 Task: Look for space in Nacimiento, Chile from 2nd September, 2023 to 6th September, 2023 for 2 adults in price range Rs.15000 to Rs.20000. Place can be entire place with 1  bedroom having 1 bed and 1 bathroom. Property type can be house, flat, guest house, hotel. Booking option can be shelf check-in. Required host language is English.
Action: Mouse moved to (507, 171)
Screenshot: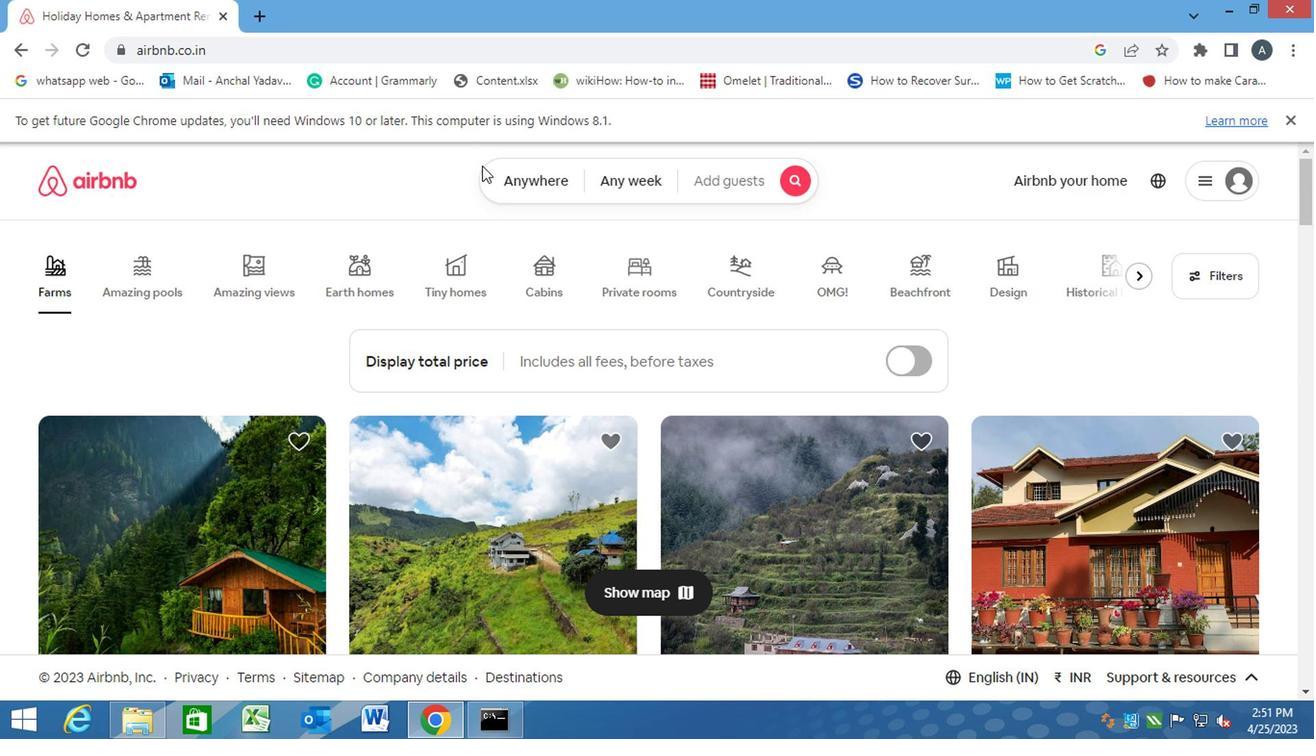 
Action: Mouse pressed left at (507, 171)
Screenshot: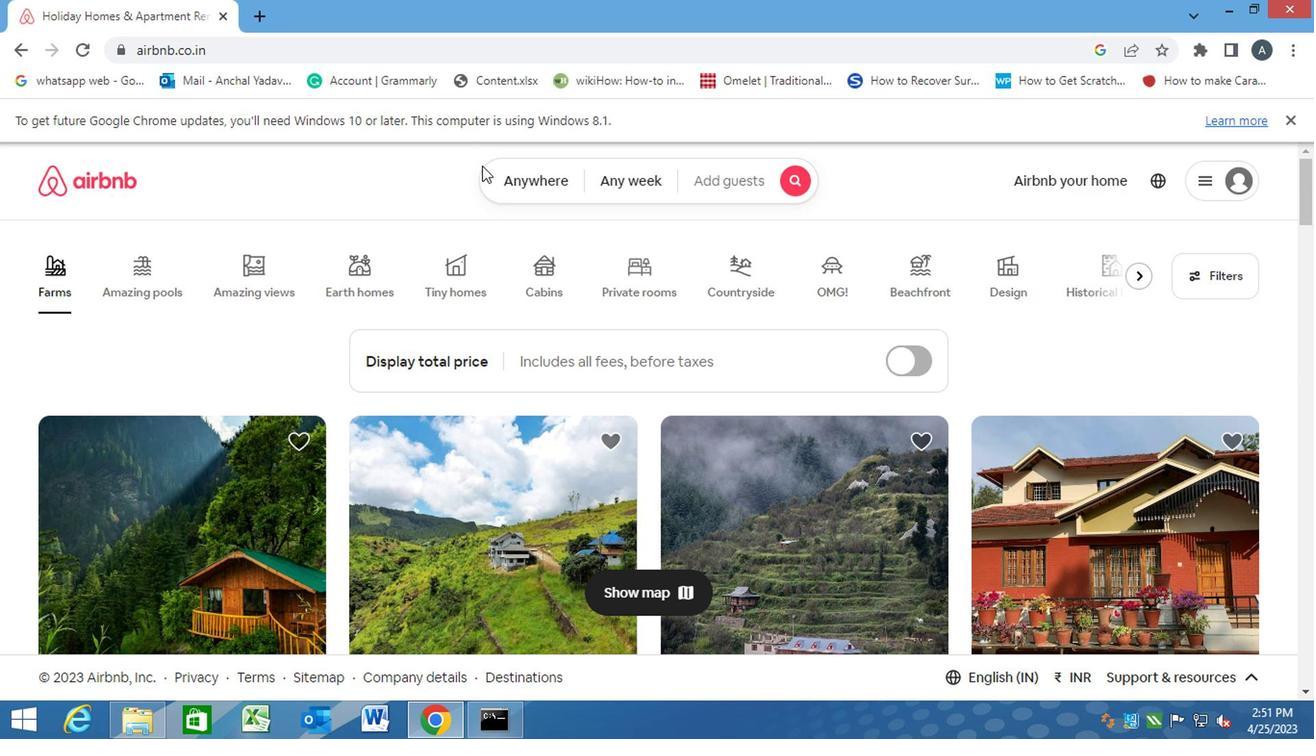 
Action: Mouse moved to (378, 259)
Screenshot: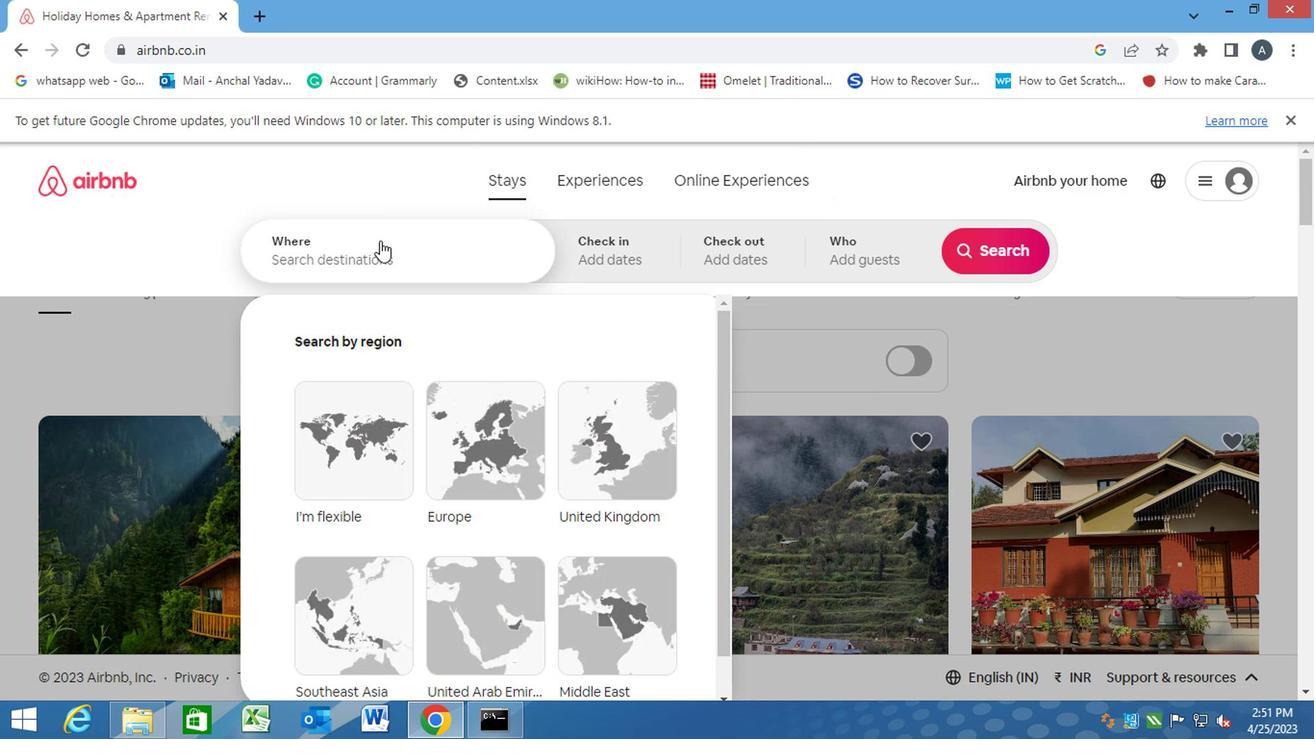 
Action: Mouse pressed left at (378, 259)
Screenshot: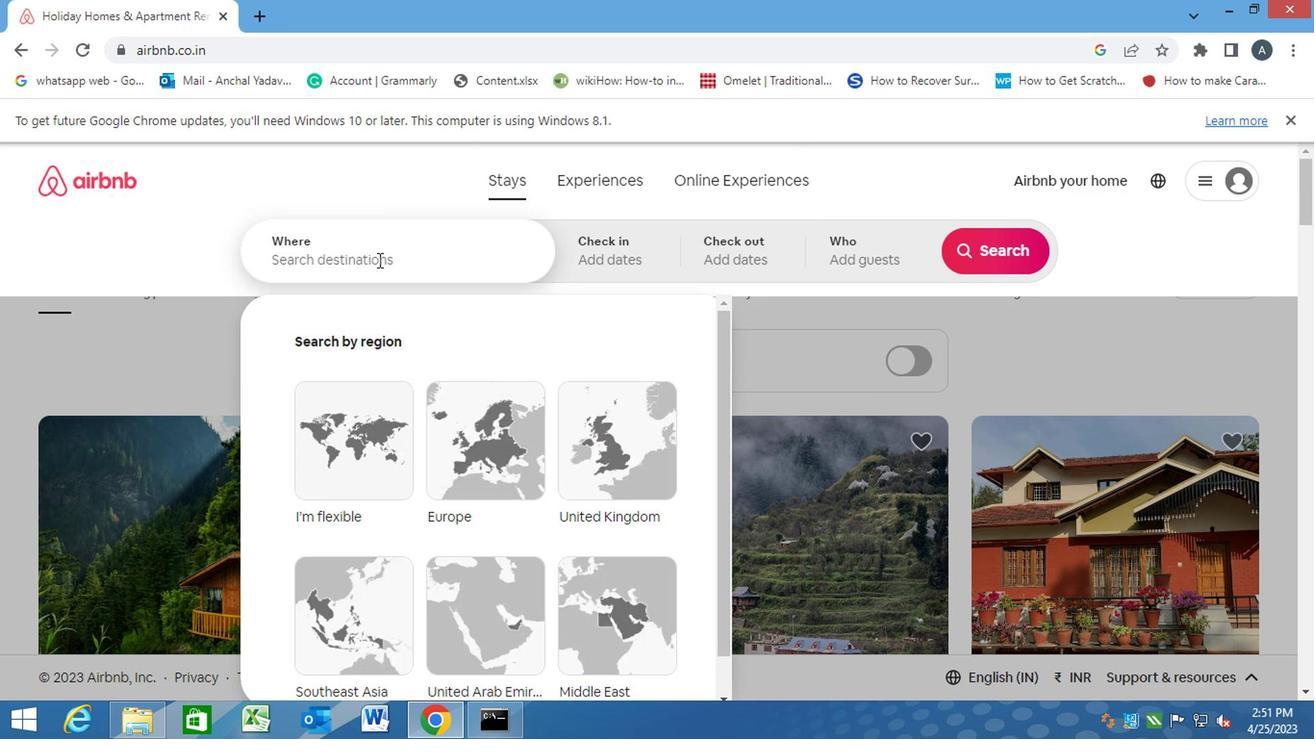 
Action: Key pressed n<Key.caps_lock>acimiento,<Key.space><Key.caps_lock>c<Key.caps_lock>hile<Key.enter>
Screenshot: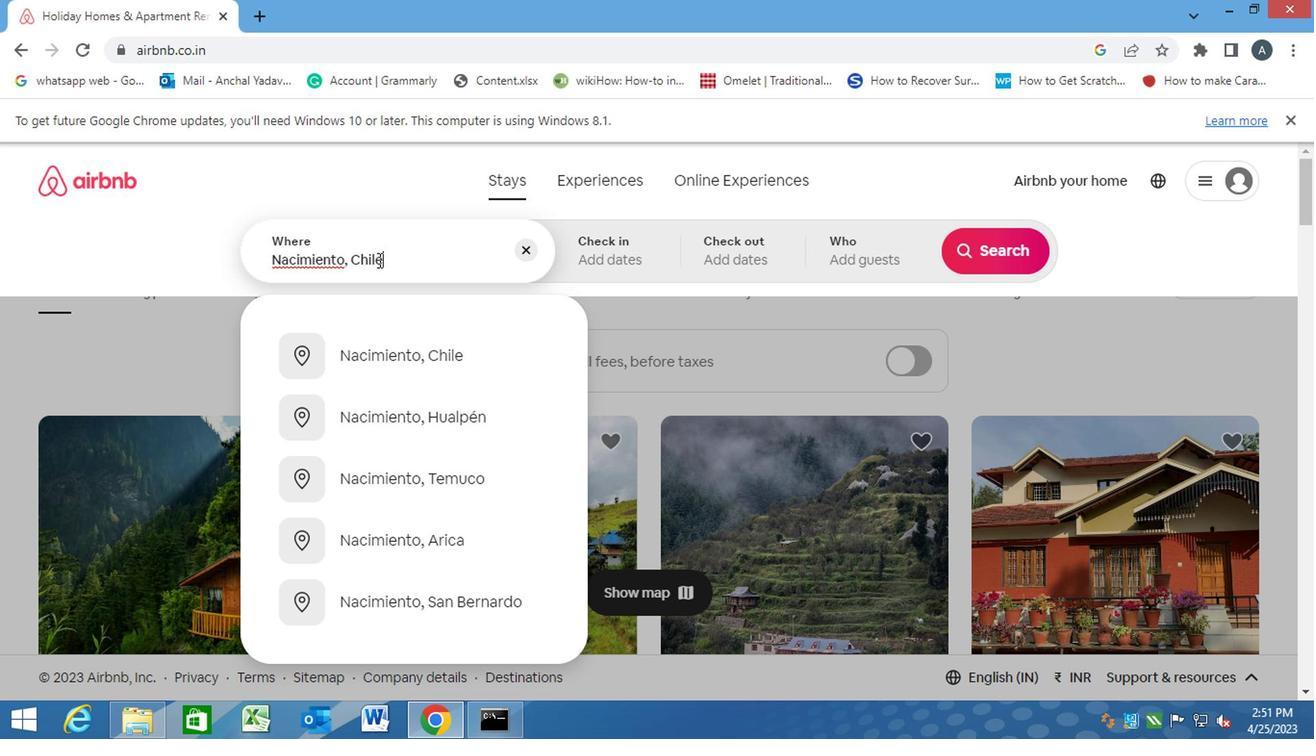 
Action: Mouse moved to (982, 399)
Screenshot: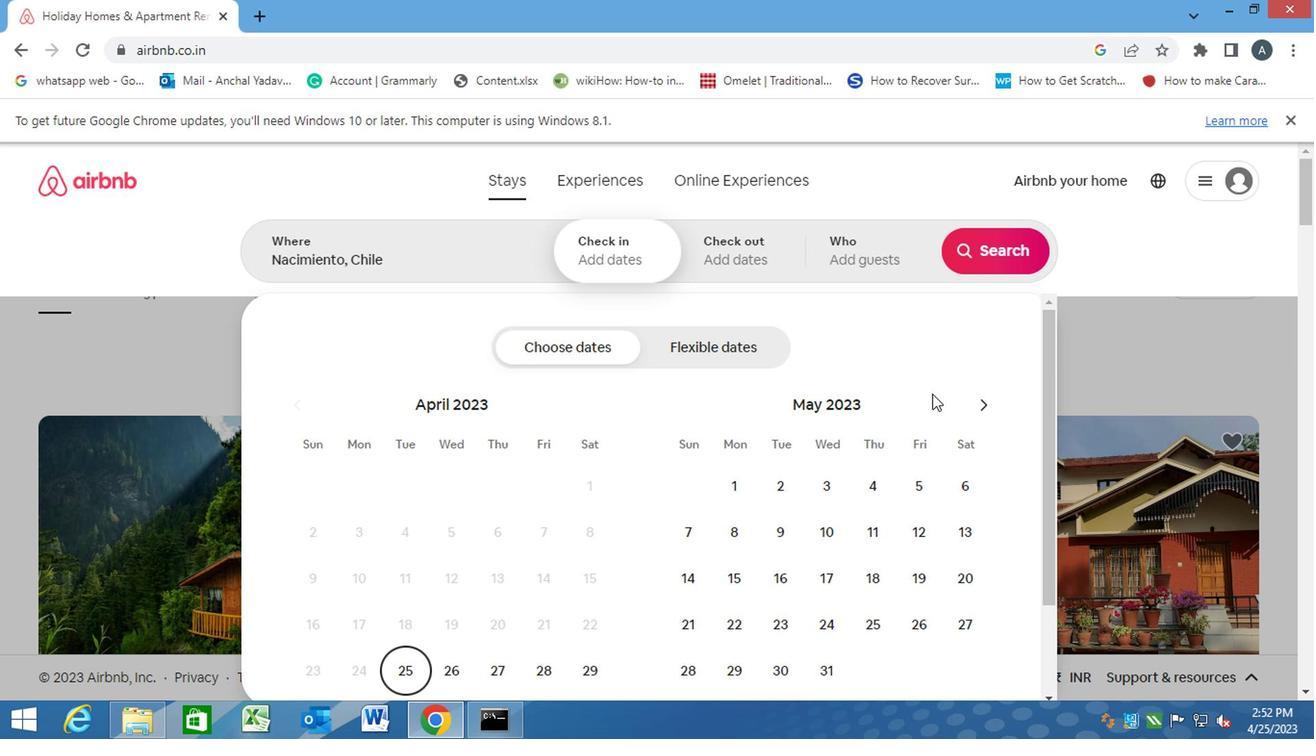 
Action: Mouse pressed left at (982, 399)
Screenshot: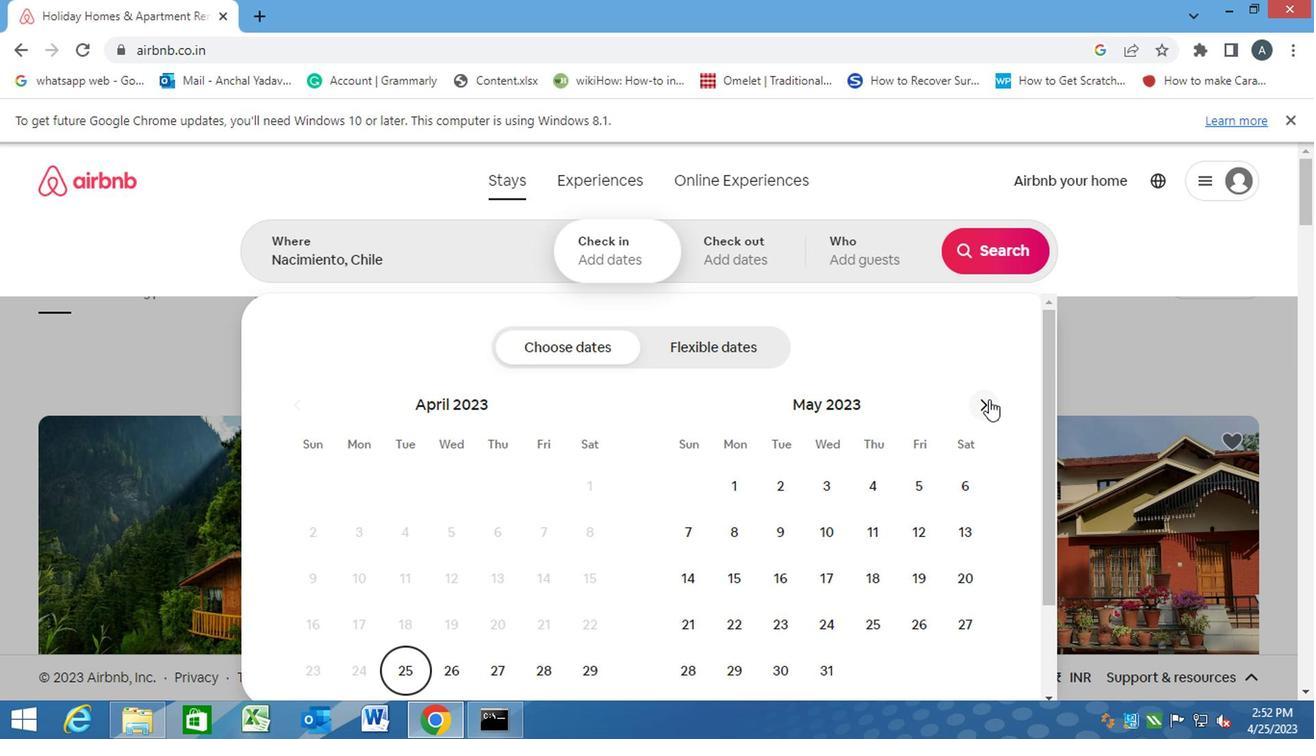 
Action: Mouse pressed left at (982, 399)
Screenshot: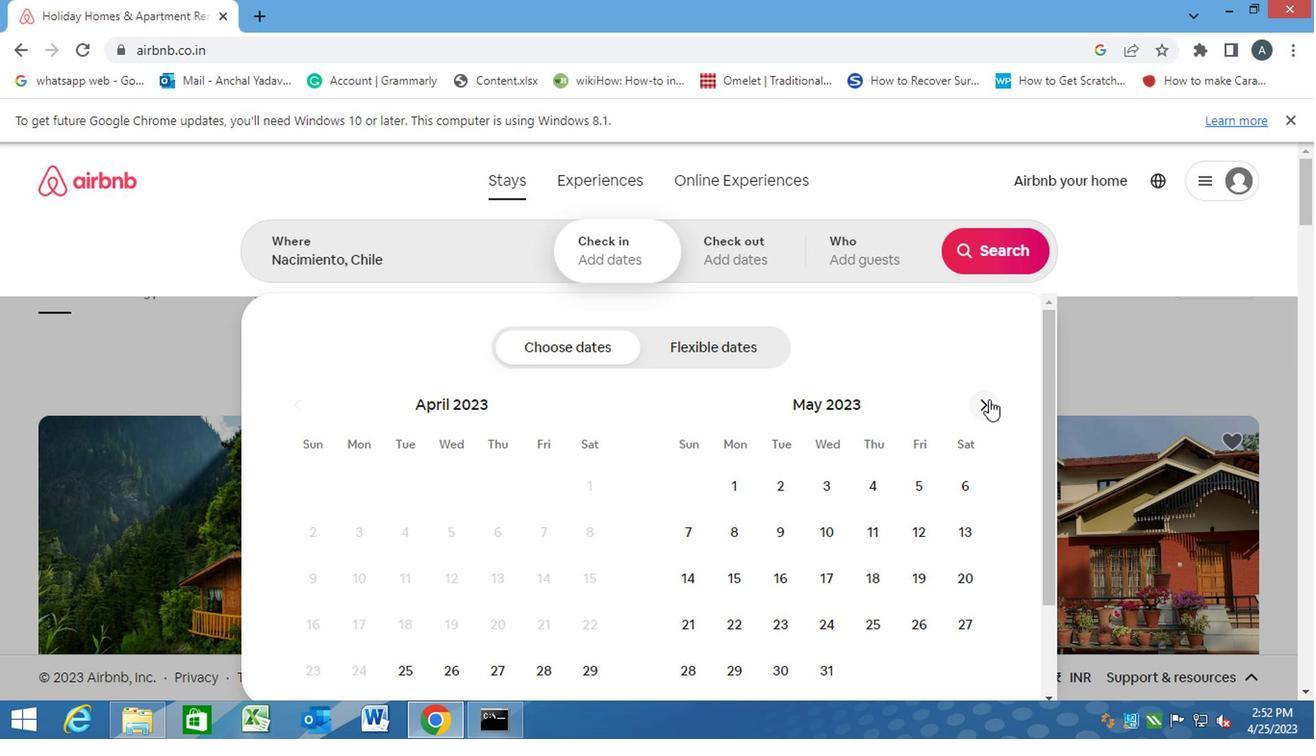 
Action: Mouse pressed left at (982, 399)
Screenshot: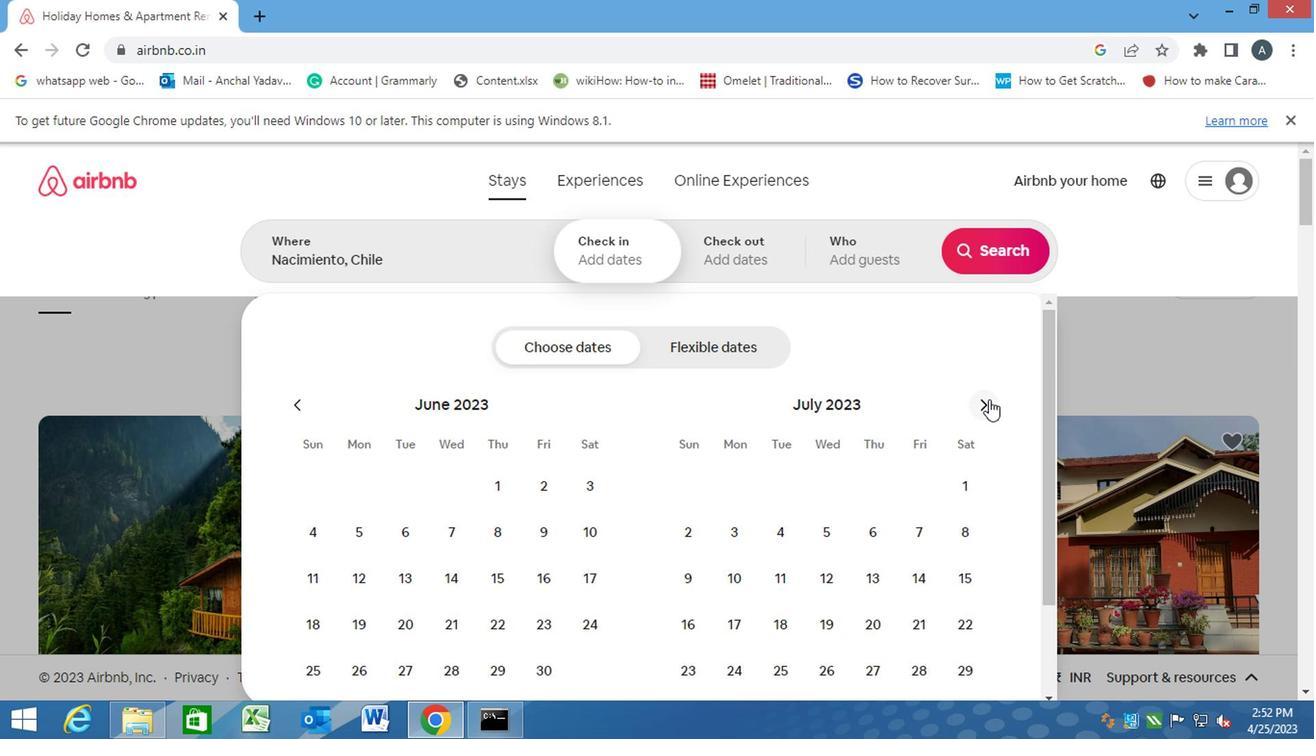 
Action: Mouse pressed left at (982, 399)
Screenshot: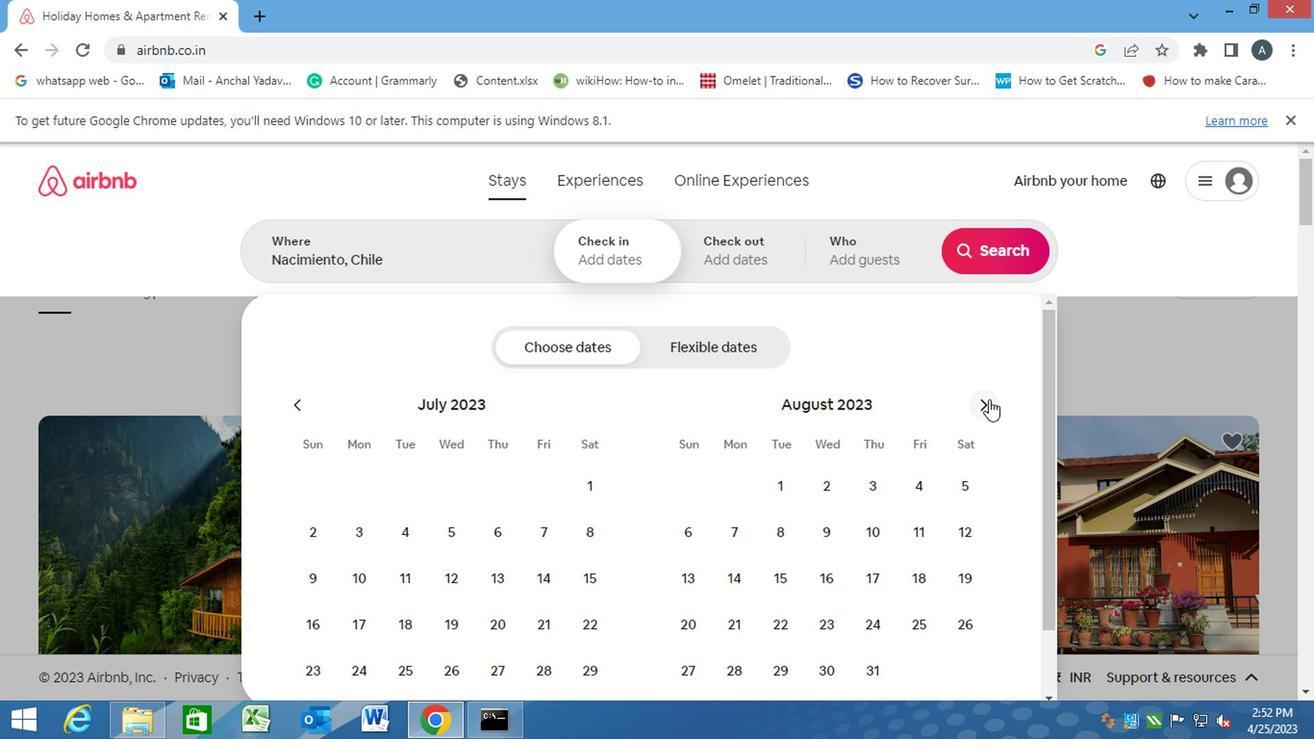 
Action: Mouse moved to (955, 483)
Screenshot: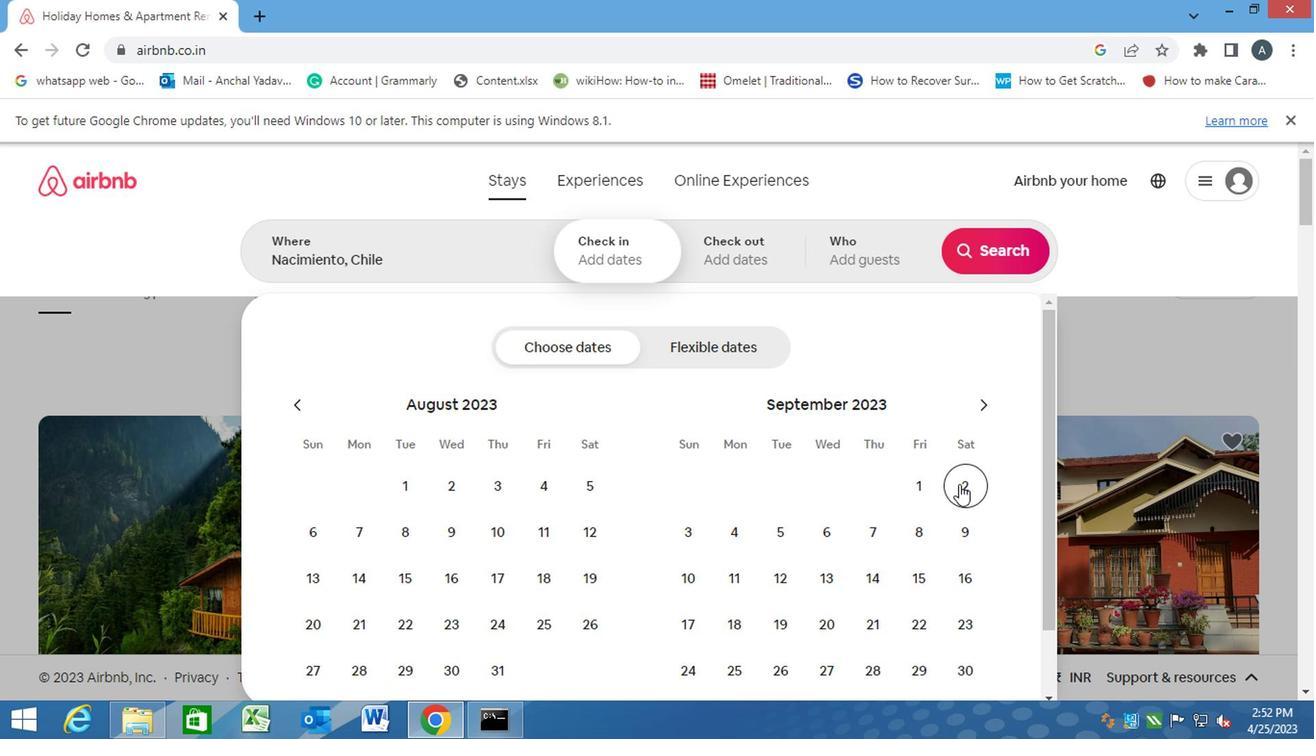 
Action: Mouse pressed left at (955, 483)
Screenshot: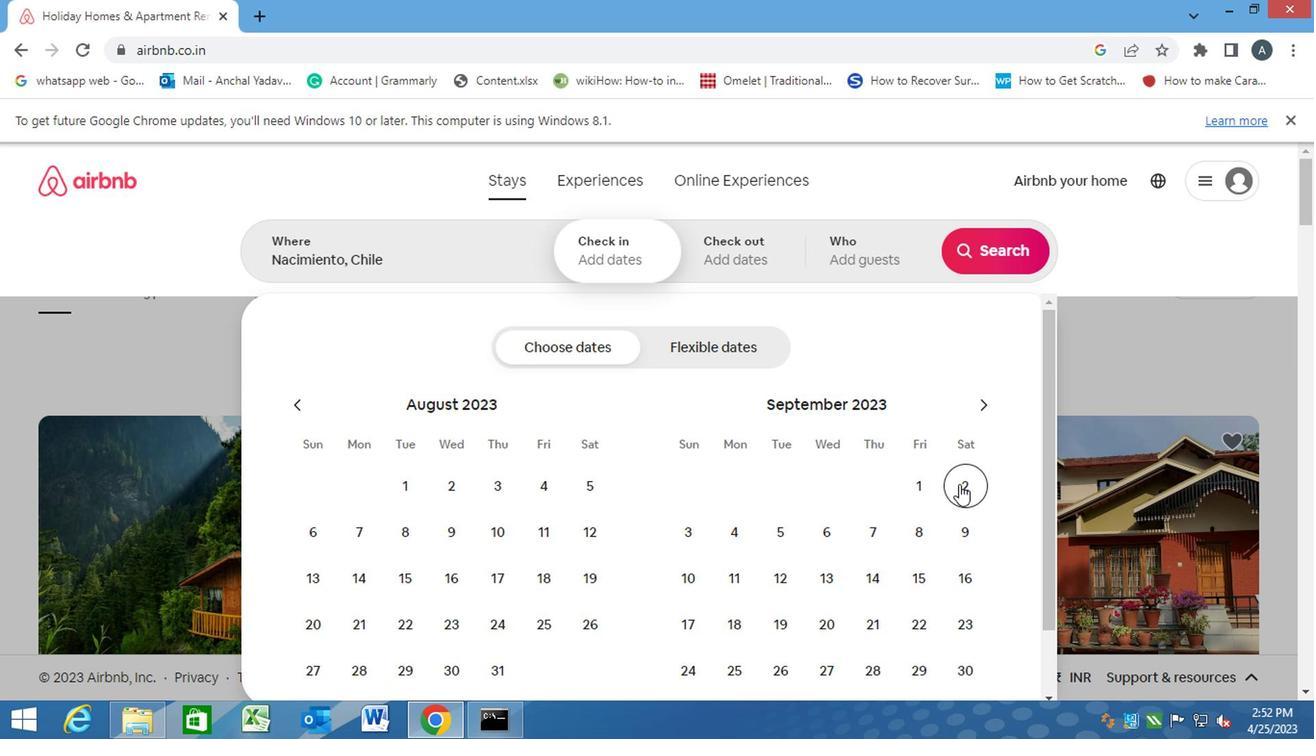 
Action: Mouse moved to (823, 528)
Screenshot: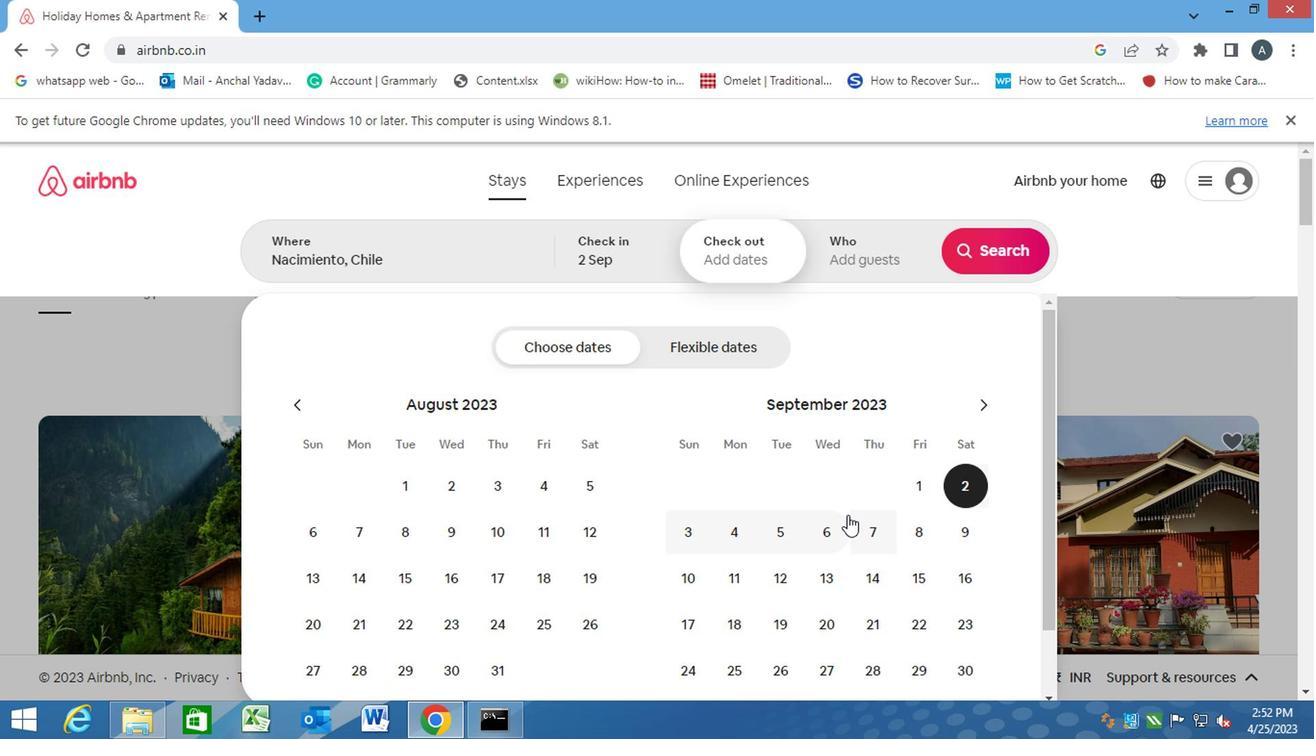 
Action: Mouse pressed left at (823, 528)
Screenshot: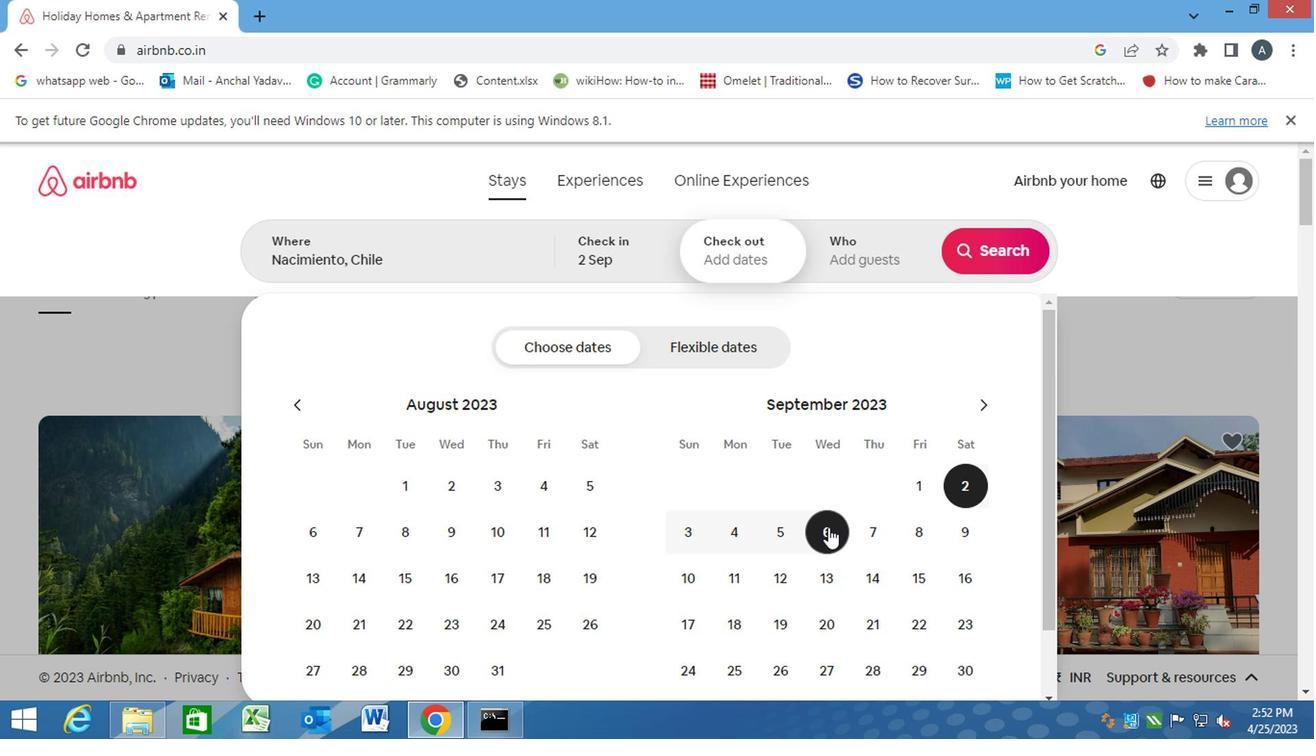 
Action: Mouse moved to (873, 250)
Screenshot: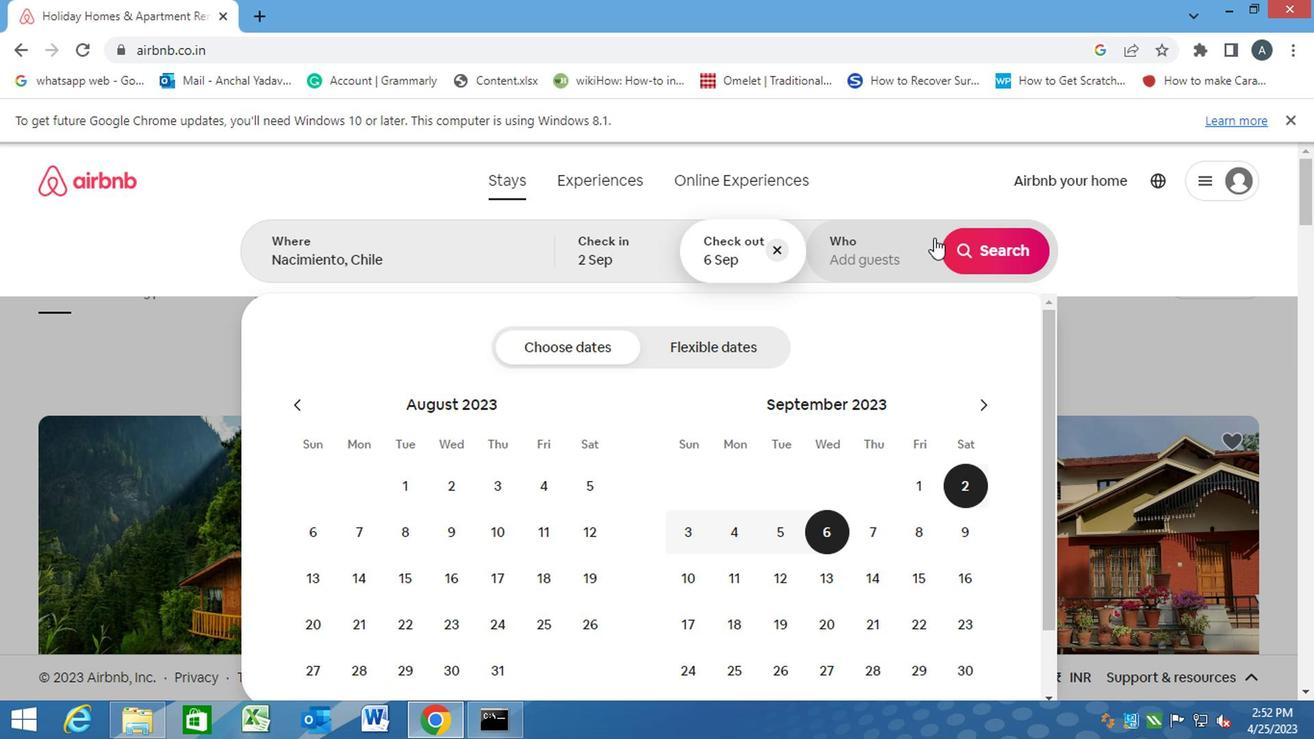 
Action: Mouse pressed left at (873, 250)
Screenshot: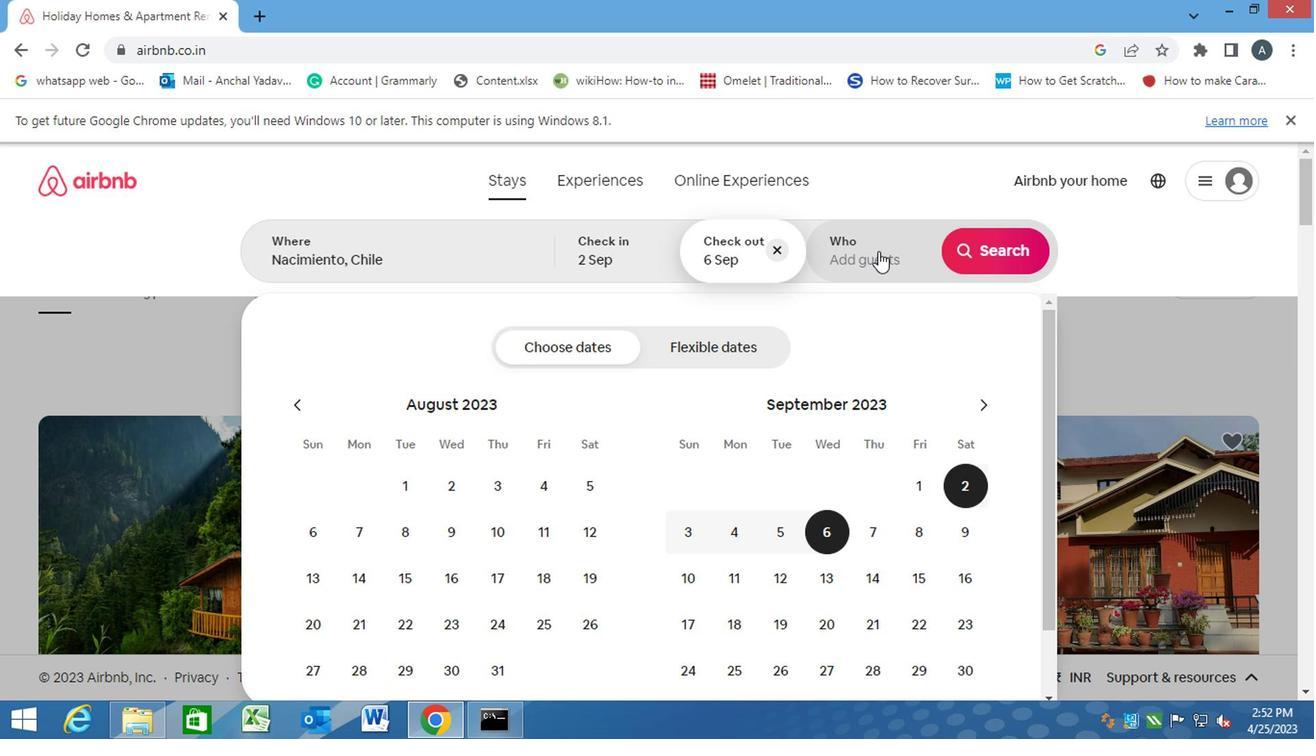 
Action: Mouse moved to (986, 346)
Screenshot: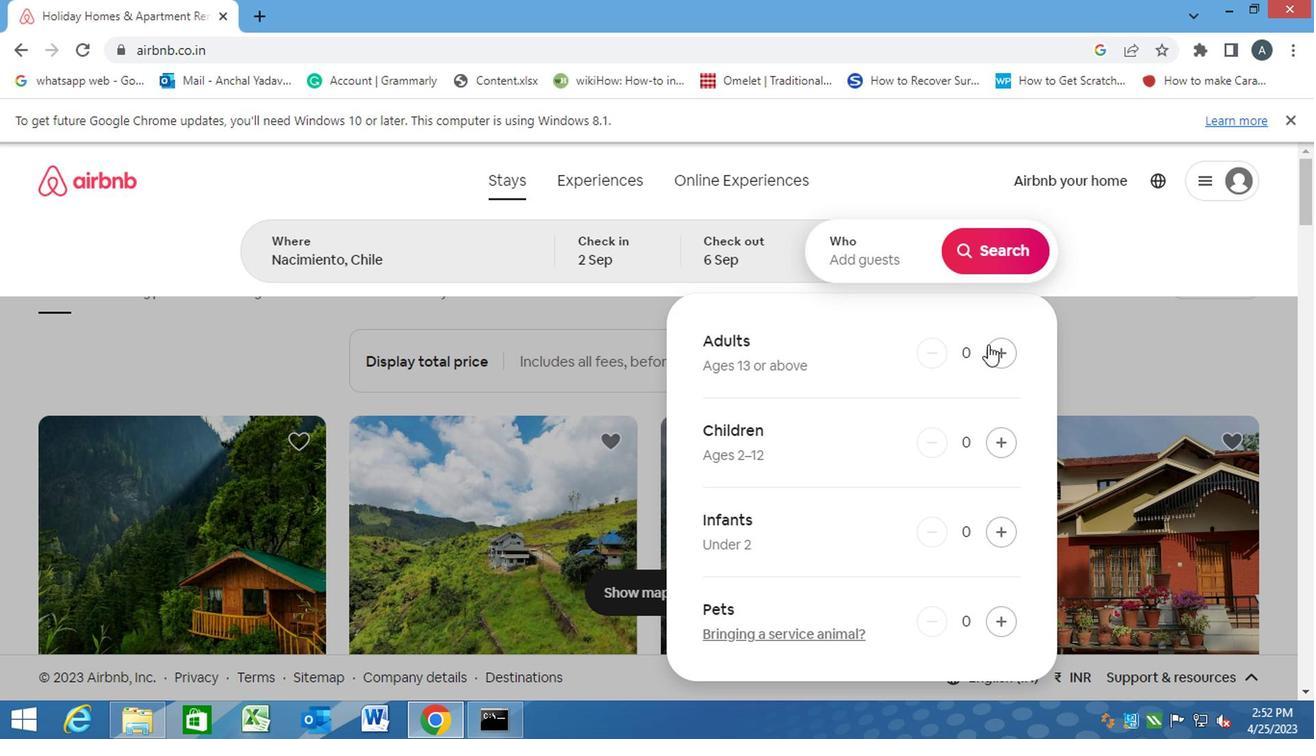 
Action: Mouse pressed left at (986, 346)
Screenshot: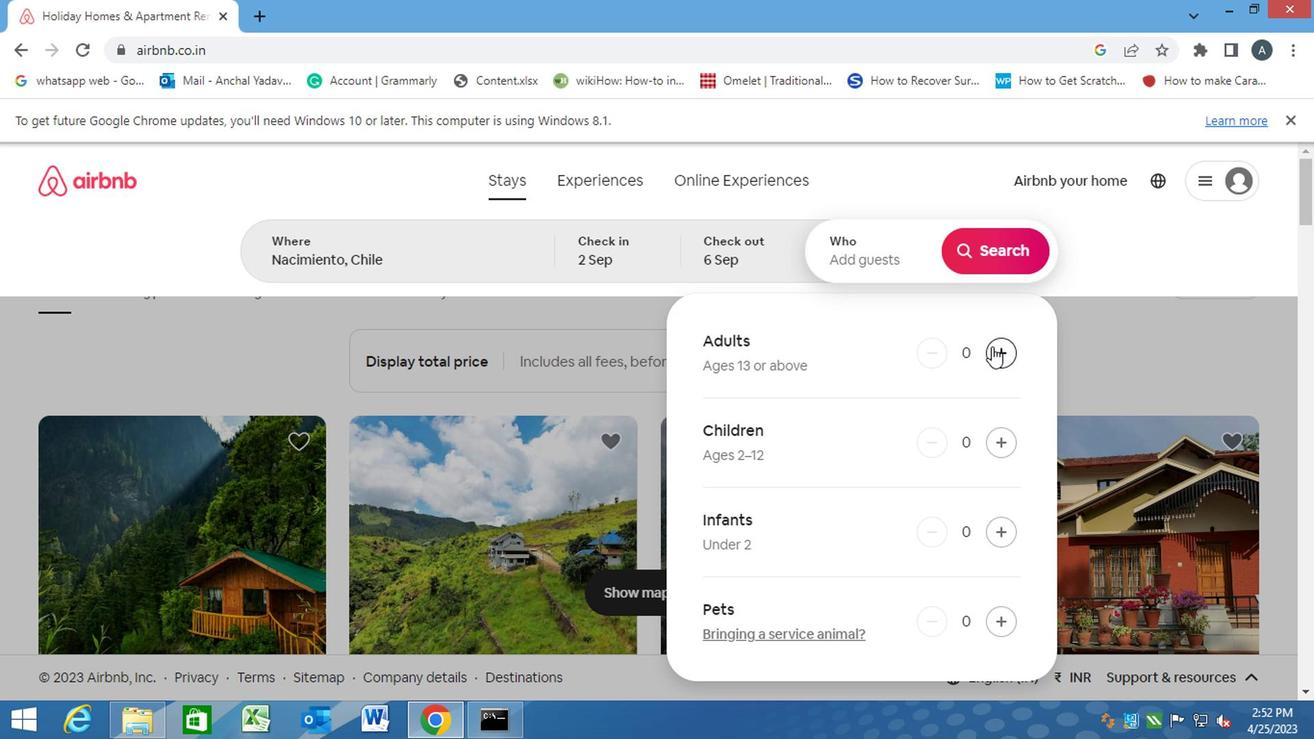 
Action: Mouse pressed left at (986, 346)
Screenshot: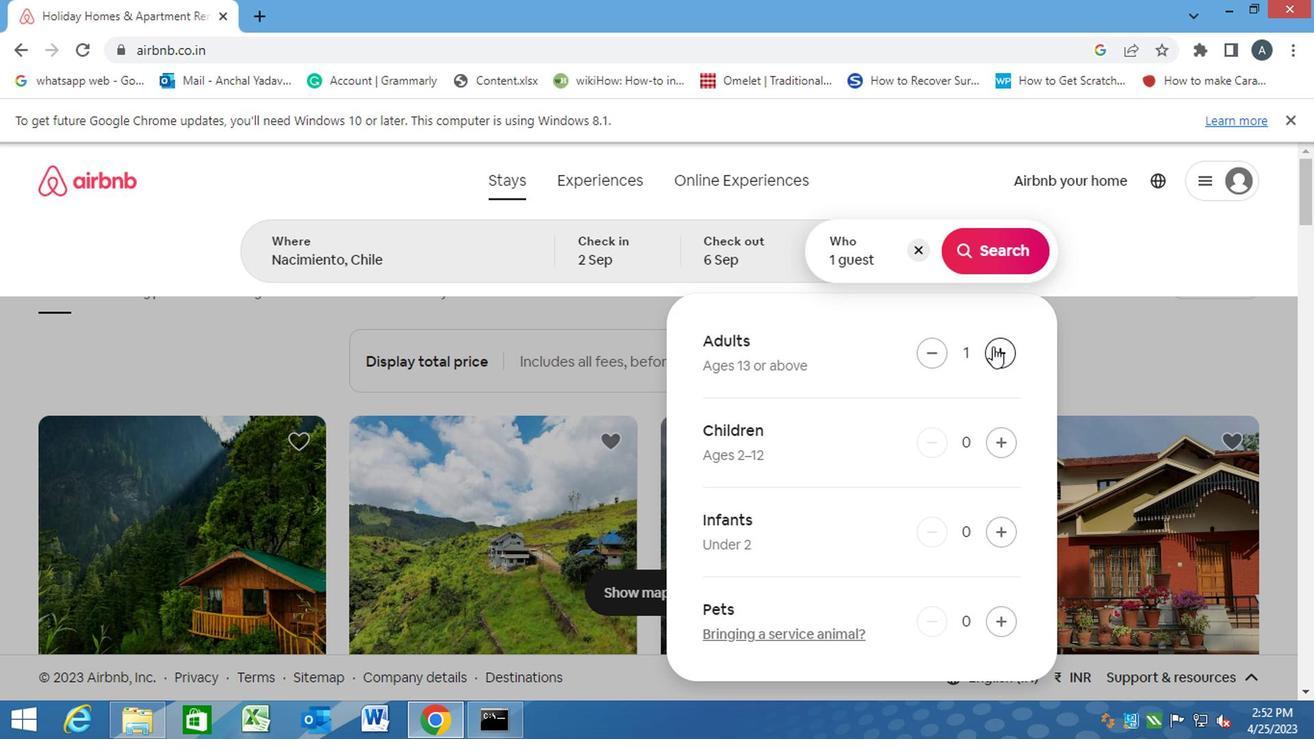 
Action: Mouse moved to (973, 258)
Screenshot: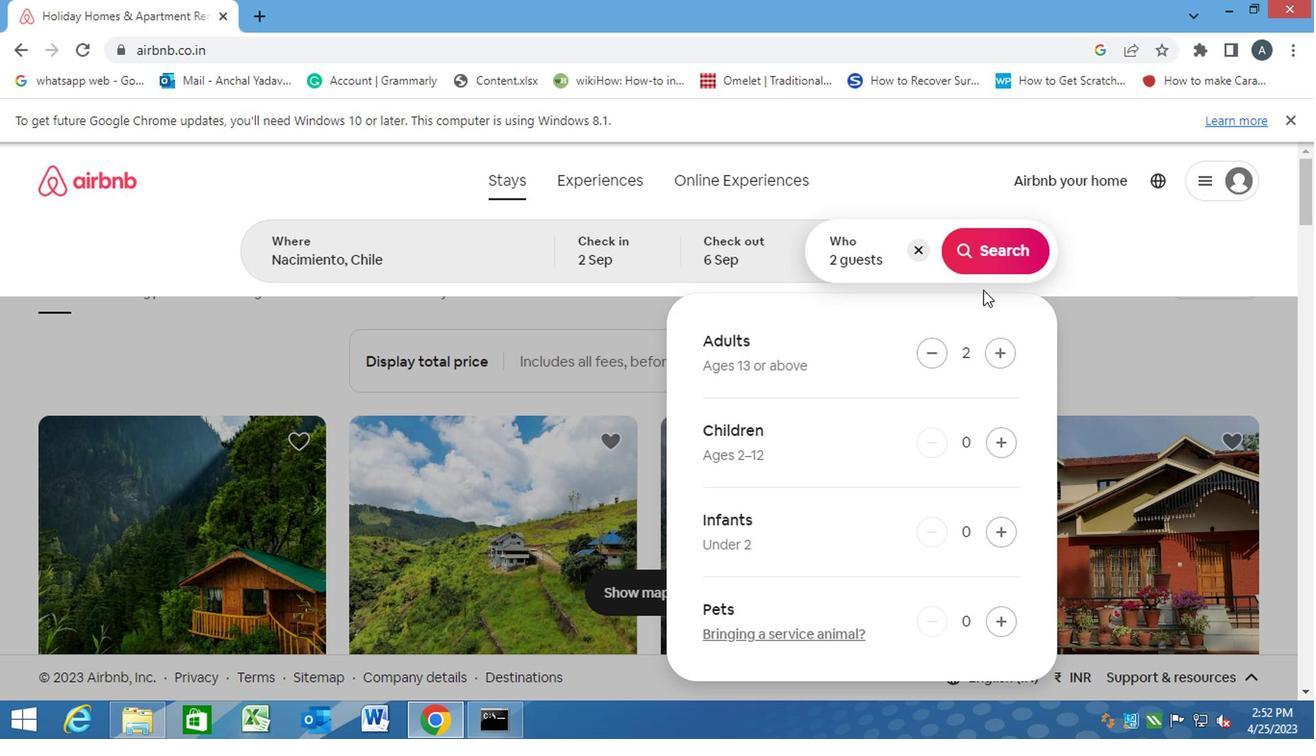 
Action: Mouse pressed left at (973, 258)
Screenshot: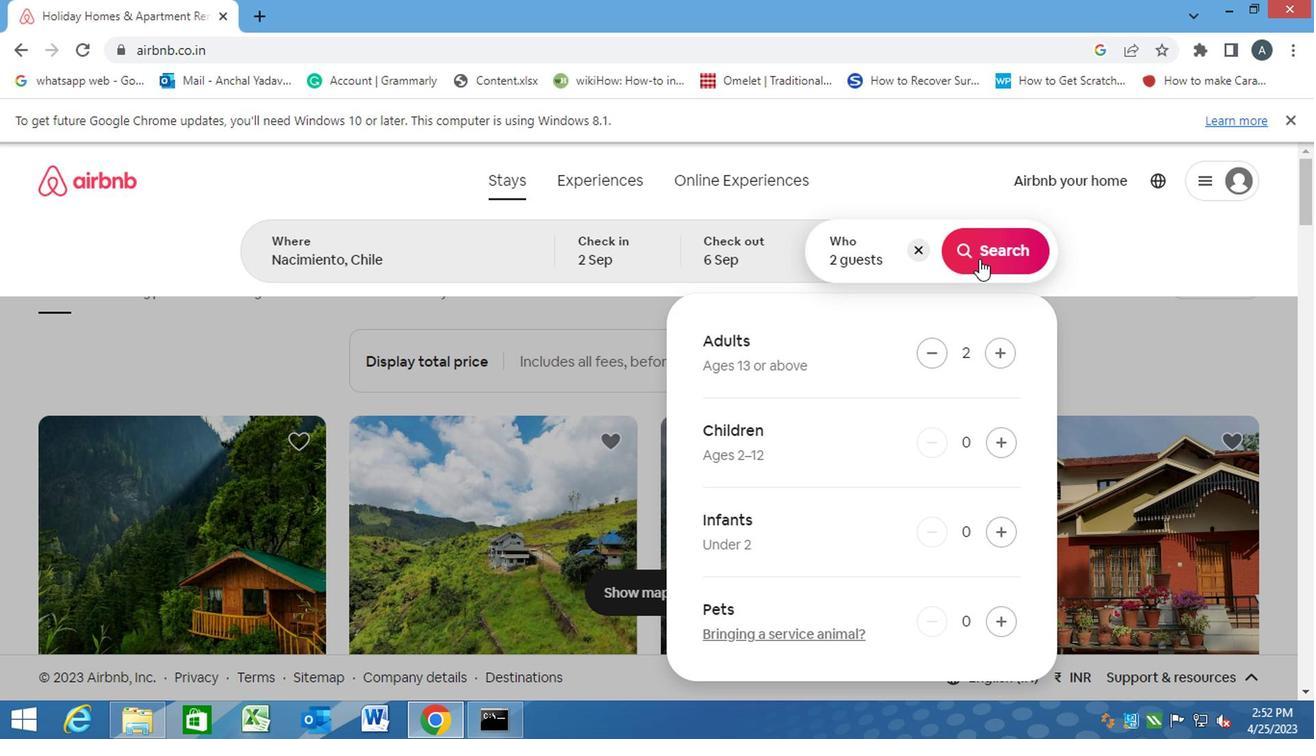 
Action: Mouse moved to (1234, 256)
Screenshot: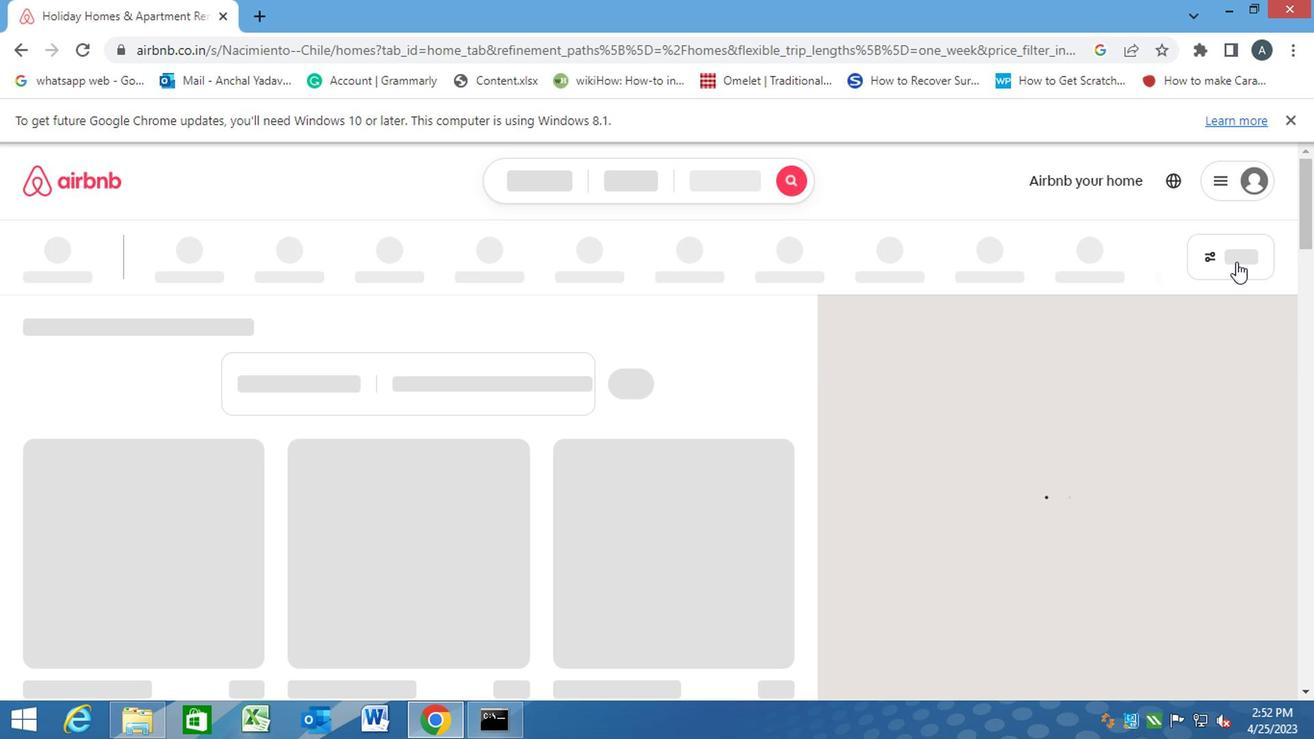 
Action: Mouse pressed left at (1234, 256)
Screenshot: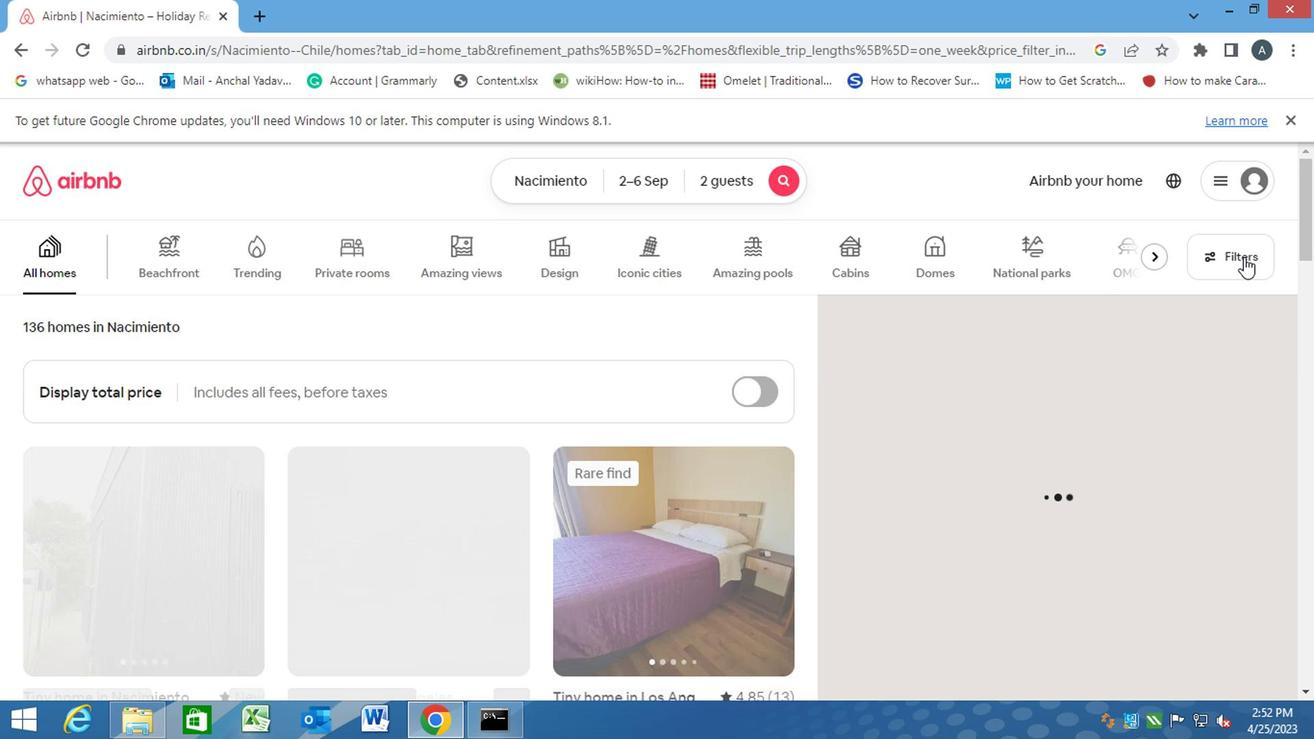 
Action: Mouse moved to (408, 494)
Screenshot: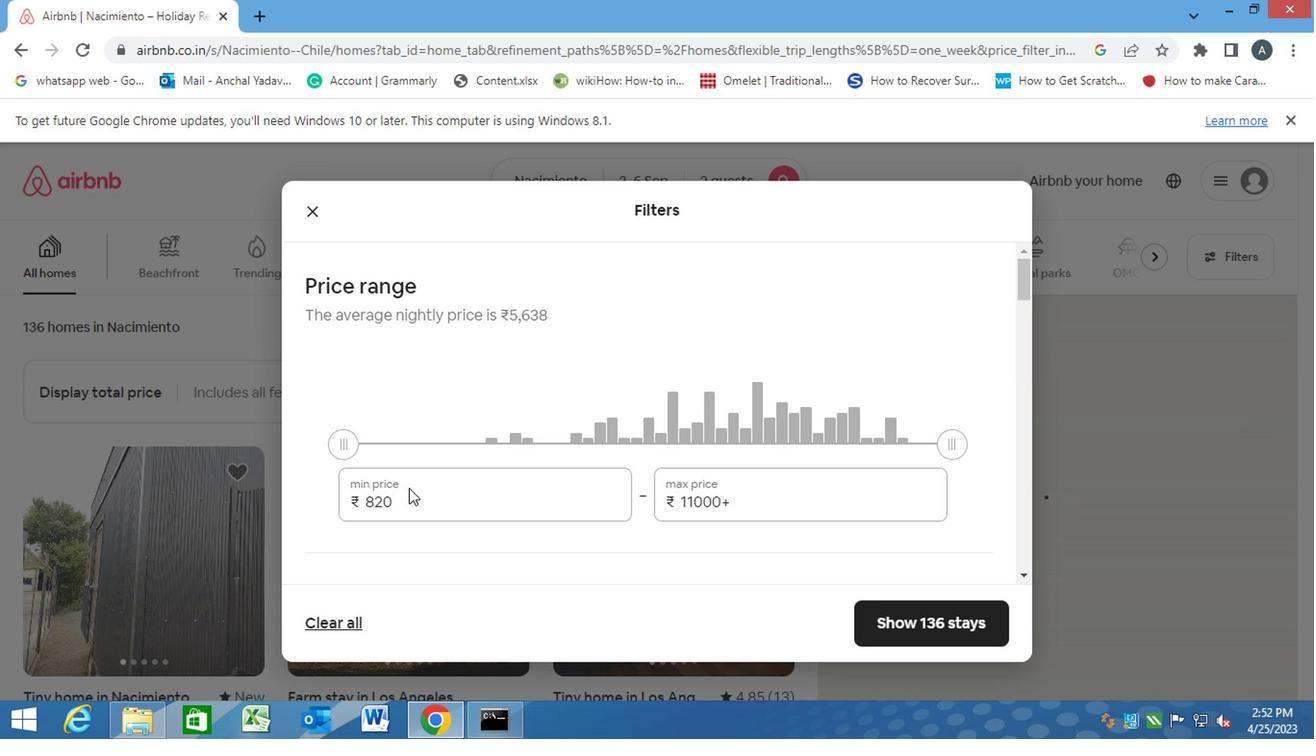
Action: Mouse pressed left at (408, 494)
Screenshot: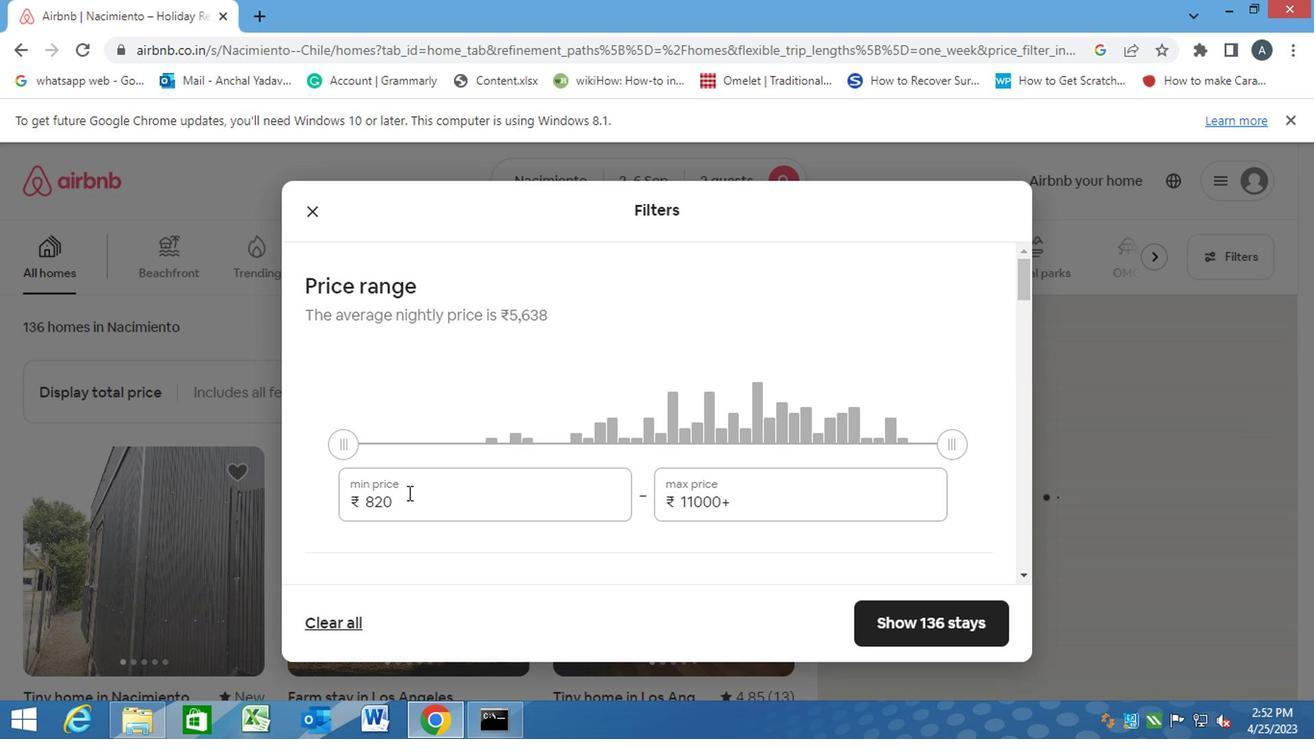 
Action: Mouse moved to (361, 513)
Screenshot: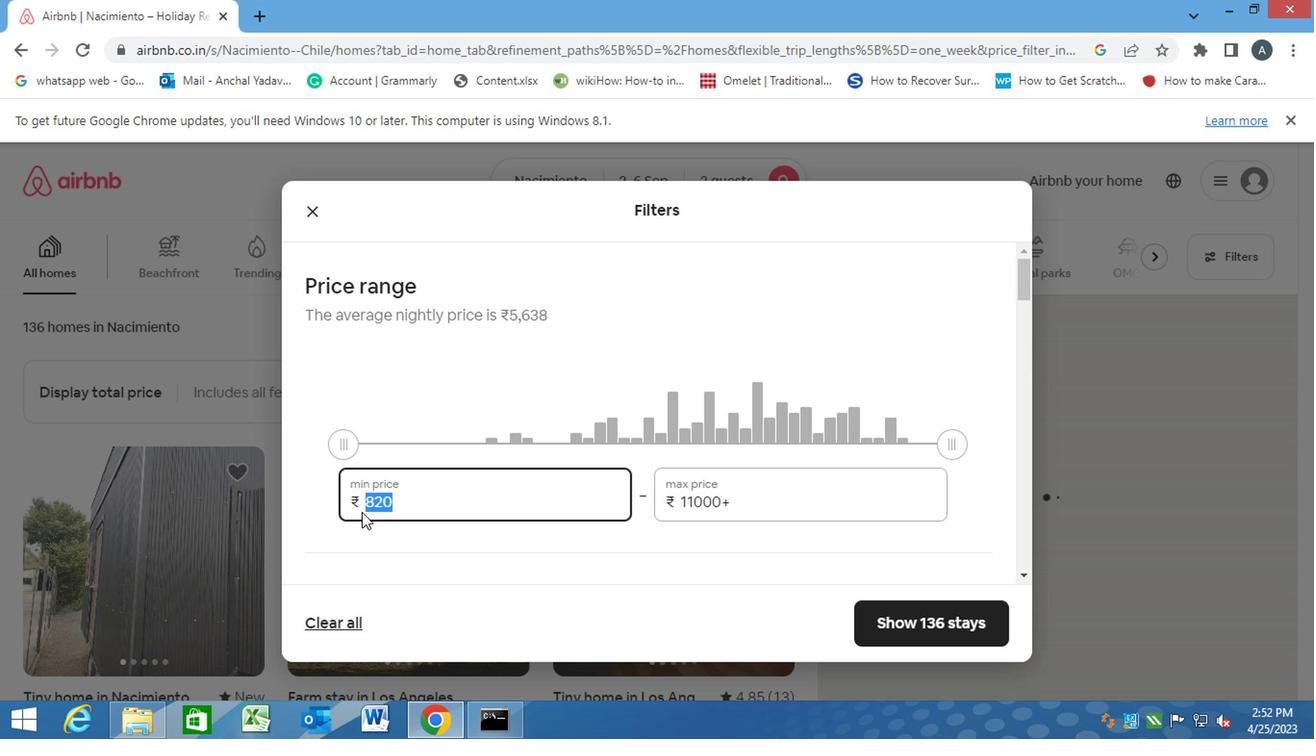 
Action: Key pressed 15000<Key.tab>20000
Screenshot: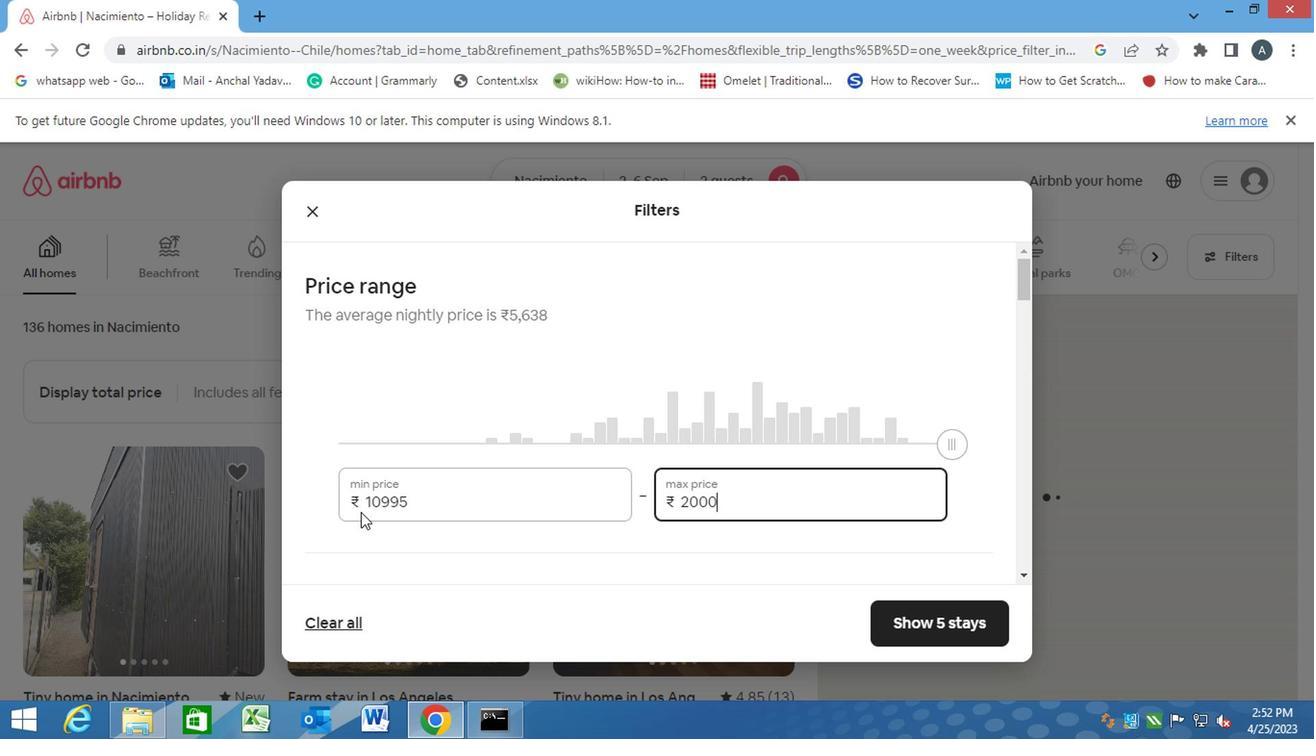 
Action: Mouse moved to (445, 581)
Screenshot: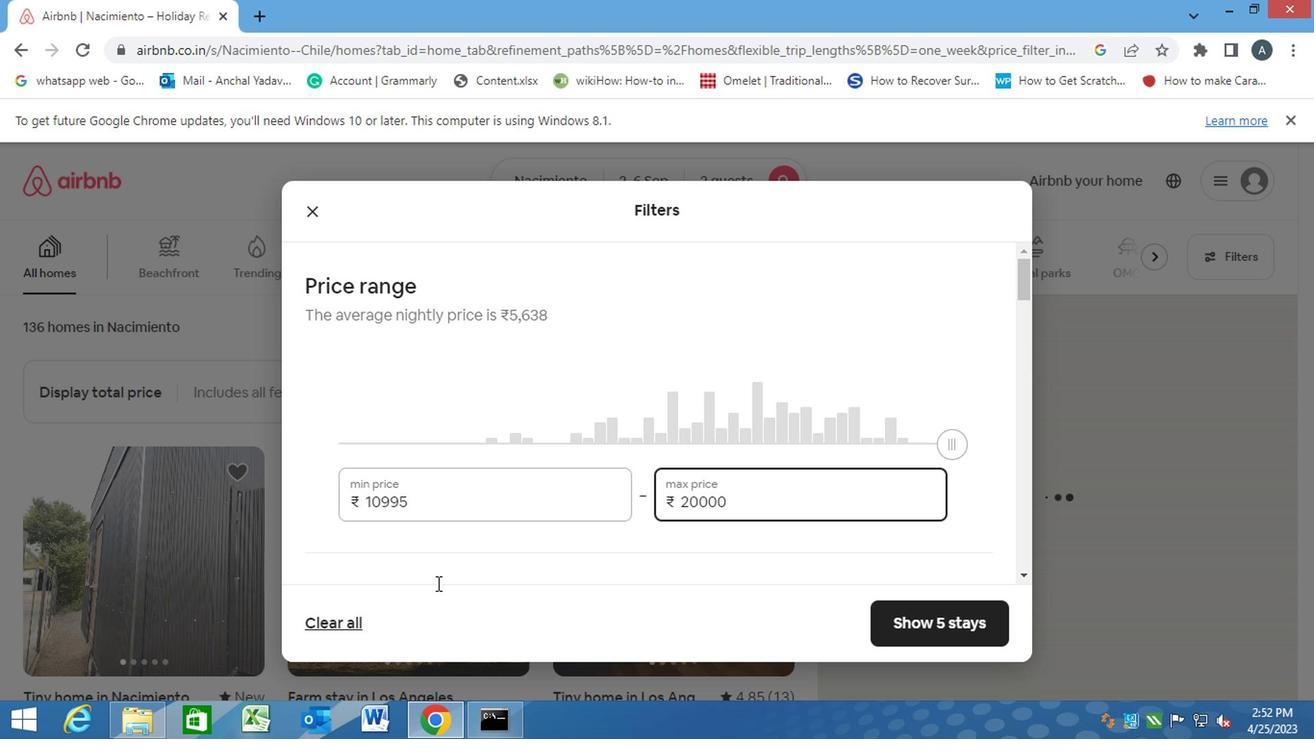
Action: Mouse pressed left at (445, 581)
Screenshot: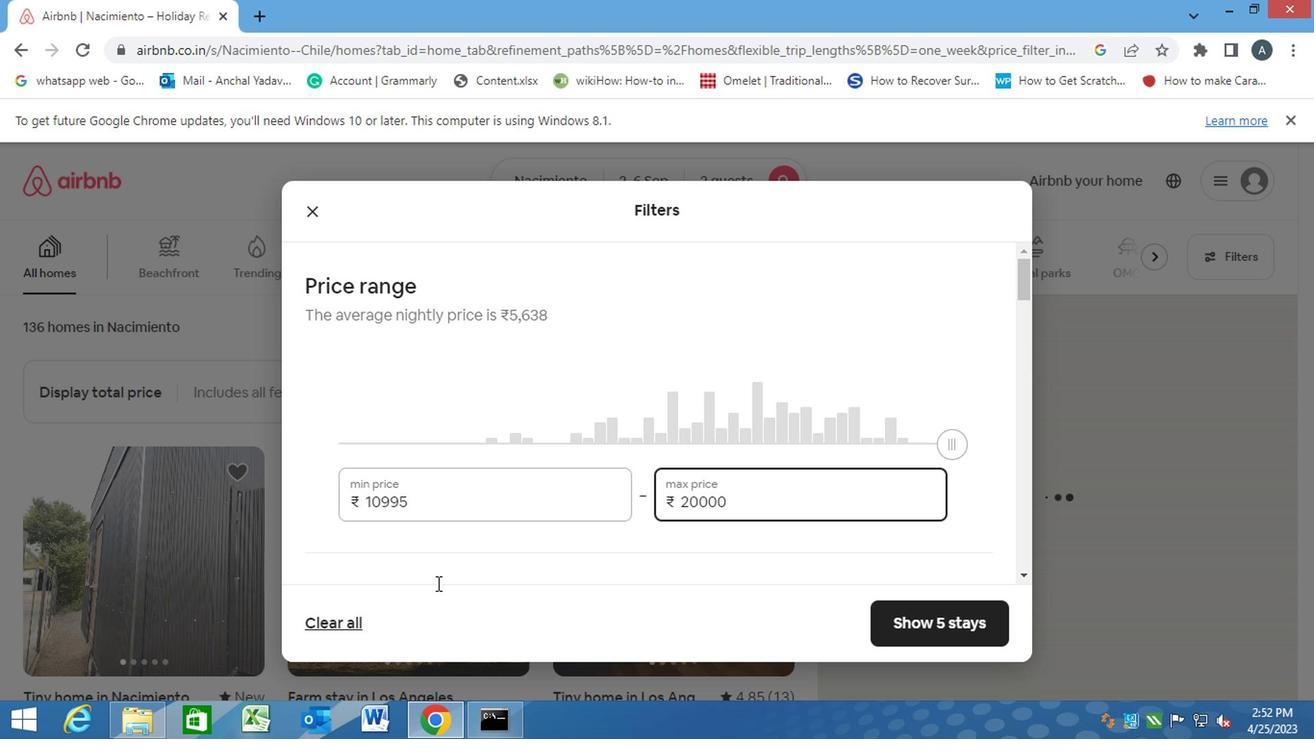 
Action: Mouse moved to (432, 504)
Screenshot: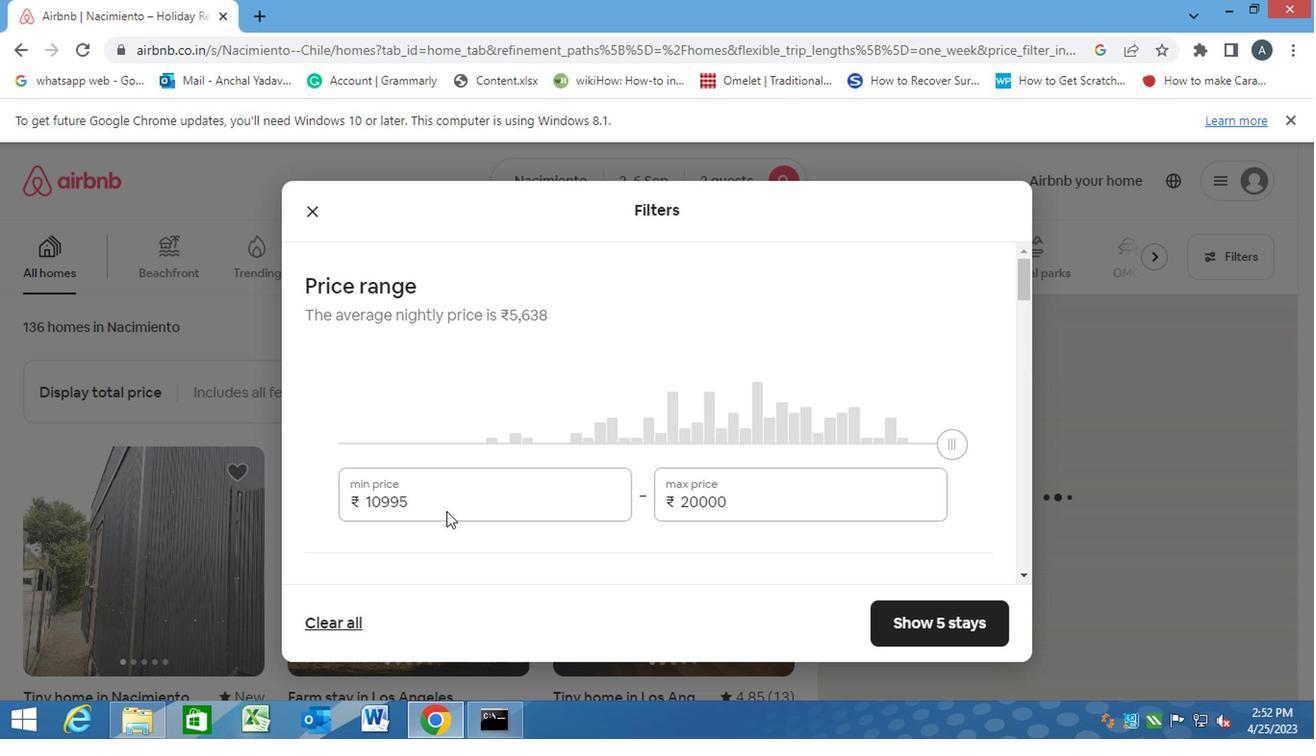 
Action: Mouse pressed left at (432, 504)
Screenshot: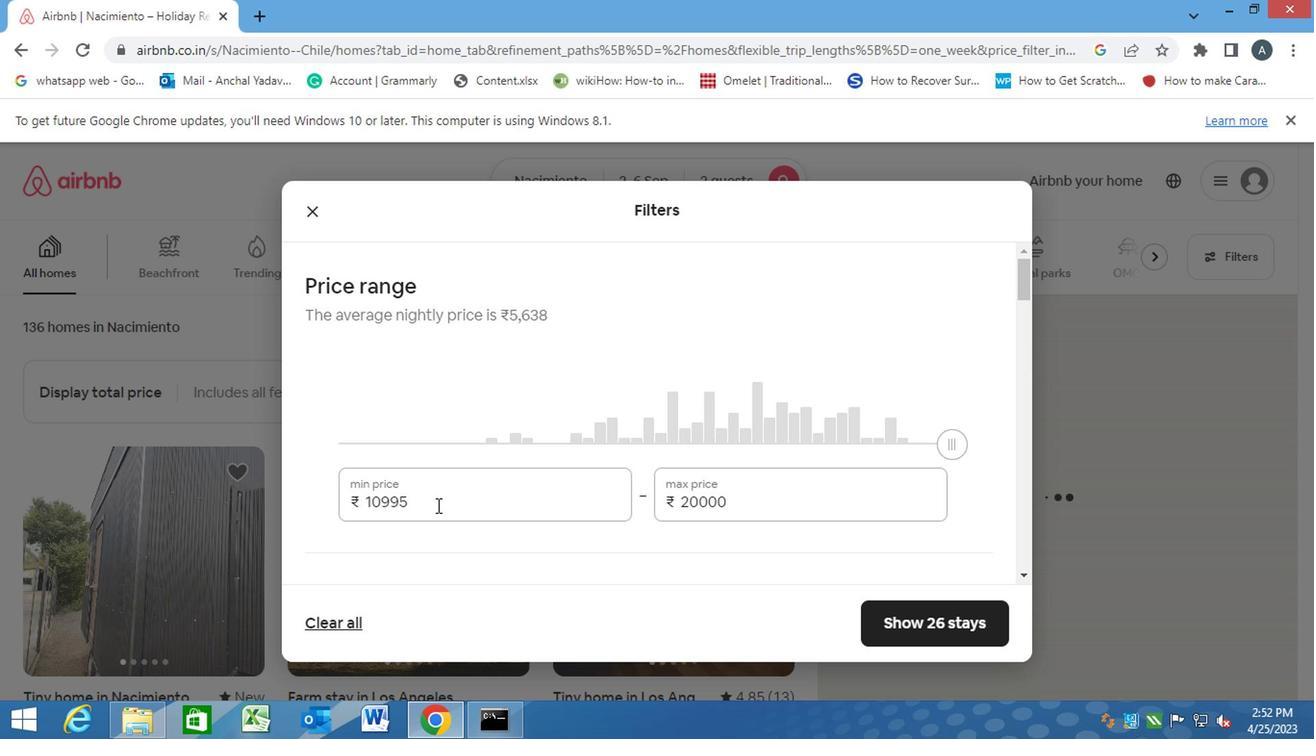 
Action: Mouse moved to (354, 505)
Screenshot: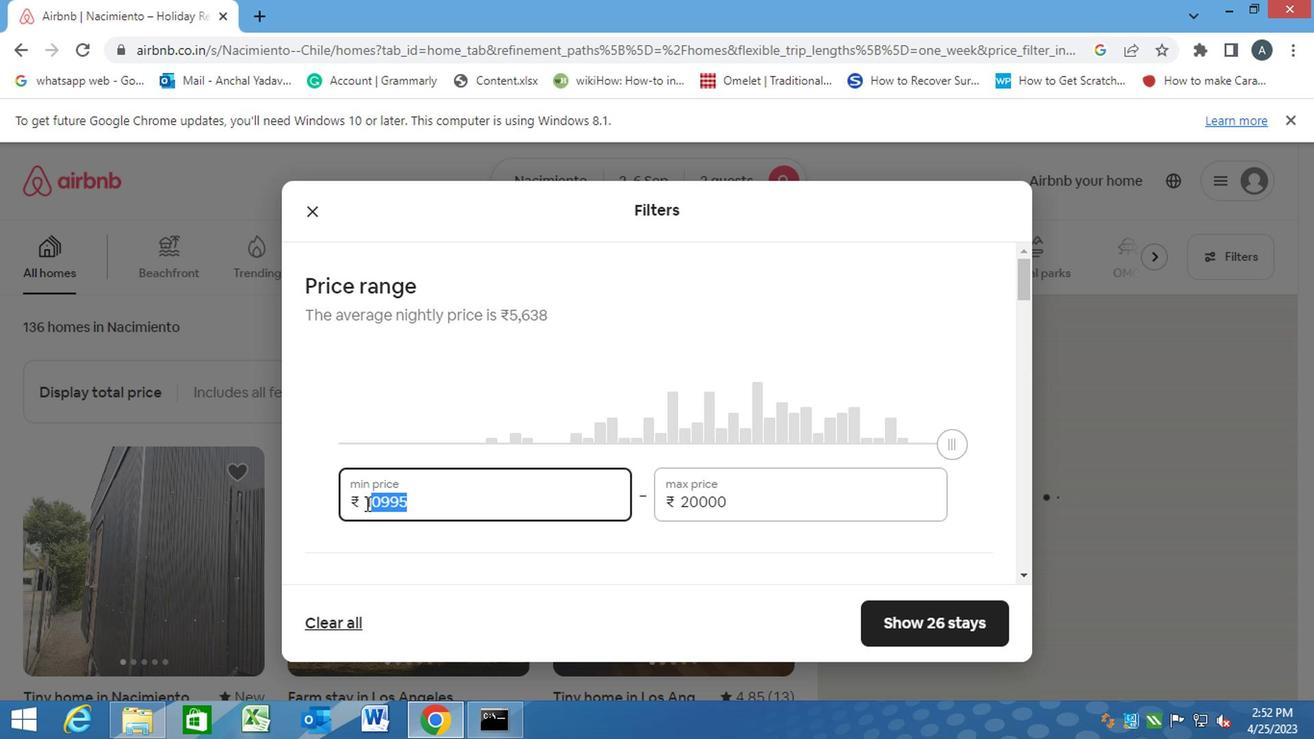
Action: Key pressed 15000
Screenshot: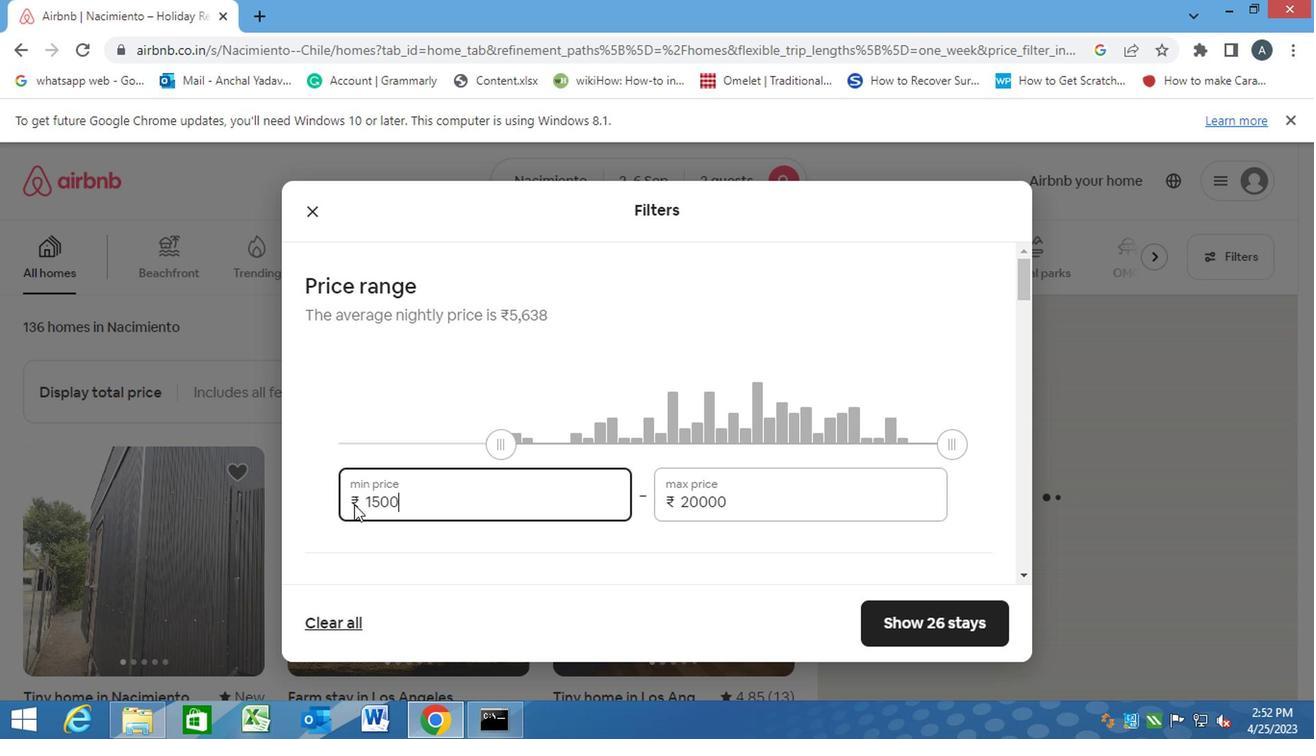
Action: Mouse moved to (452, 566)
Screenshot: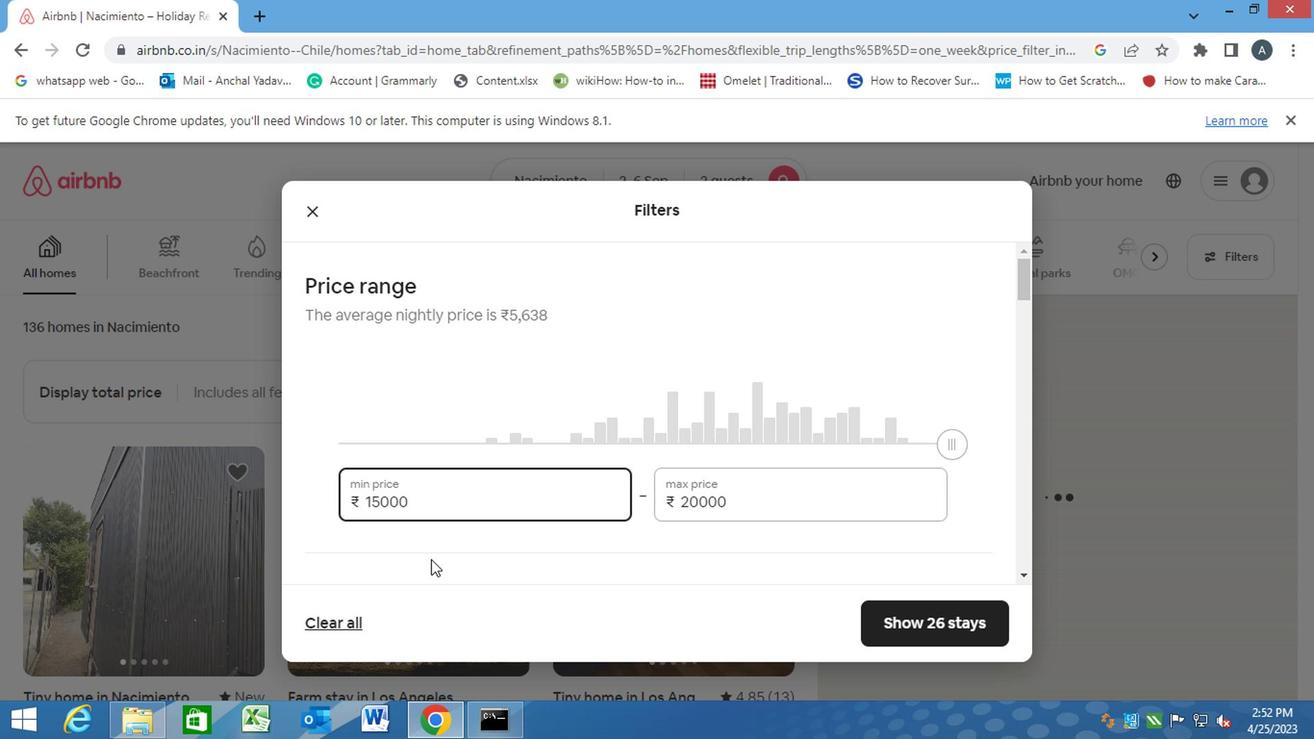 
Action: Mouse pressed left at (452, 566)
Screenshot: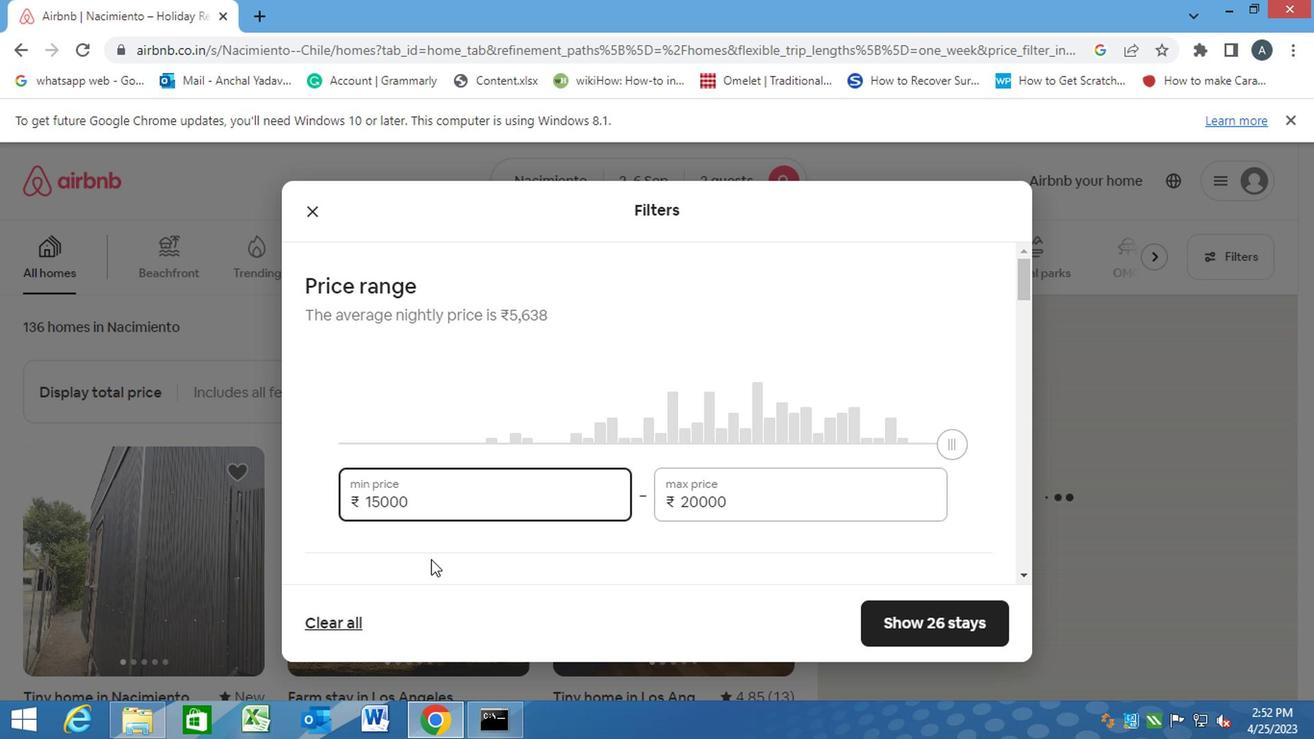 
Action: Mouse moved to (569, 565)
Screenshot: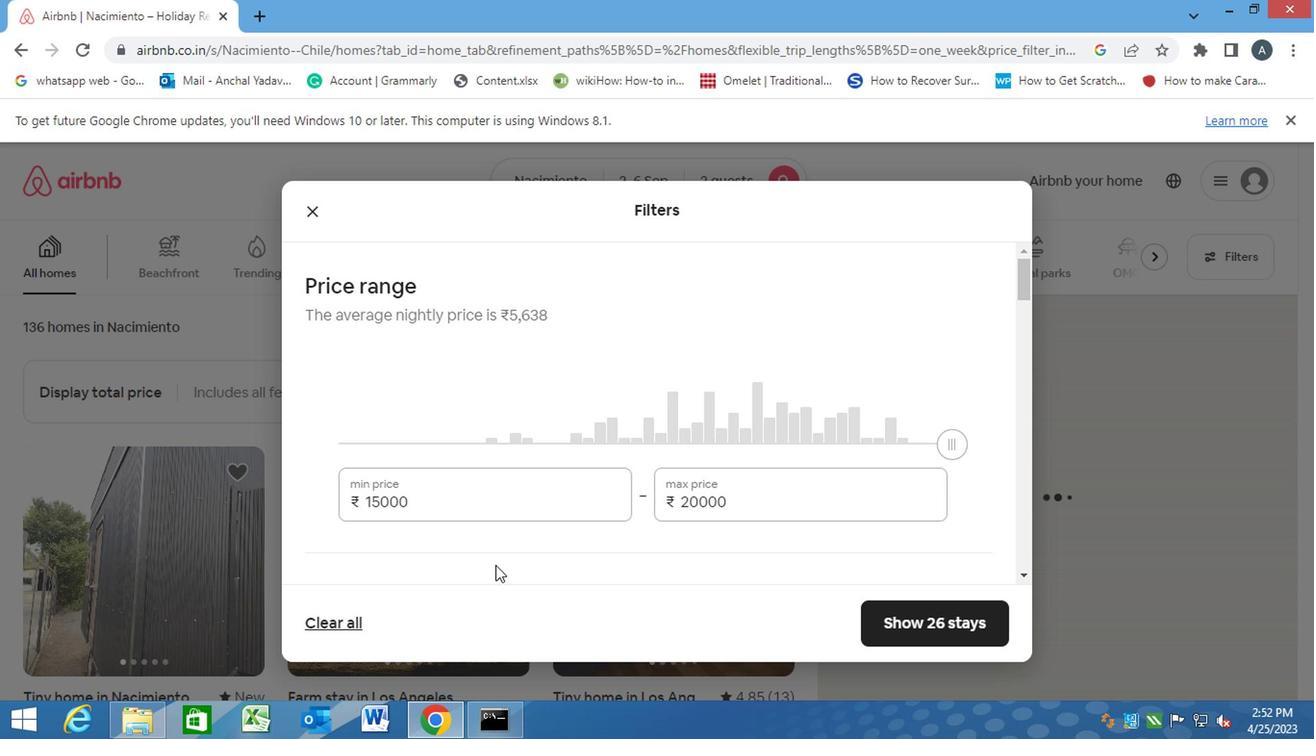 
Action: Mouse scrolled (569, 564) with delta (0, 0)
Screenshot: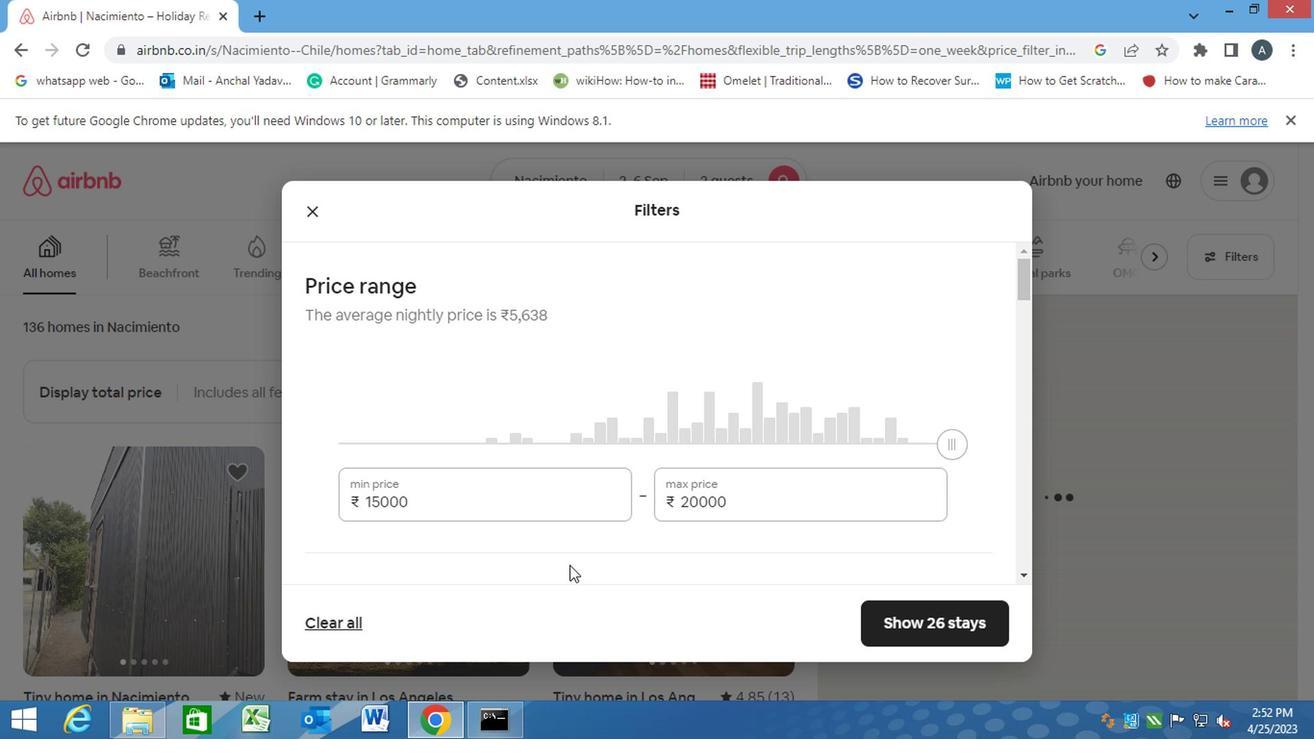 
Action: Mouse scrolled (569, 564) with delta (0, 0)
Screenshot: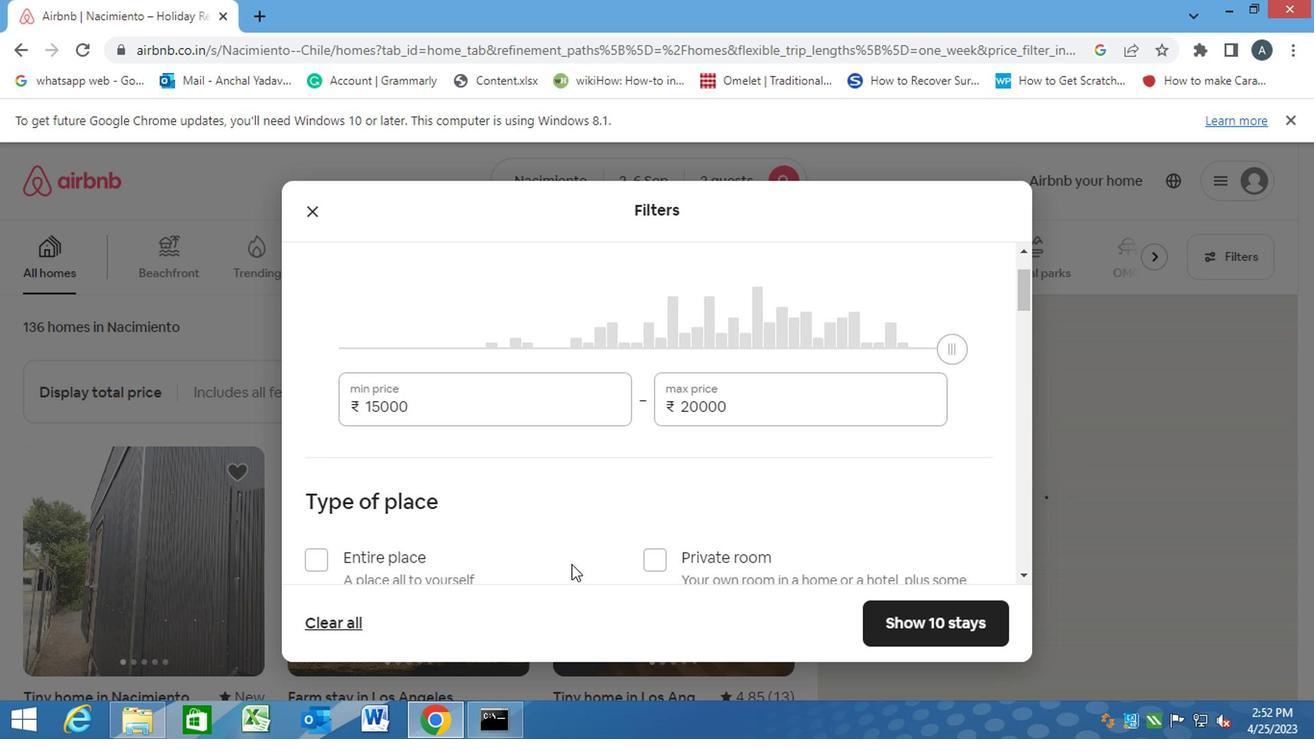 
Action: Mouse moved to (318, 460)
Screenshot: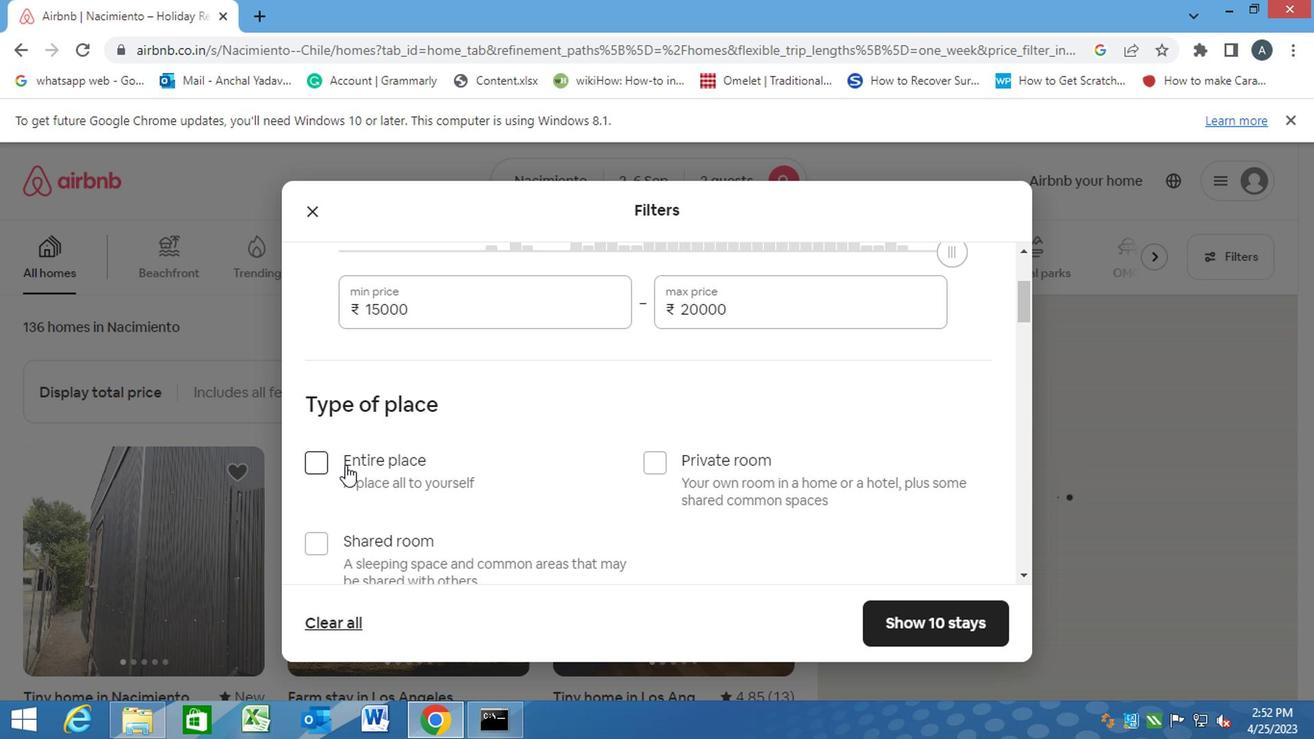 
Action: Mouse pressed left at (318, 460)
Screenshot: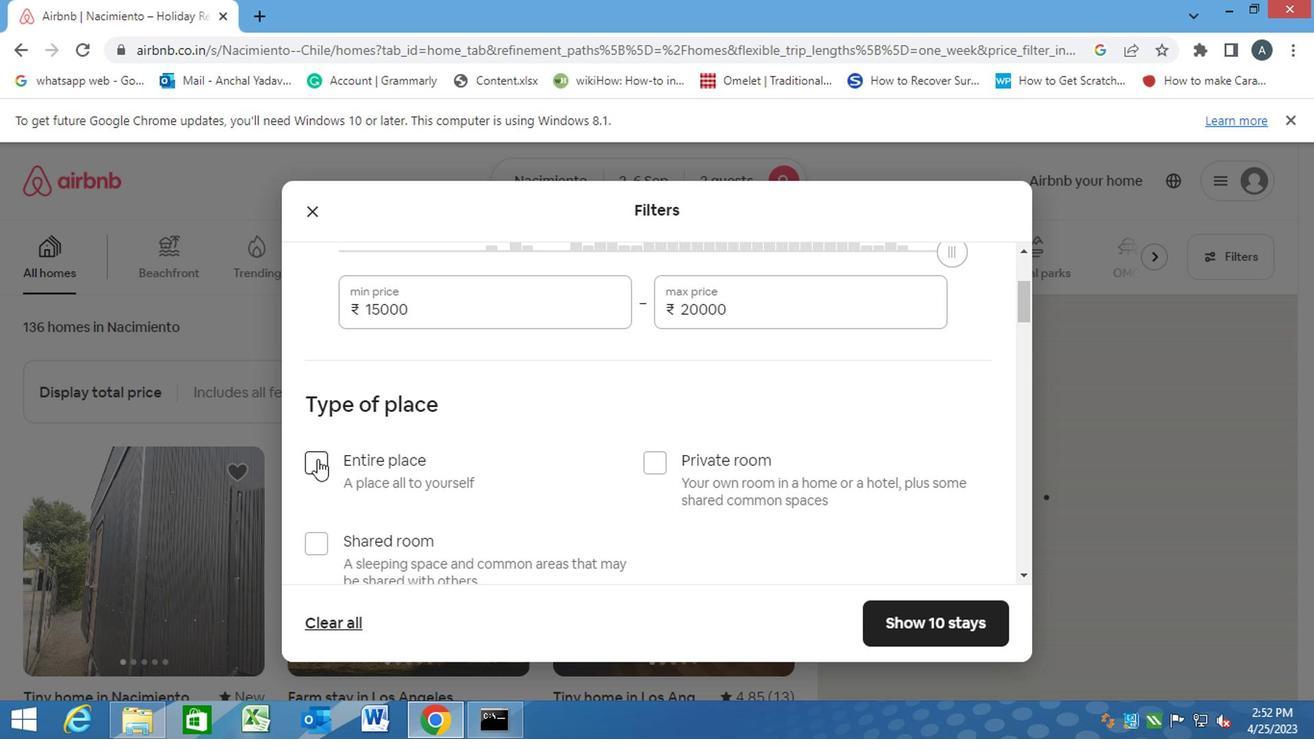 
Action: Mouse moved to (548, 490)
Screenshot: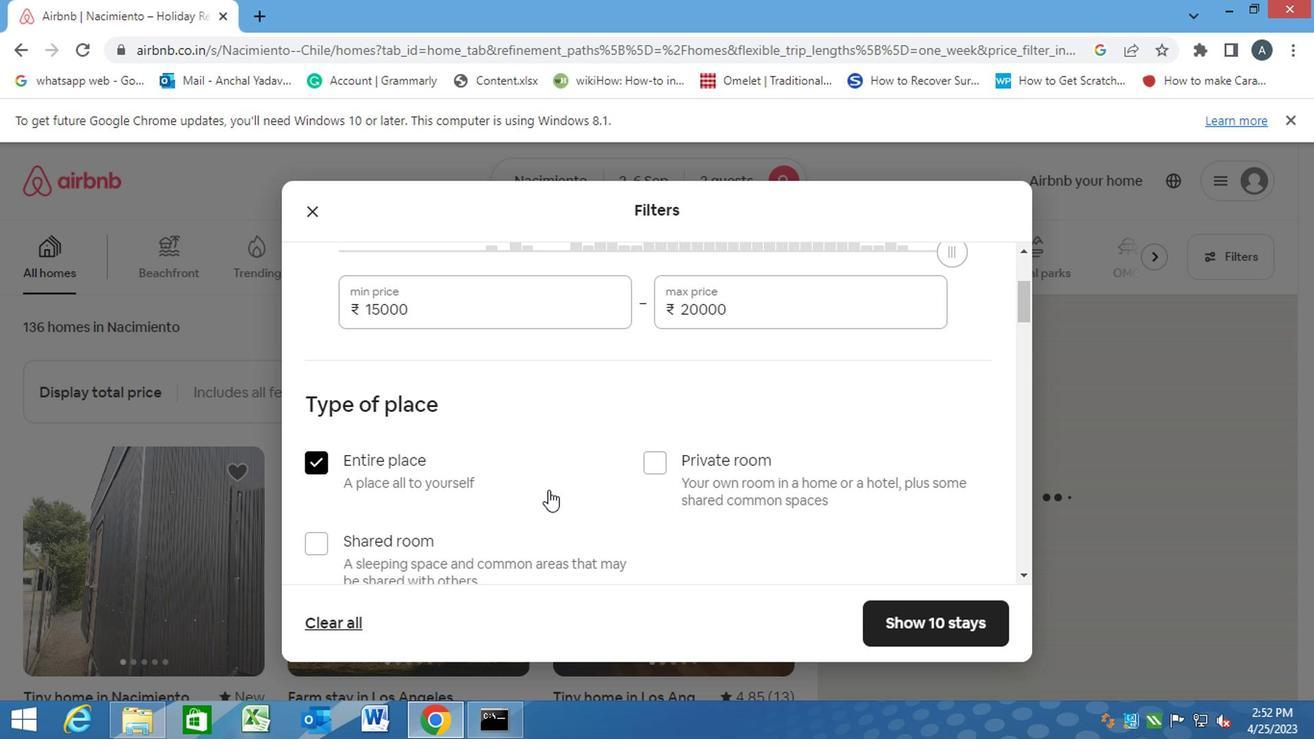 
Action: Mouse scrolled (548, 490) with delta (0, 0)
Screenshot: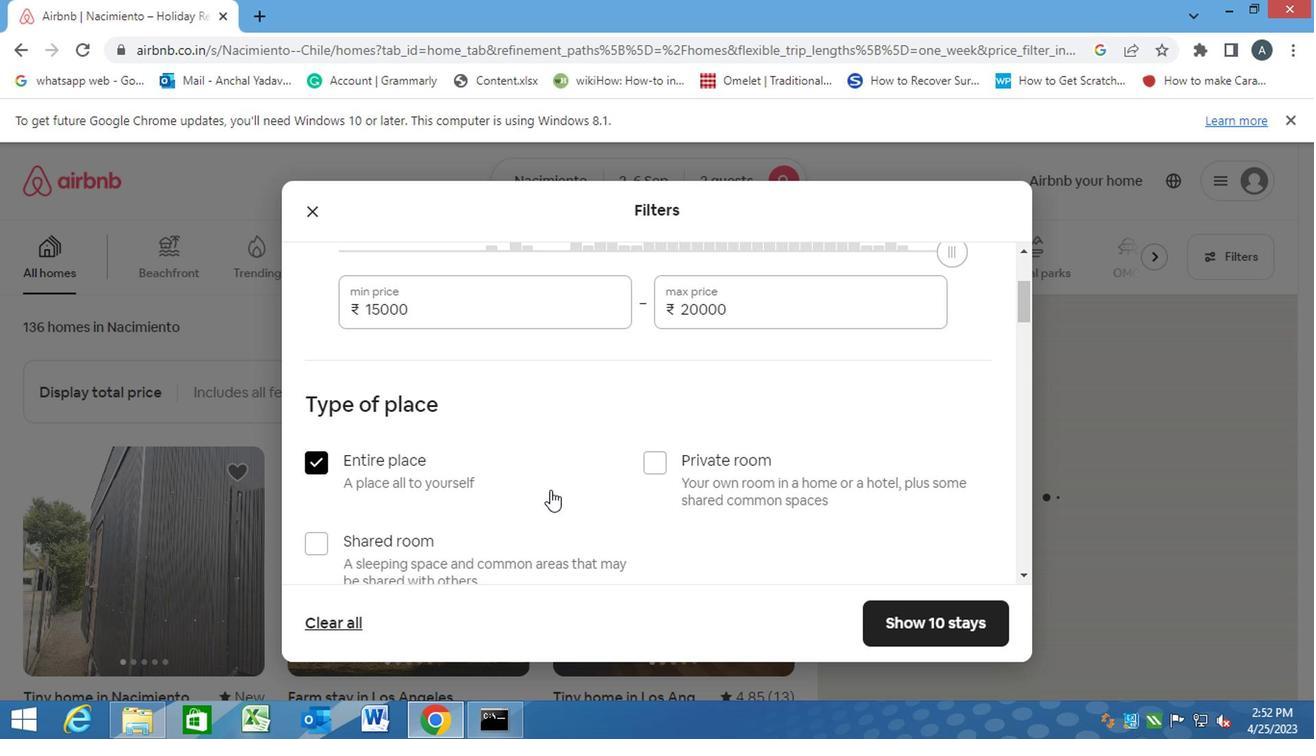 
Action: Mouse scrolled (548, 490) with delta (0, 0)
Screenshot: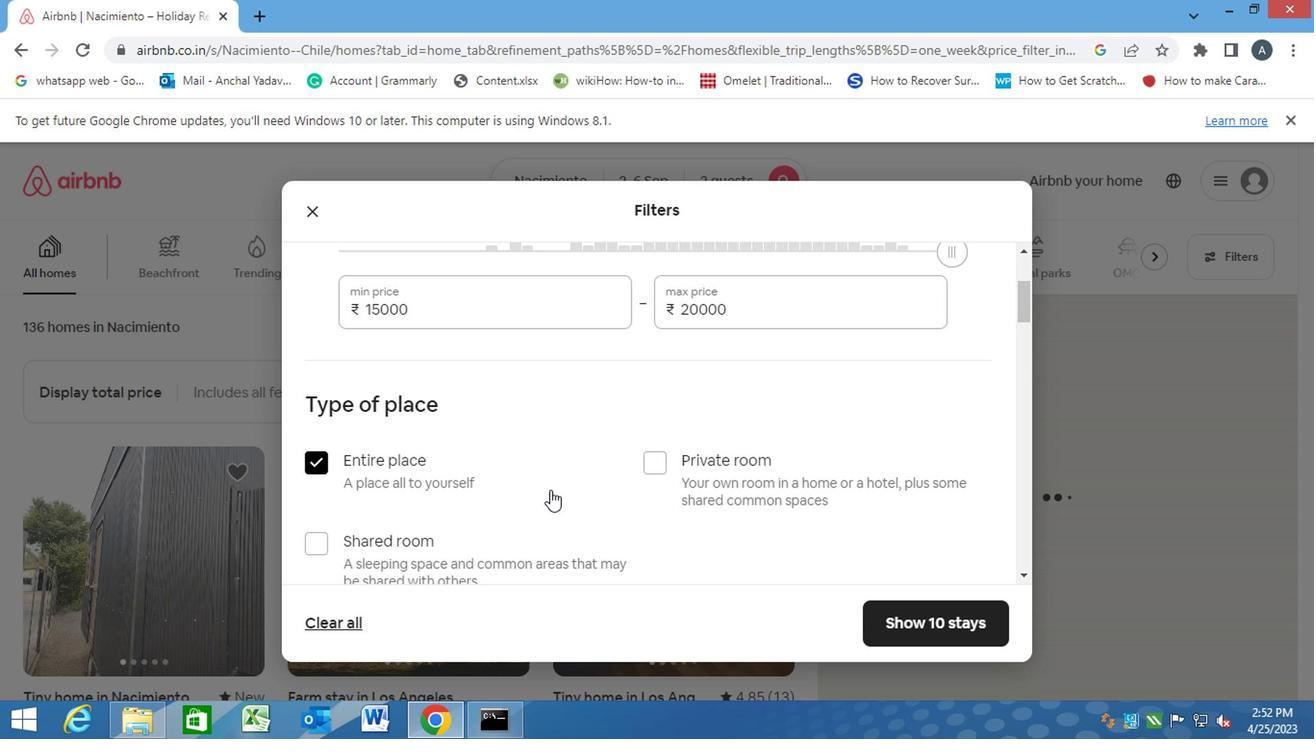 
Action: Mouse scrolled (548, 490) with delta (0, 0)
Screenshot: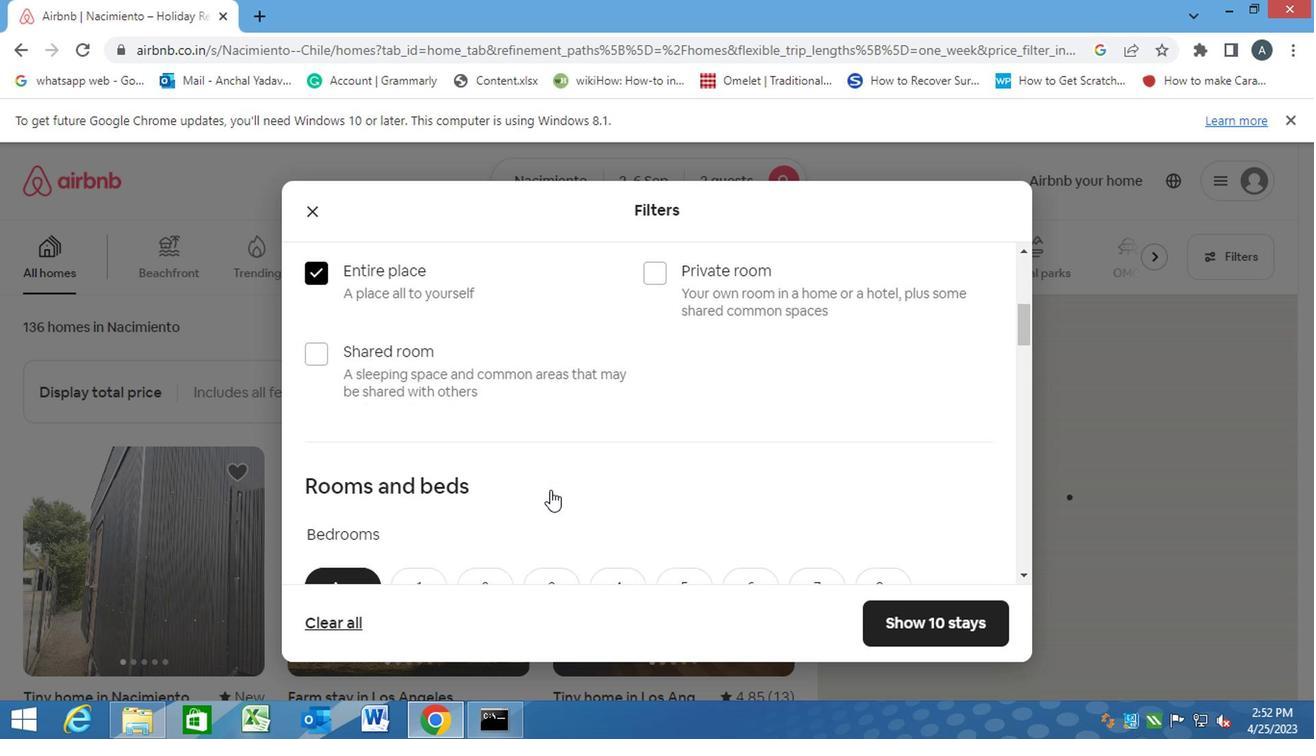 
Action: Mouse scrolled (548, 490) with delta (0, 0)
Screenshot: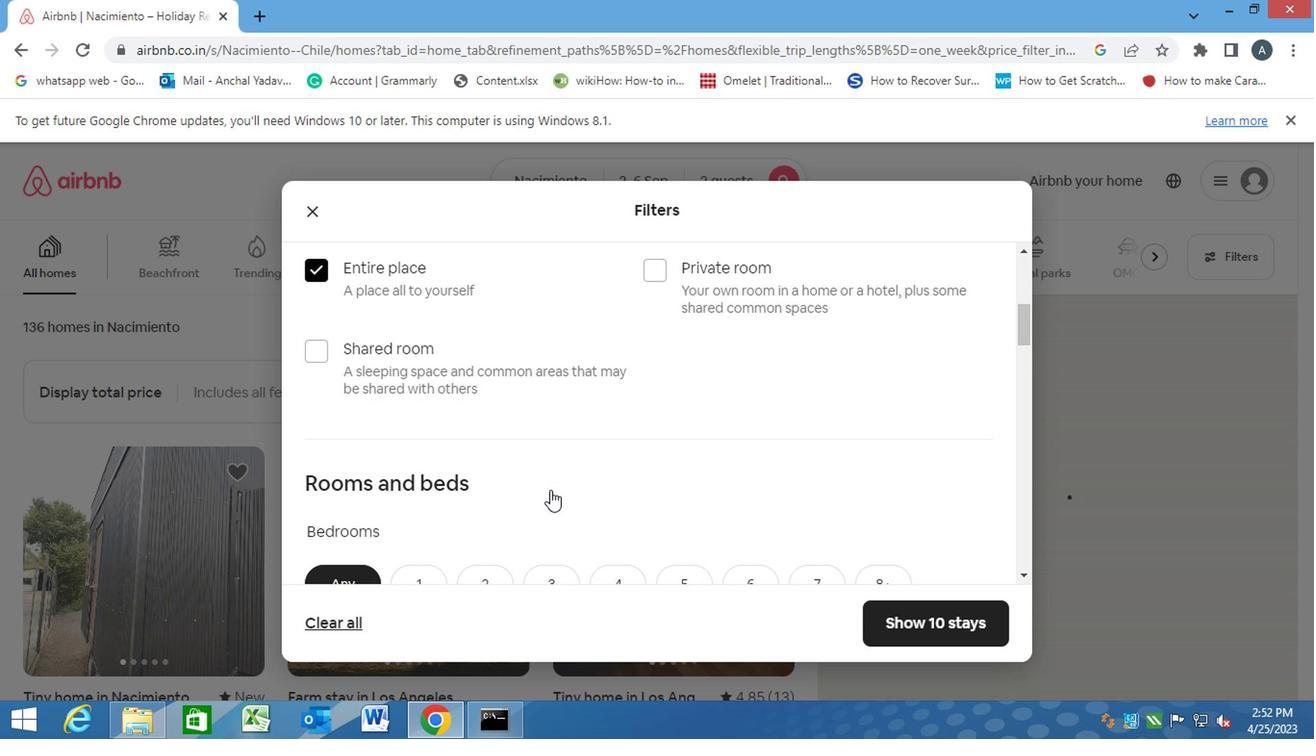 
Action: Mouse scrolled (548, 490) with delta (0, 0)
Screenshot: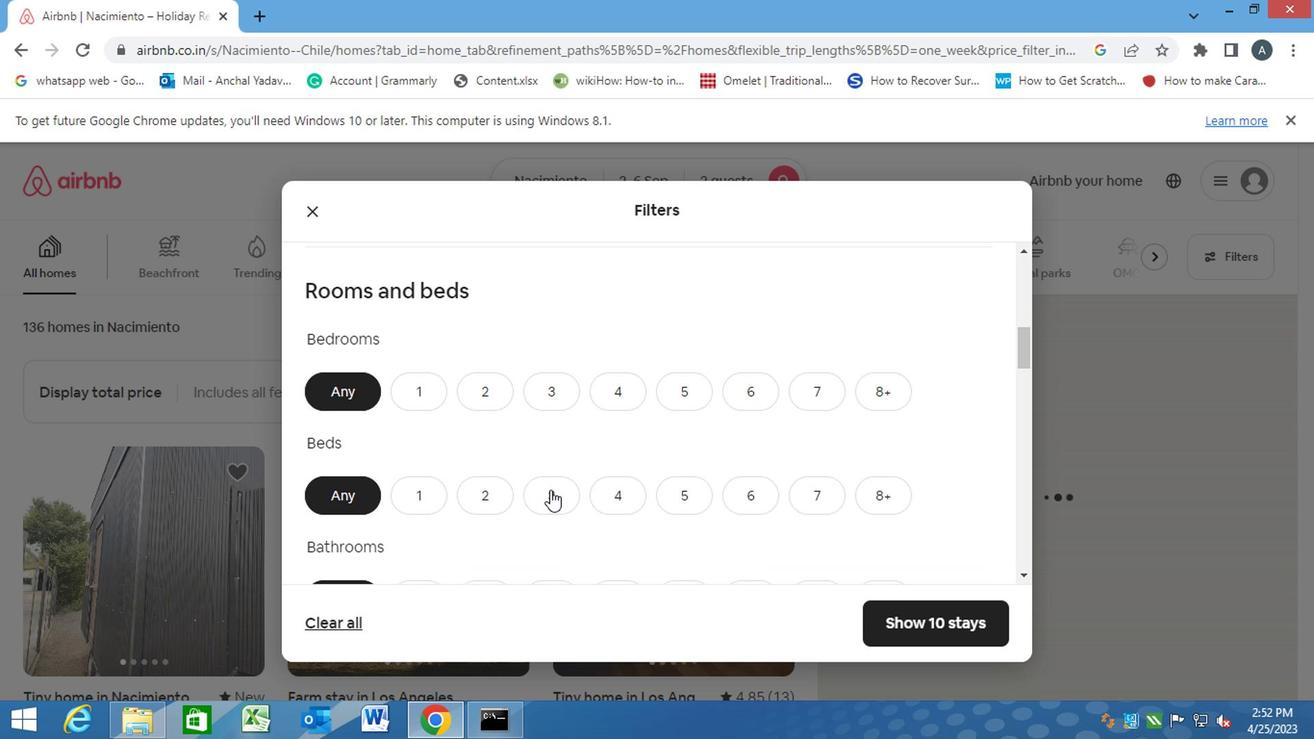 
Action: Mouse moved to (426, 279)
Screenshot: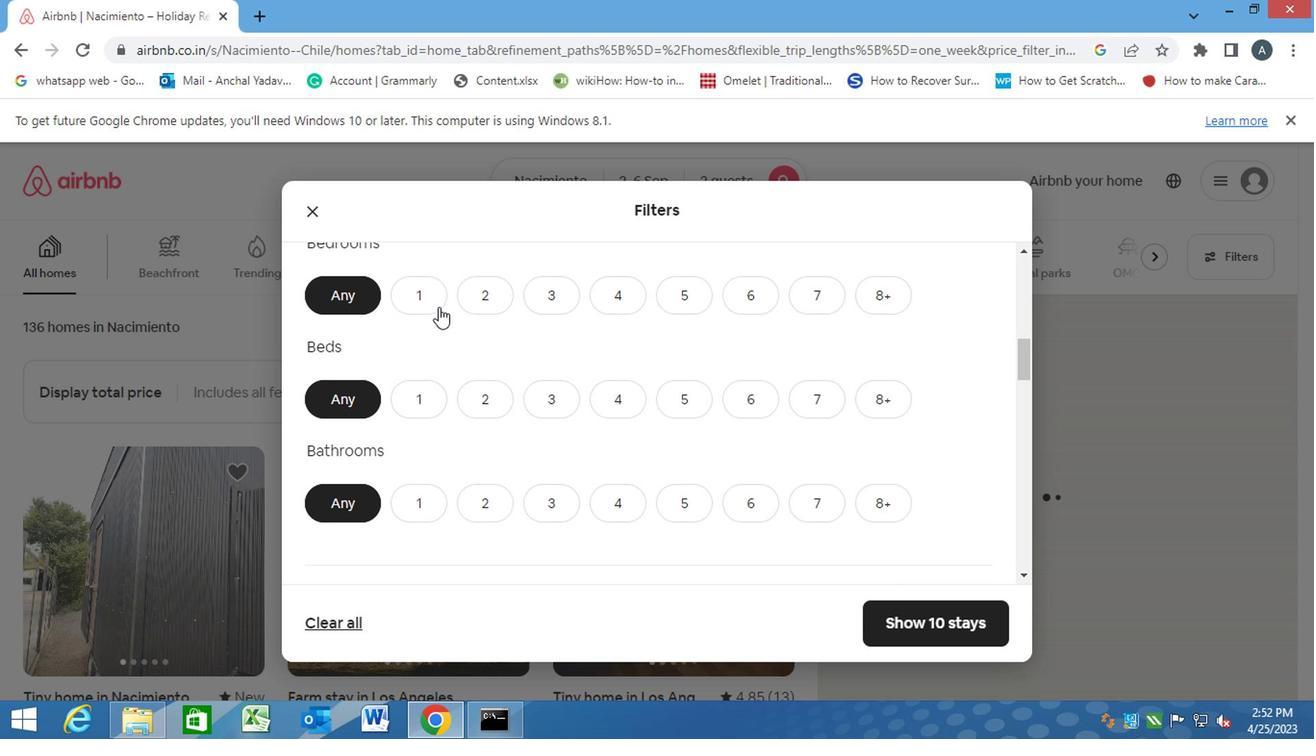 
Action: Mouse pressed left at (426, 279)
Screenshot: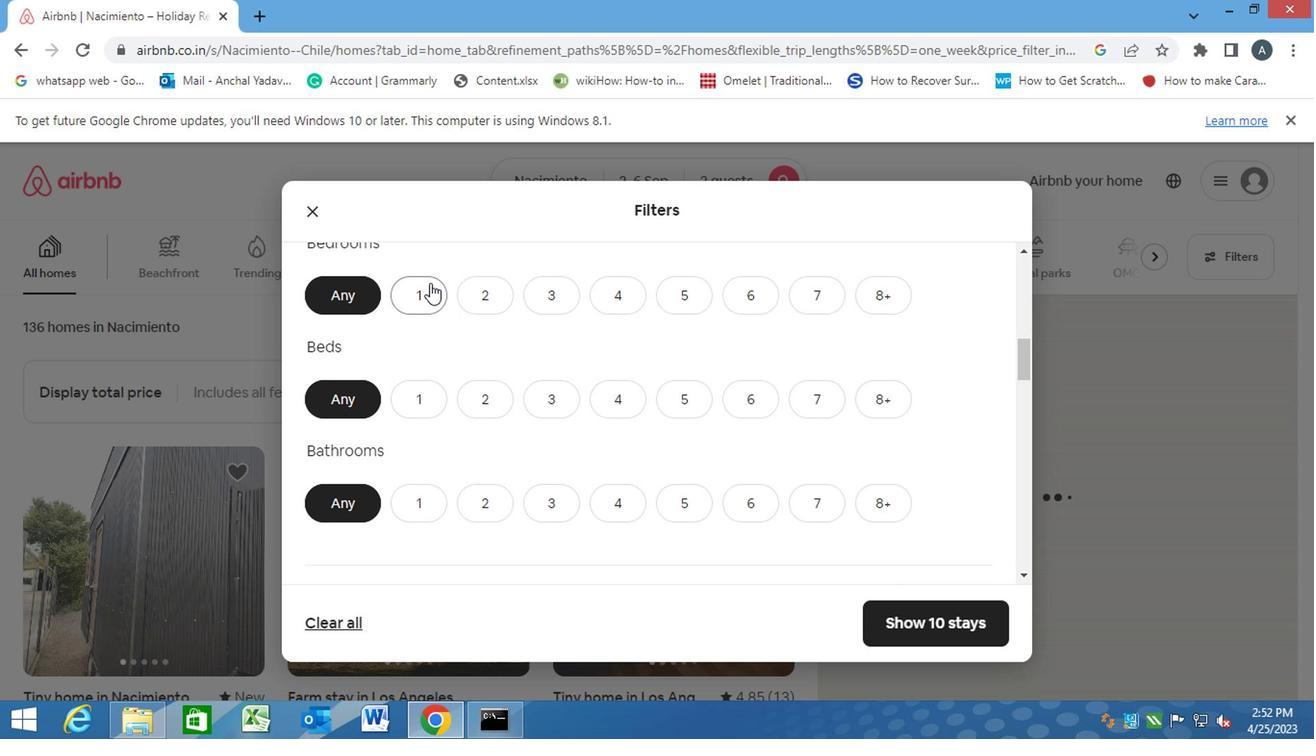 
Action: Mouse moved to (421, 401)
Screenshot: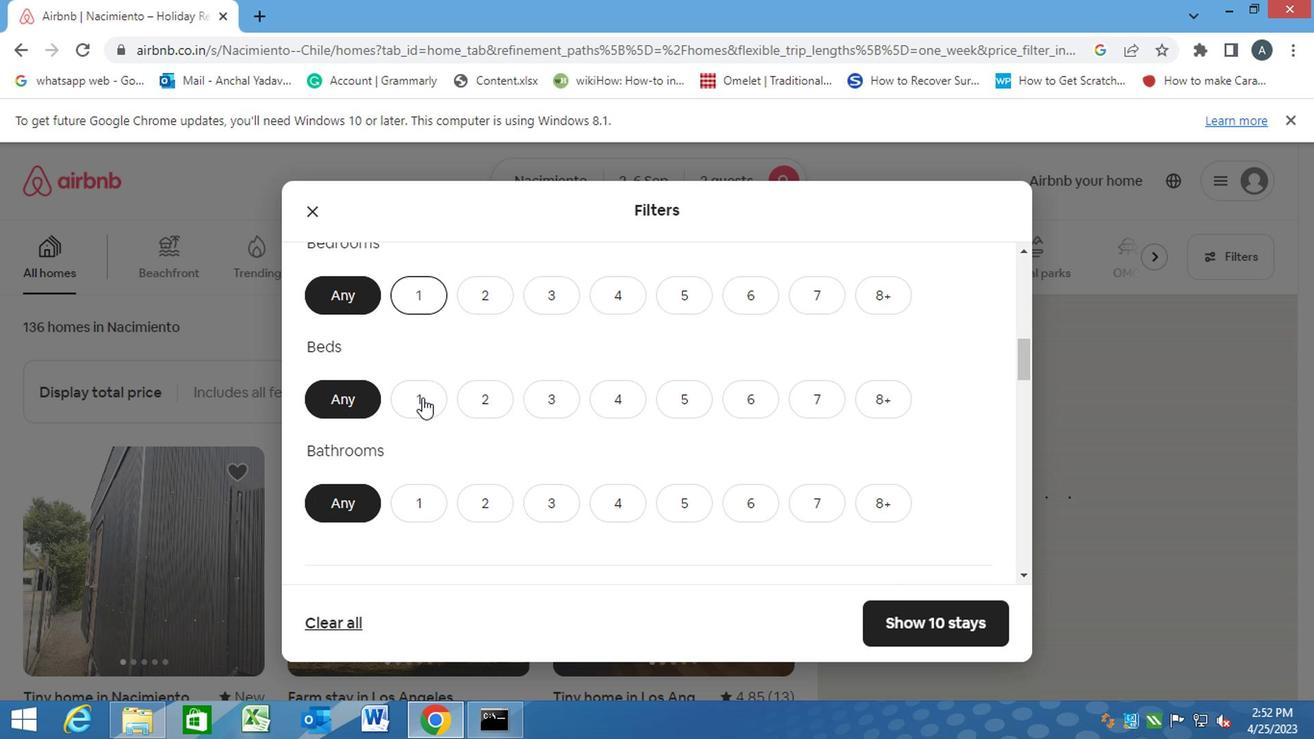 
Action: Mouse pressed left at (421, 401)
Screenshot: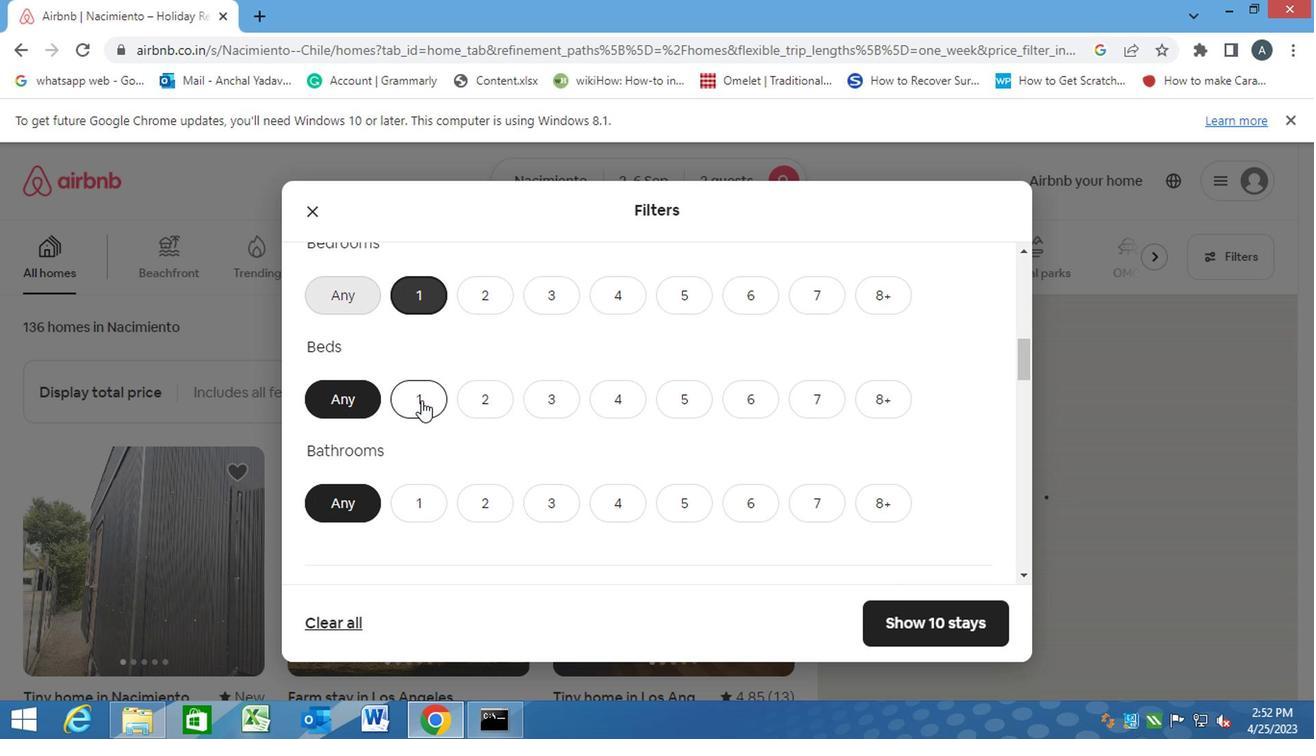 
Action: Mouse moved to (415, 508)
Screenshot: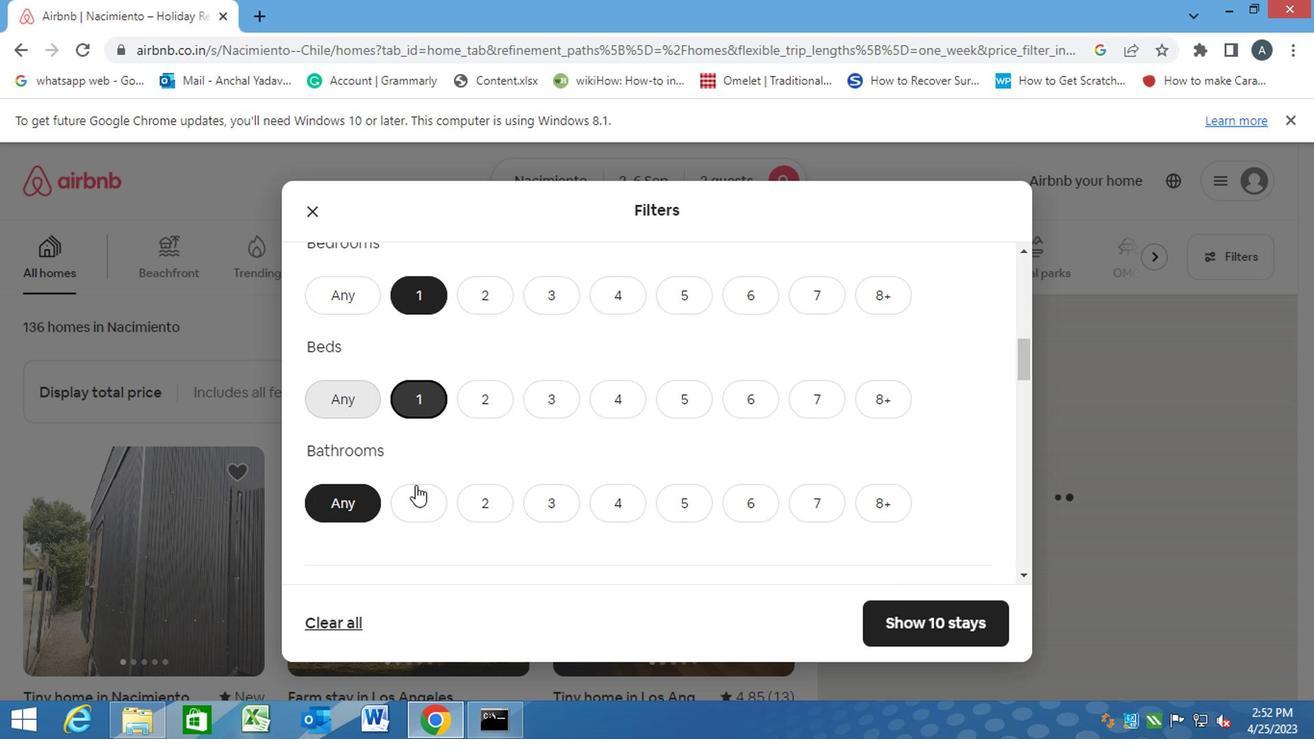 
Action: Mouse pressed left at (415, 508)
Screenshot: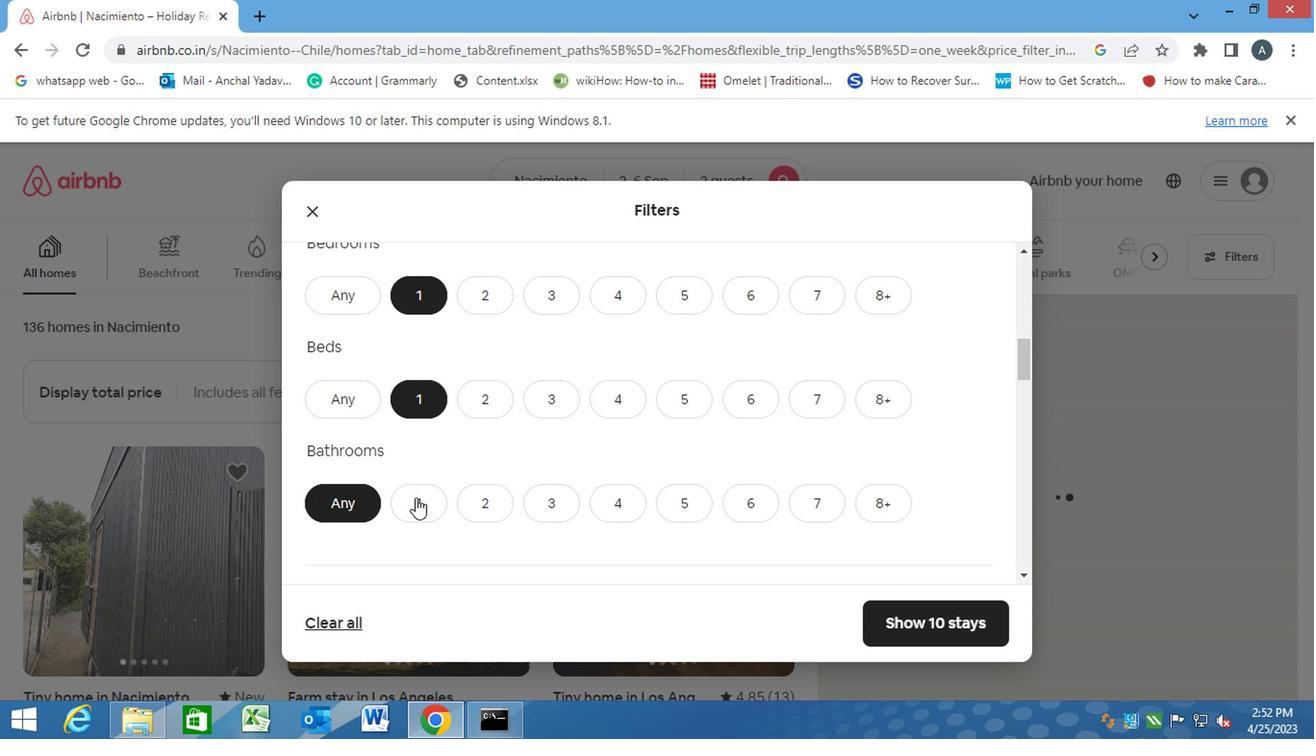 
Action: Mouse moved to (447, 503)
Screenshot: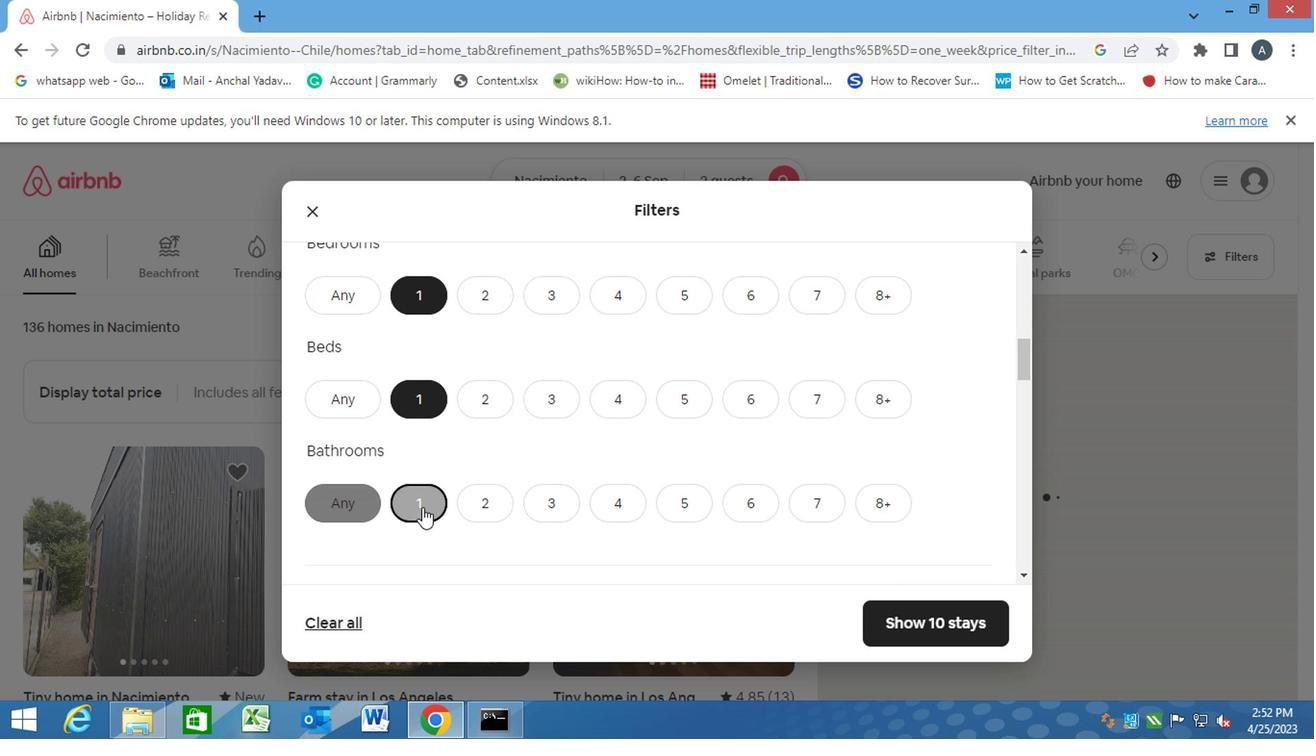 
Action: Mouse scrolled (447, 502) with delta (0, 0)
Screenshot: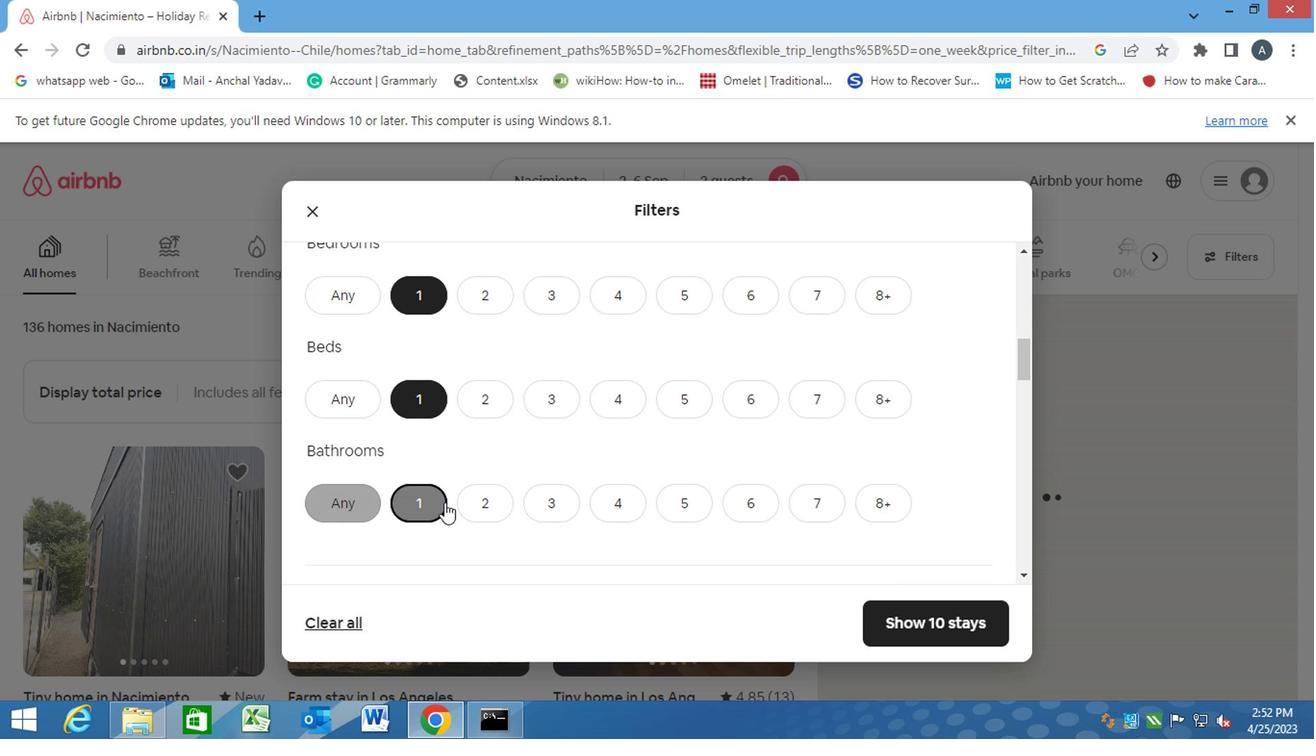 
Action: Mouse scrolled (447, 502) with delta (0, 0)
Screenshot: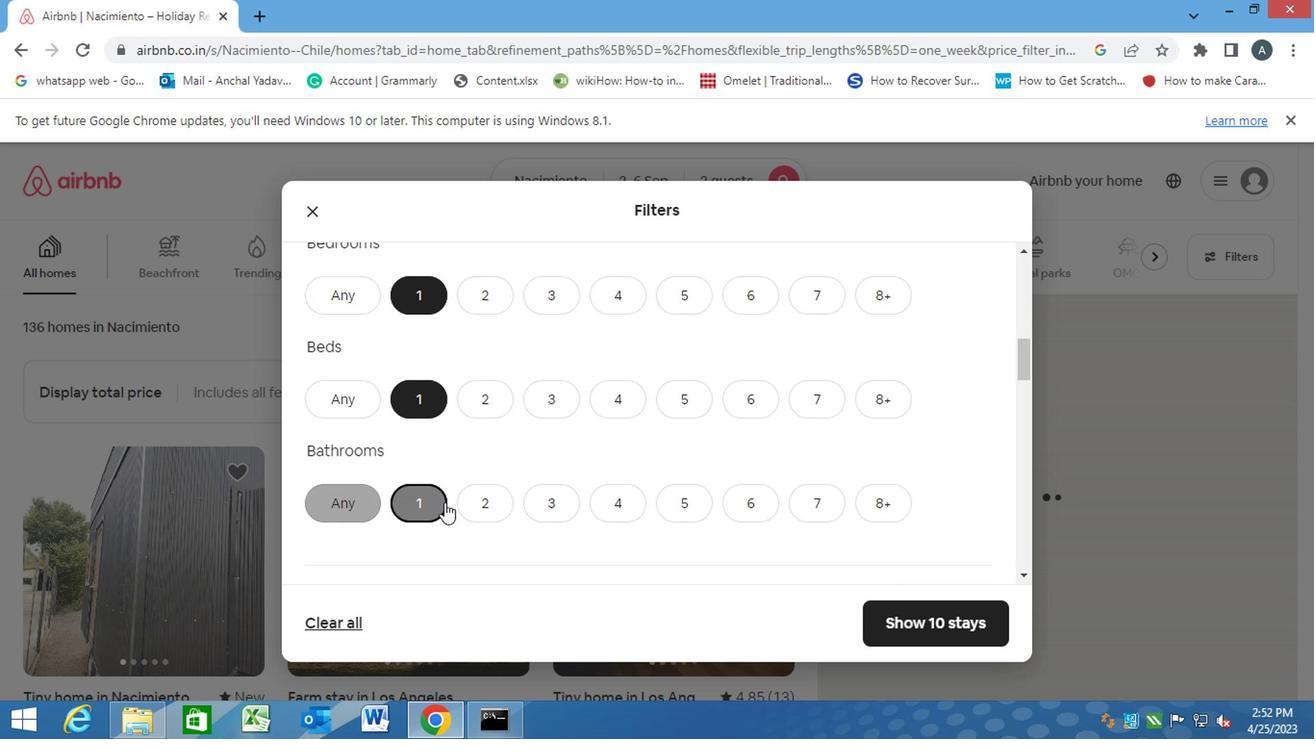 
Action: Mouse scrolled (447, 502) with delta (0, 0)
Screenshot: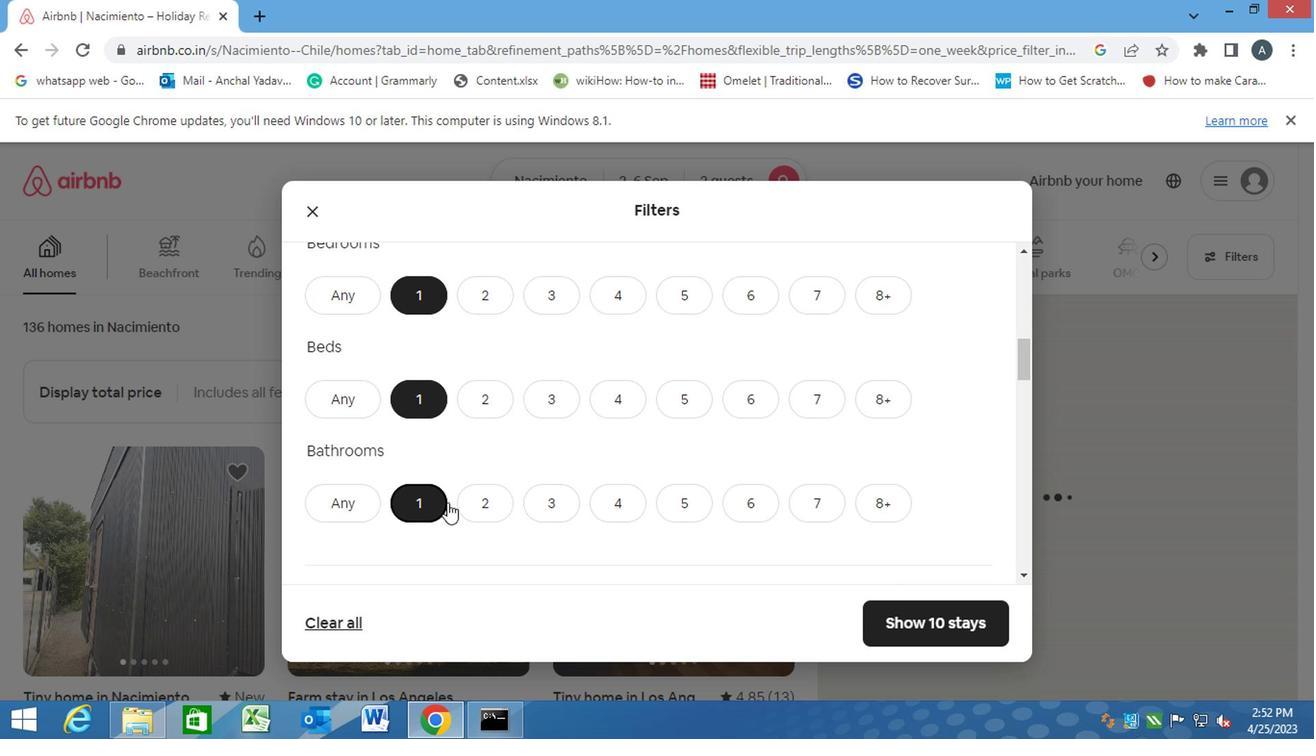 
Action: Mouse moved to (398, 445)
Screenshot: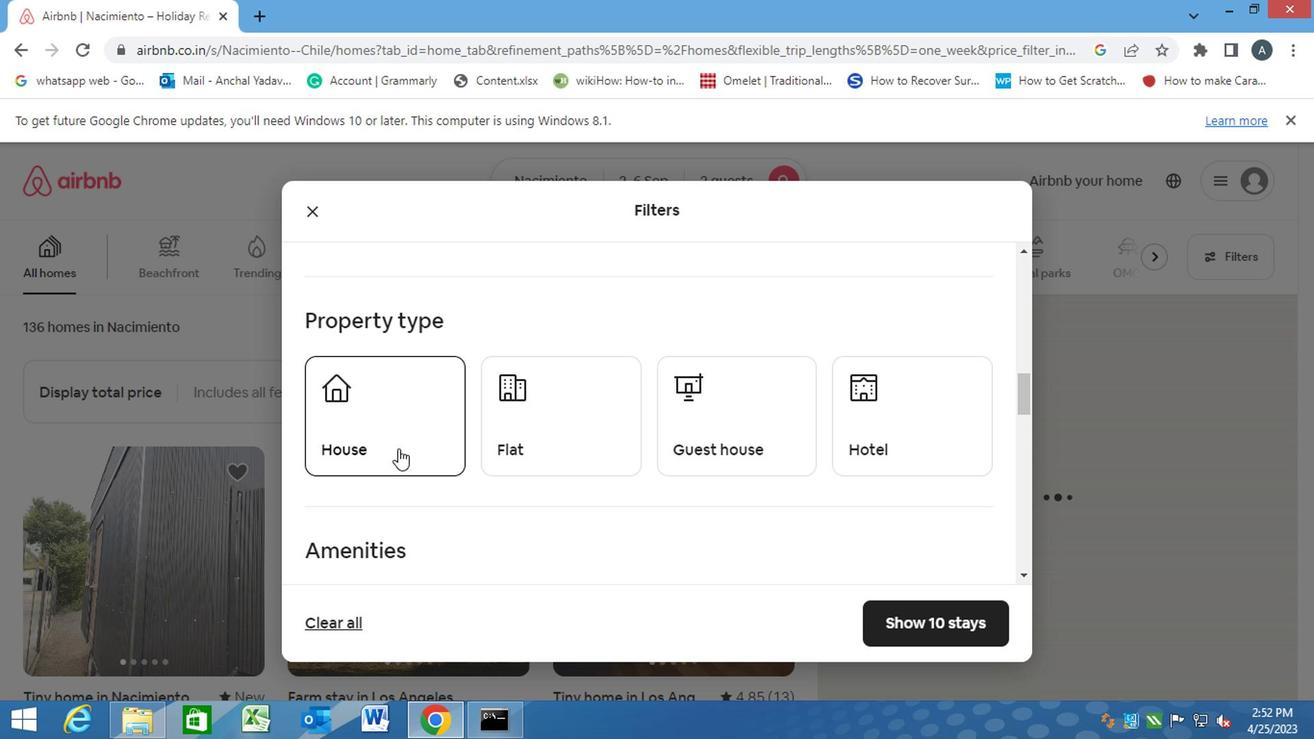 
Action: Mouse pressed left at (398, 445)
Screenshot: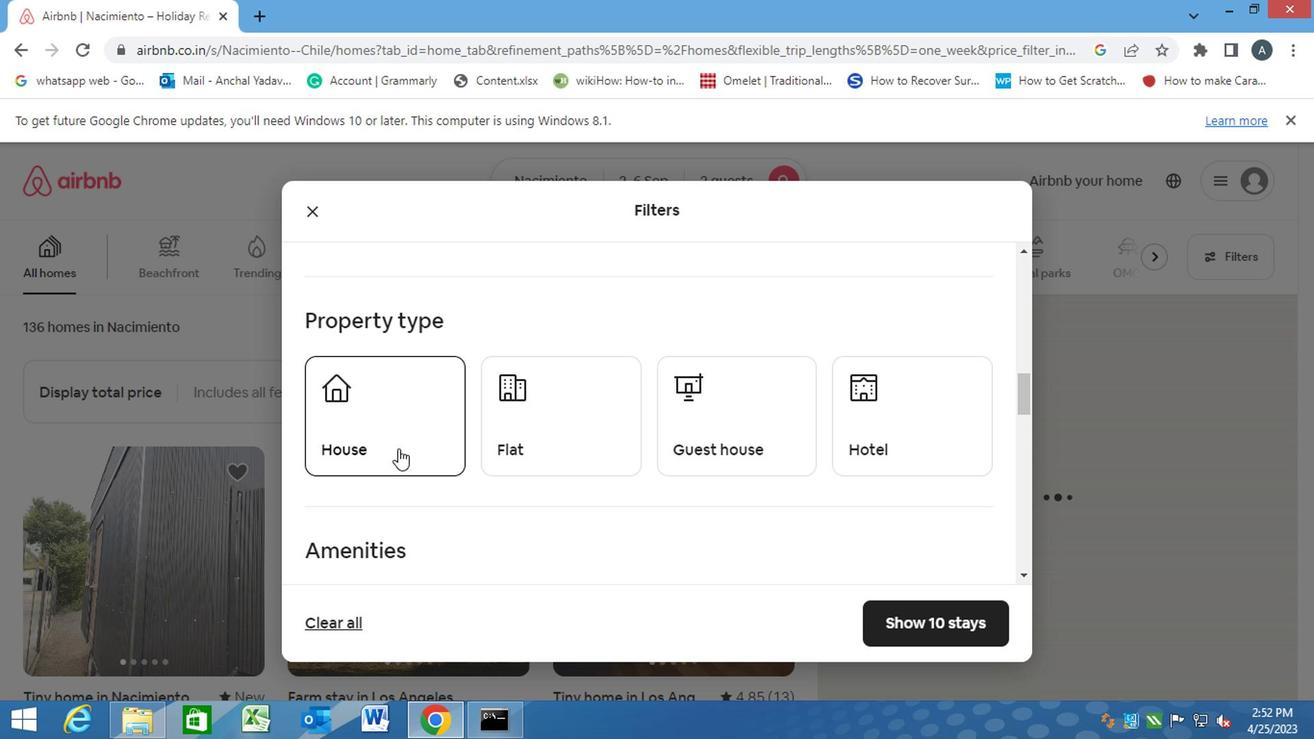
Action: Mouse moved to (578, 434)
Screenshot: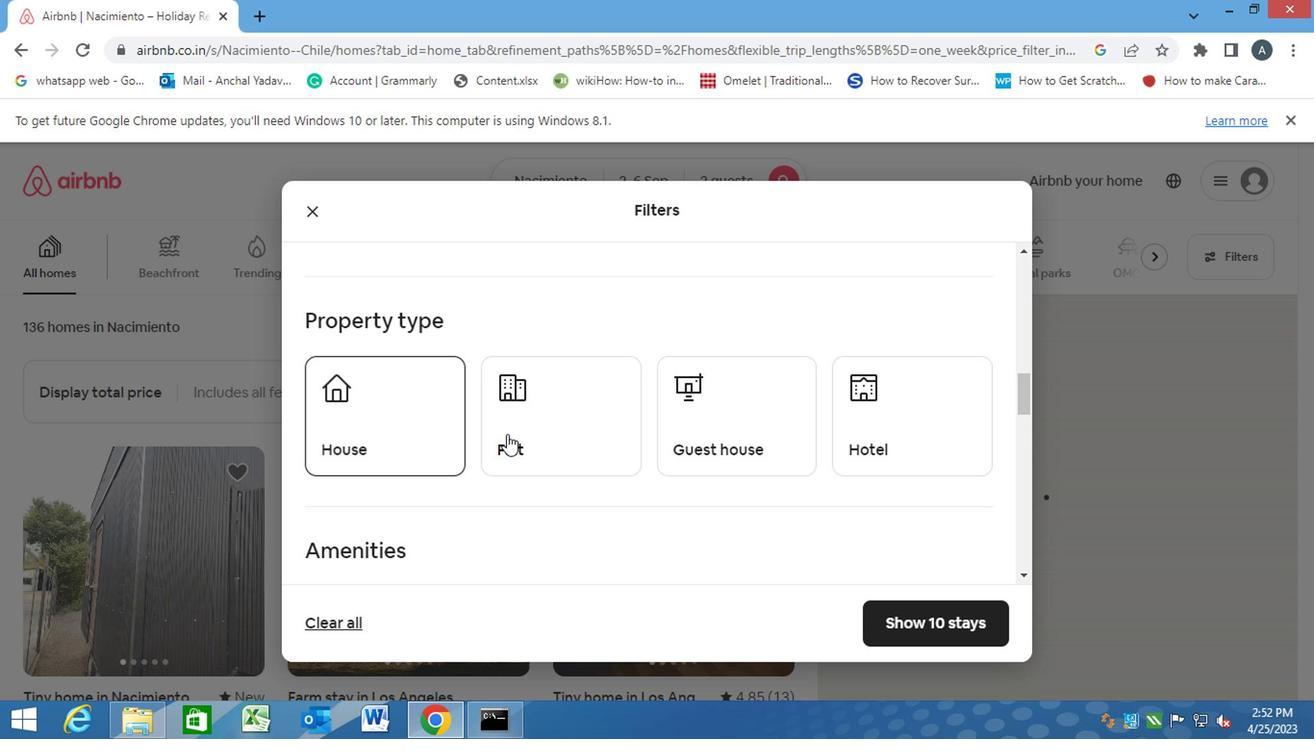 
Action: Mouse pressed left at (578, 434)
Screenshot: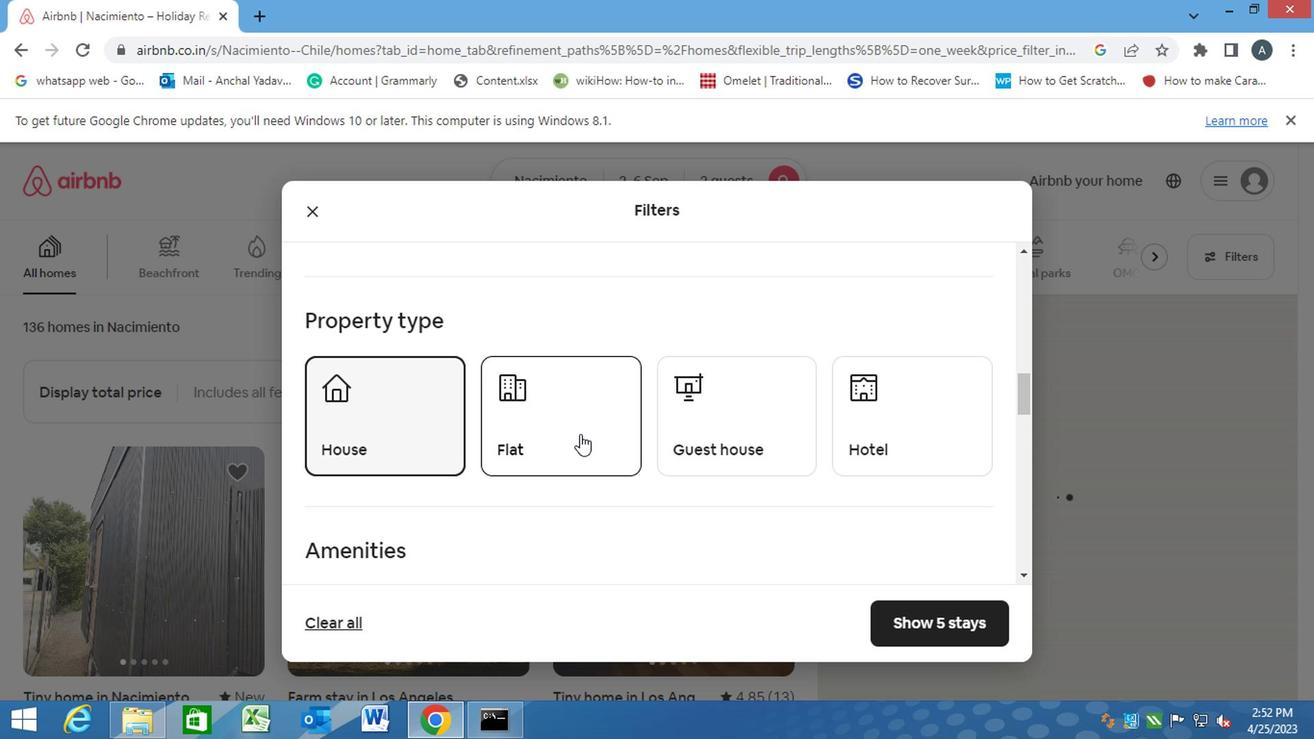 
Action: Mouse moved to (722, 451)
Screenshot: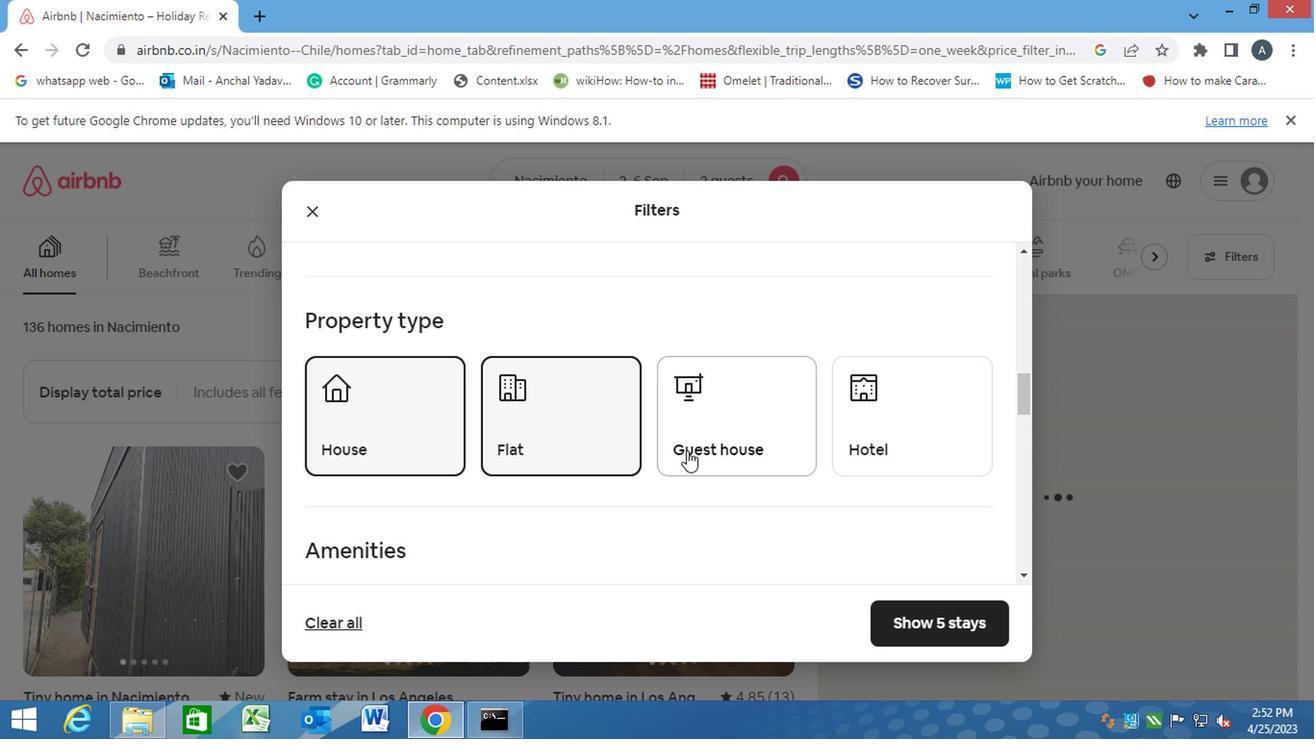 
Action: Mouse pressed left at (722, 451)
Screenshot: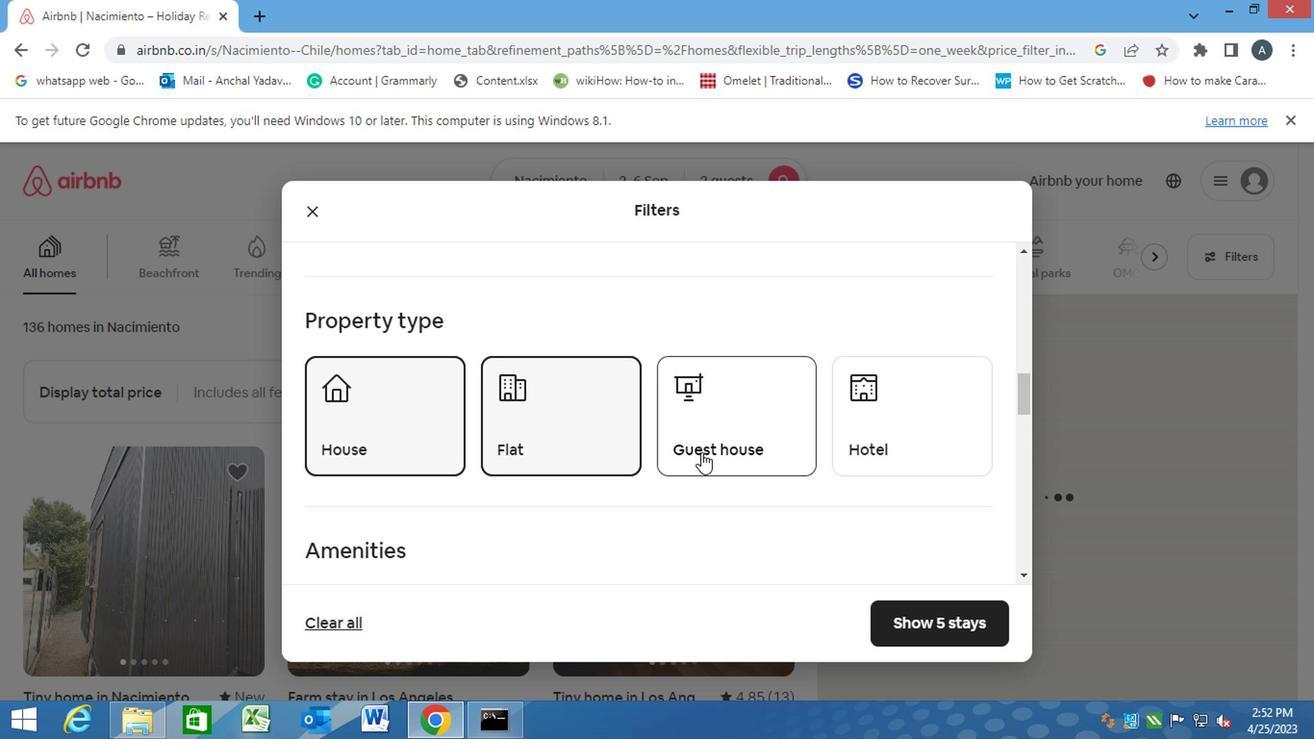 
Action: Mouse moved to (885, 434)
Screenshot: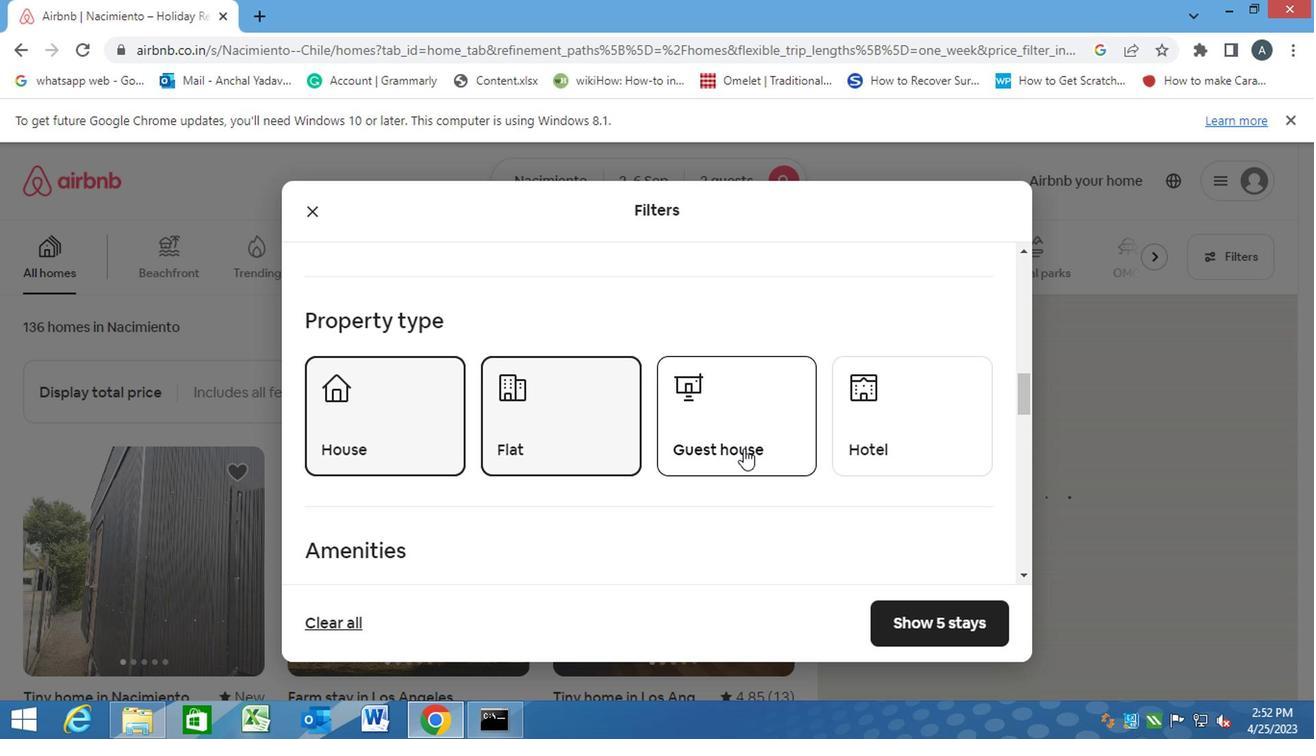 
Action: Mouse pressed left at (885, 434)
Screenshot: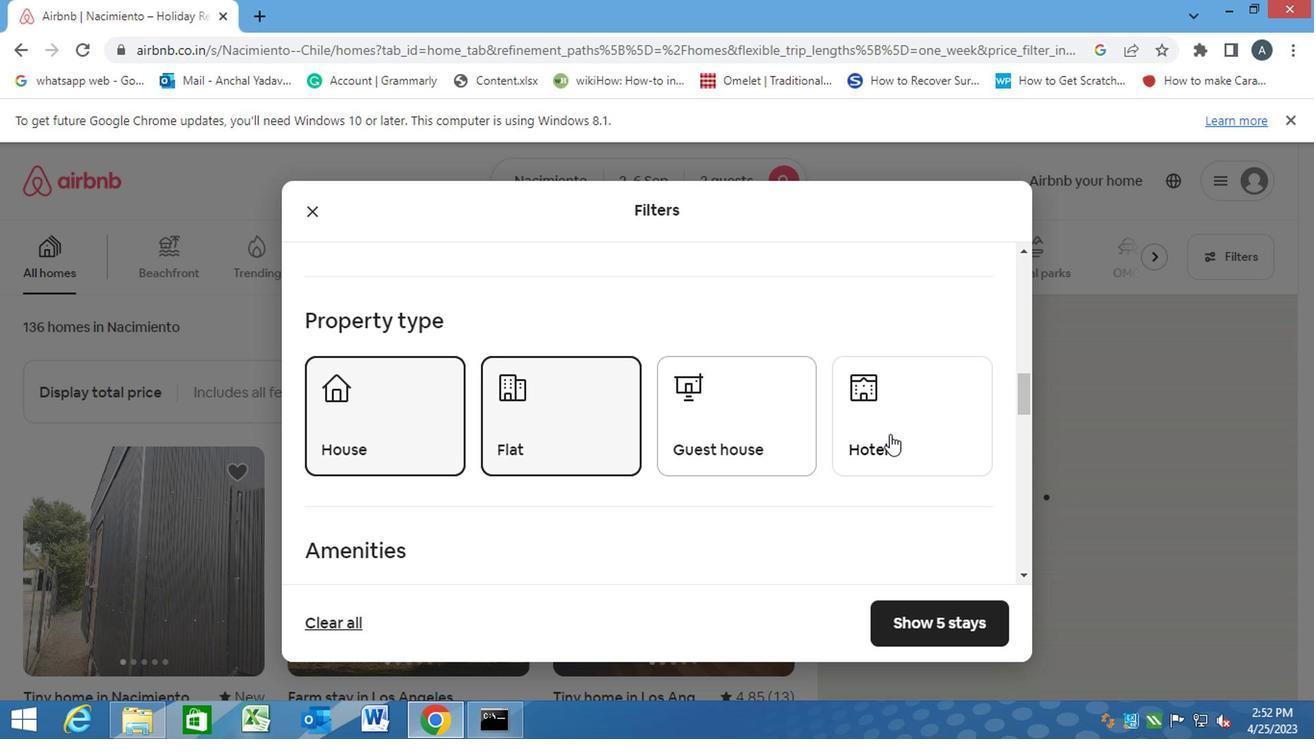
Action: Mouse moved to (672, 514)
Screenshot: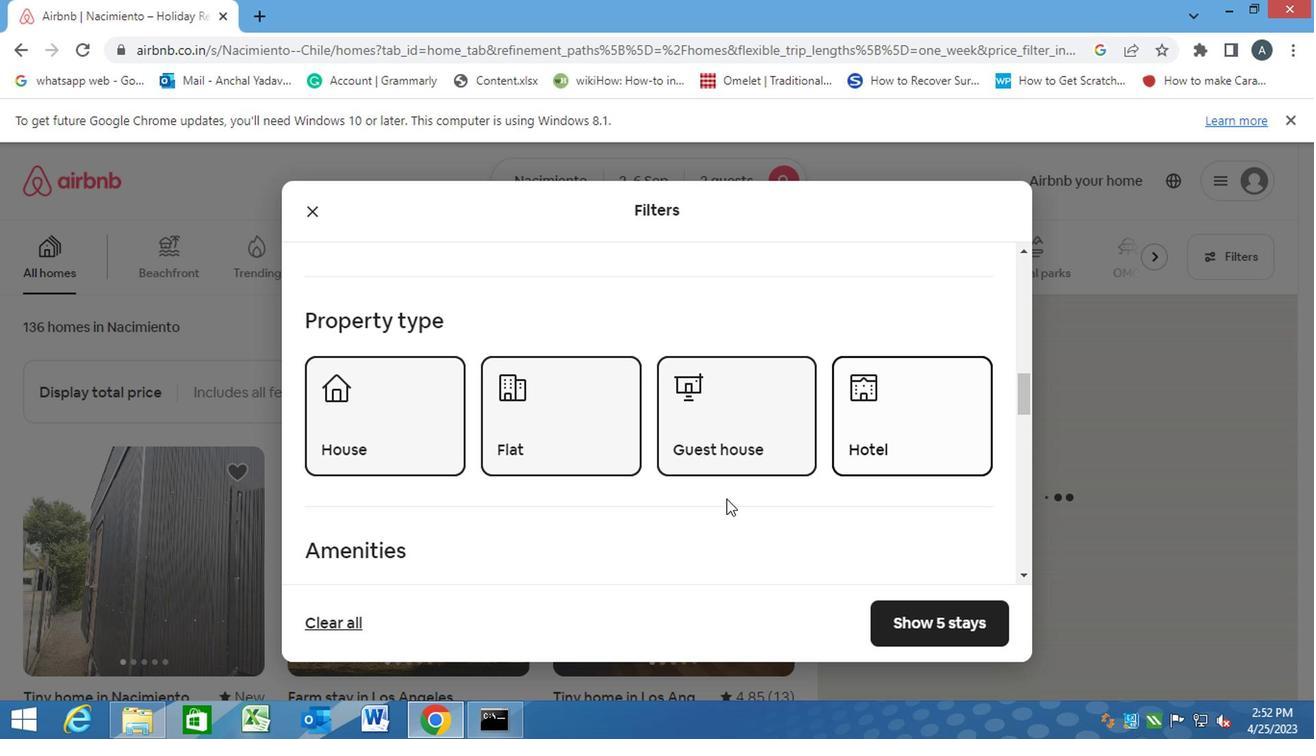 
Action: Mouse scrolled (672, 514) with delta (0, 0)
Screenshot: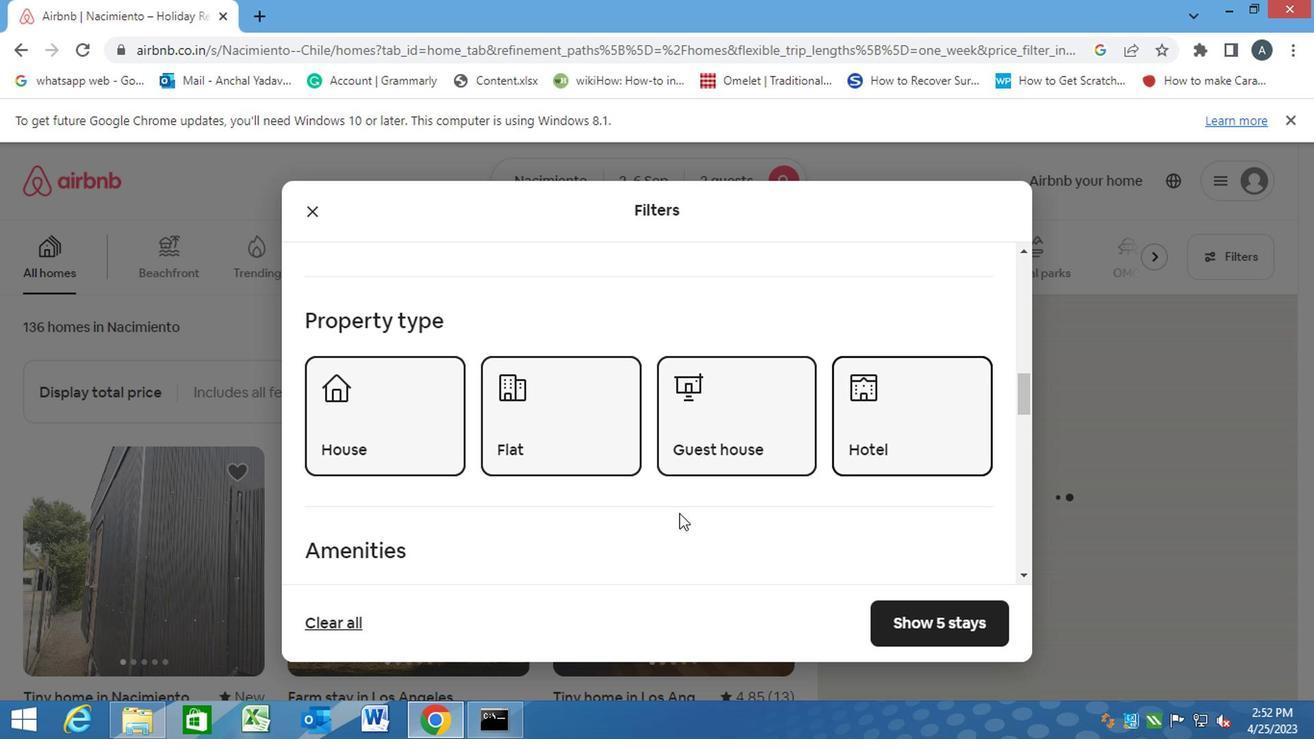
Action: Mouse scrolled (672, 514) with delta (0, 0)
Screenshot: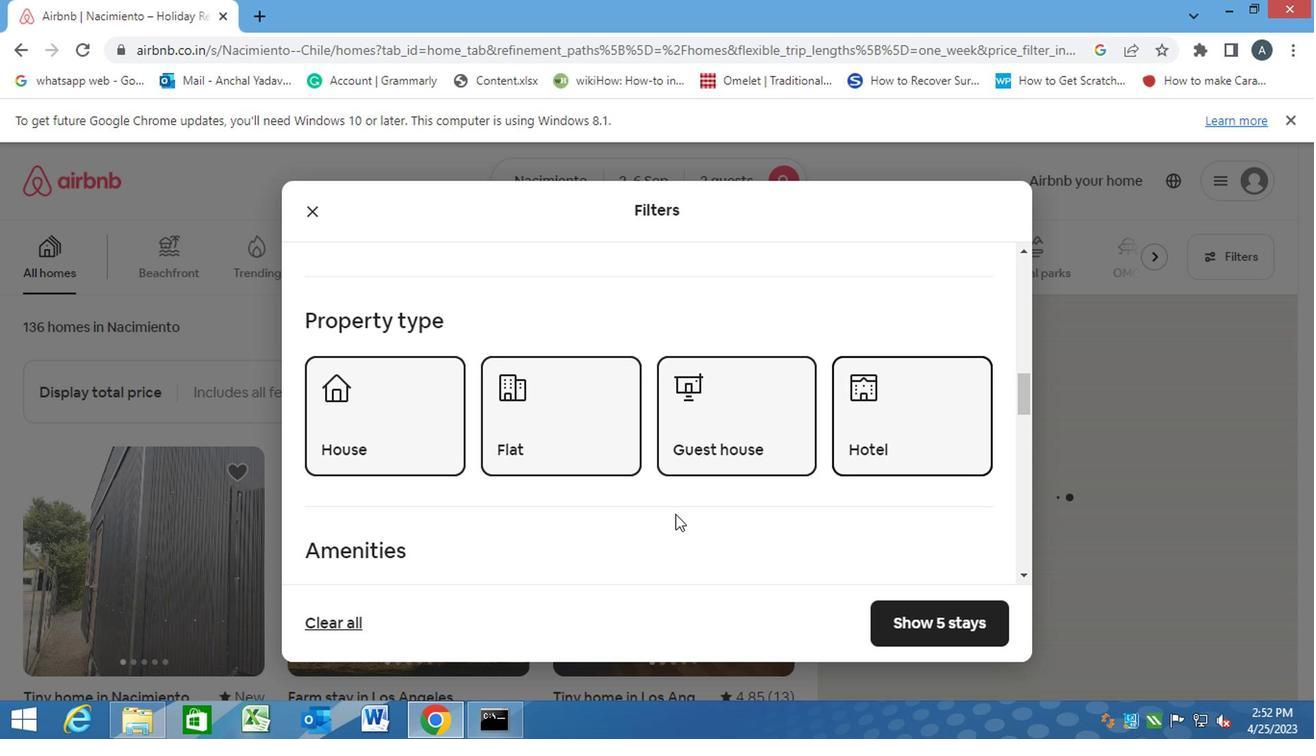 
Action: Mouse scrolled (672, 514) with delta (0, 0)
Screenshot: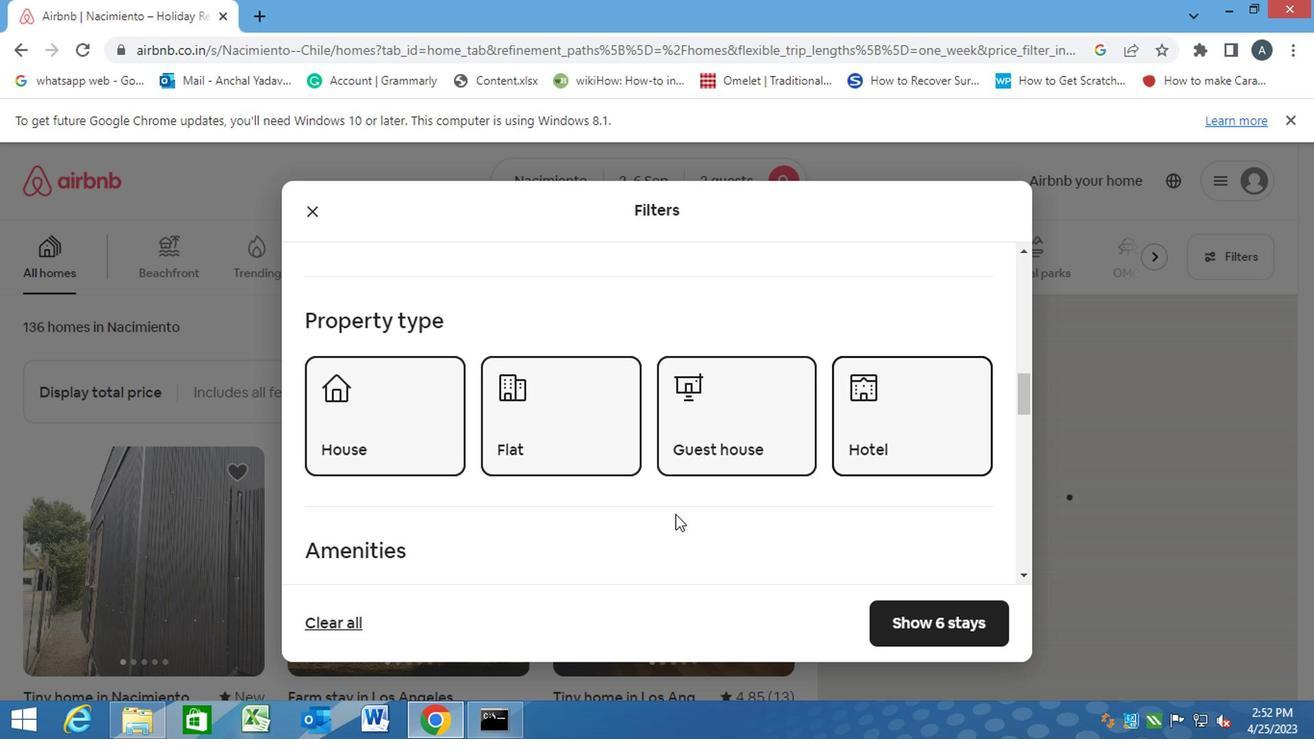 
Action: Mouse moved to (670, 514)
Screenshot: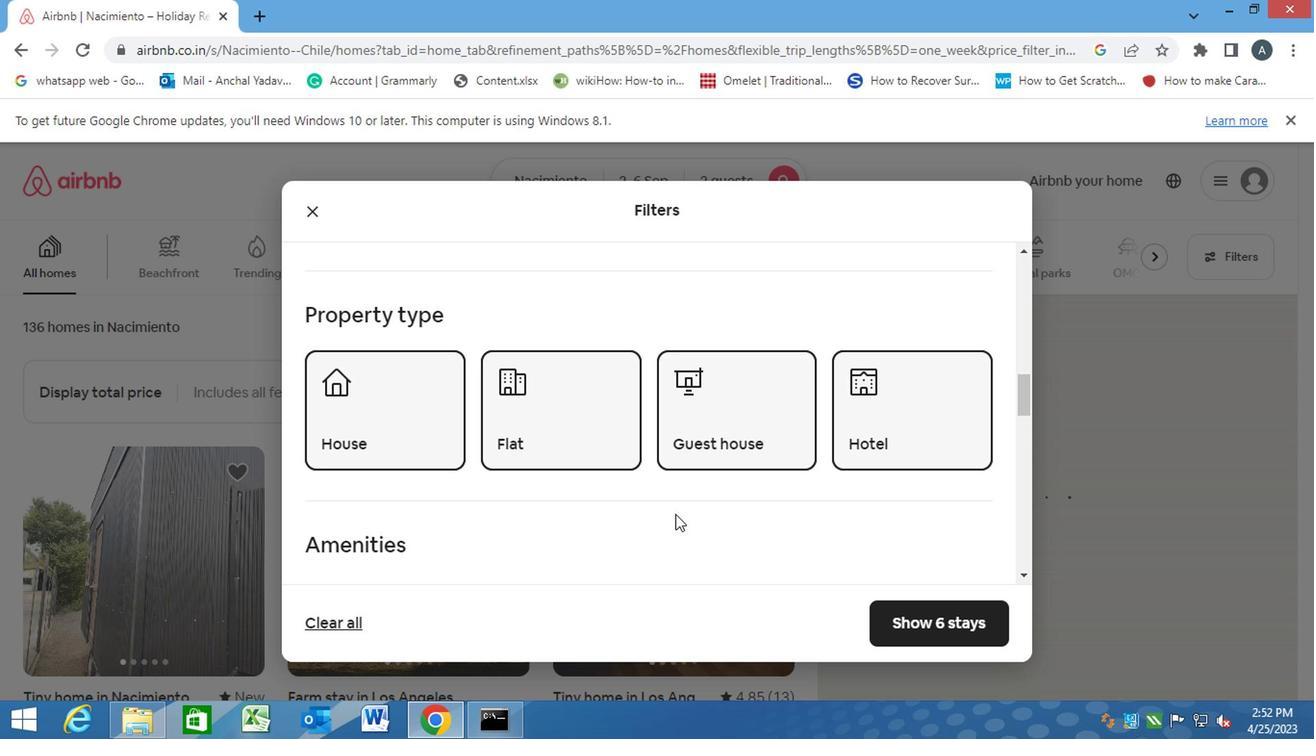 
Action: Mouse scrolled (670, 514) with delta (0, 0)
Screenshot: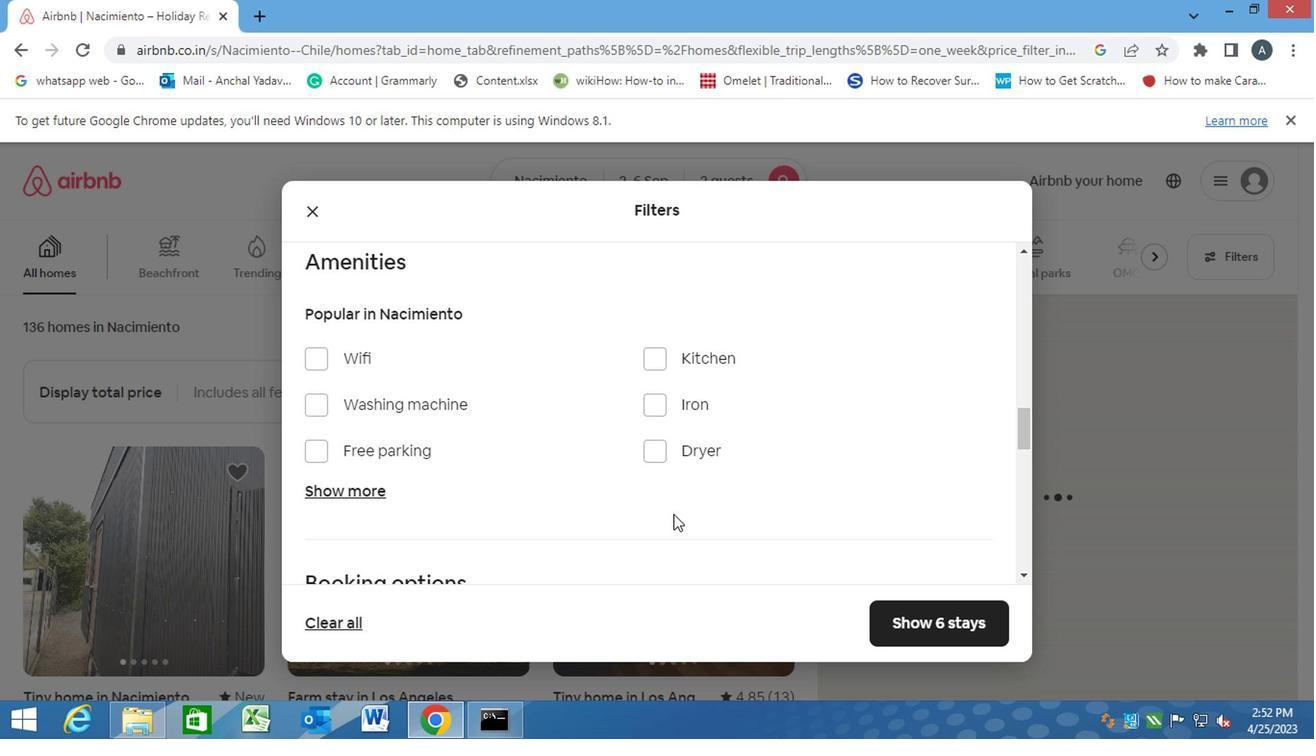 
Action: Mouse scrolled (670, 514) with delta (0, 0)
Screenshot: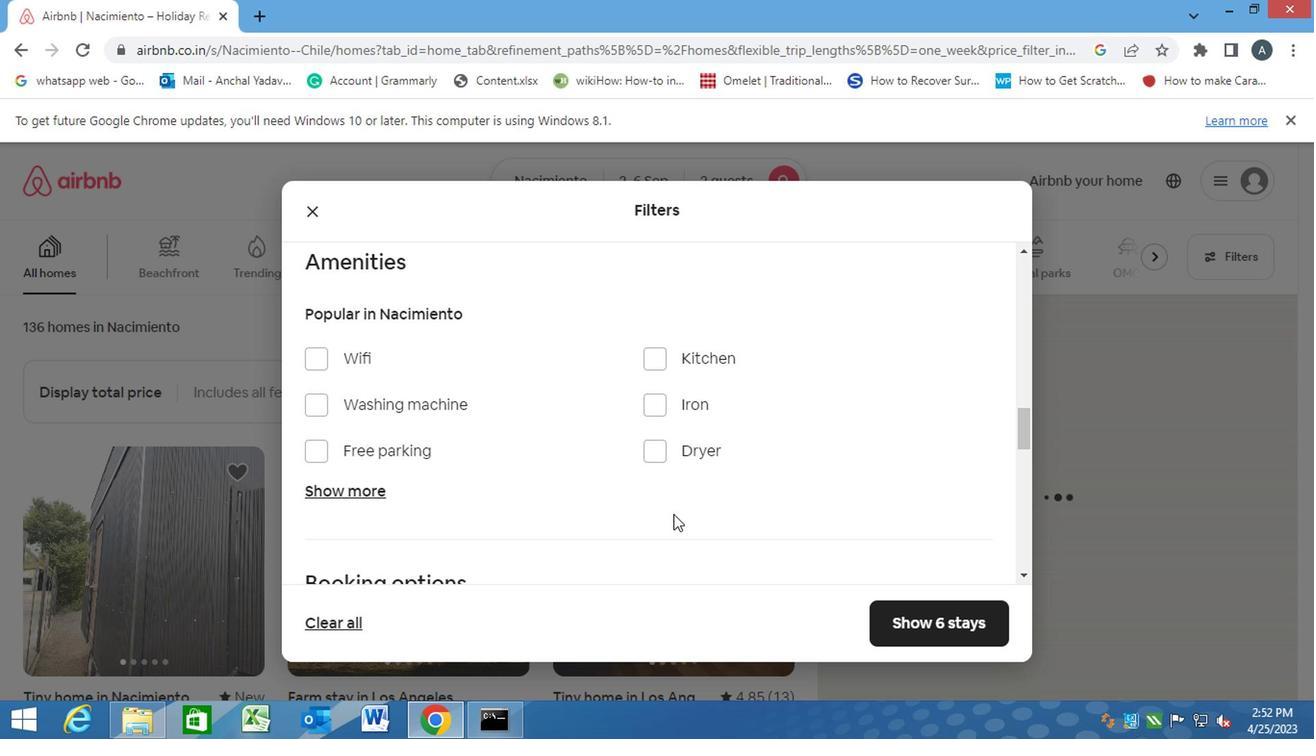
Action: Mouse scrolled (670, 514) with delta (0, 0)
Screenshot: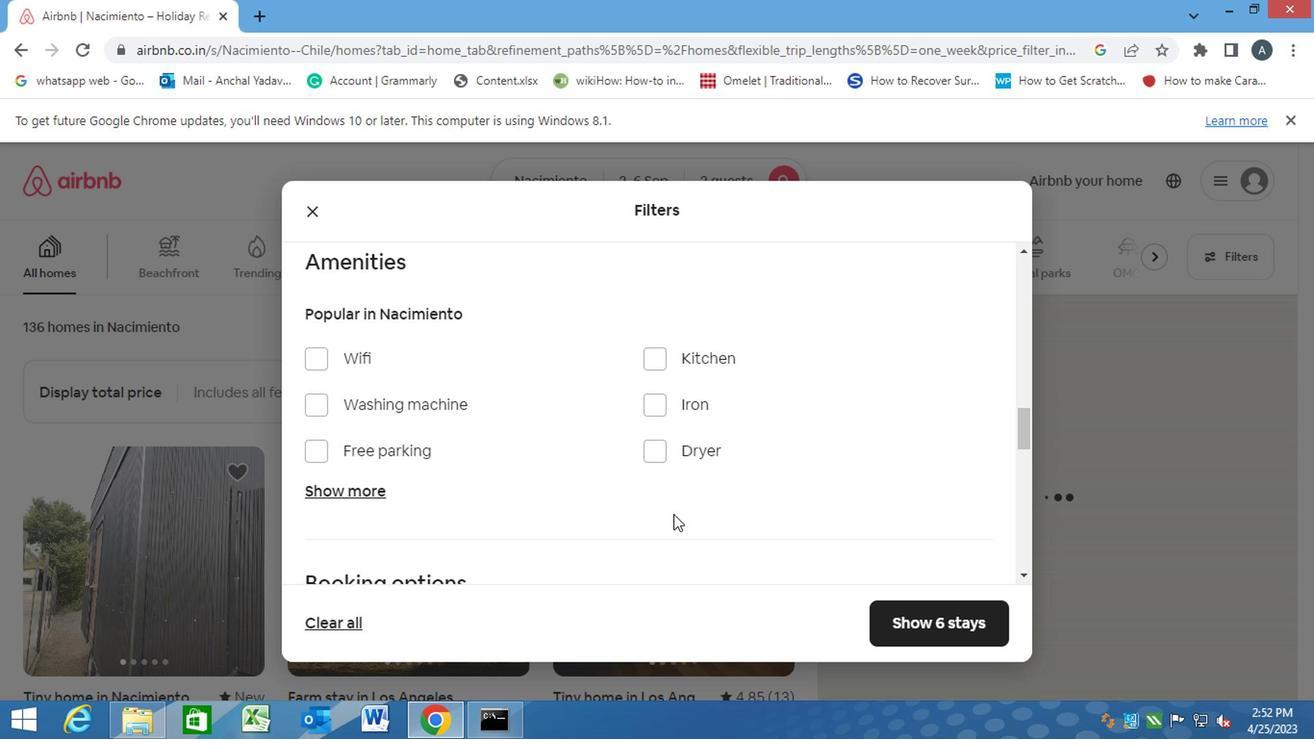 
Action: Mouse moved to (943, 418)
Screenshot: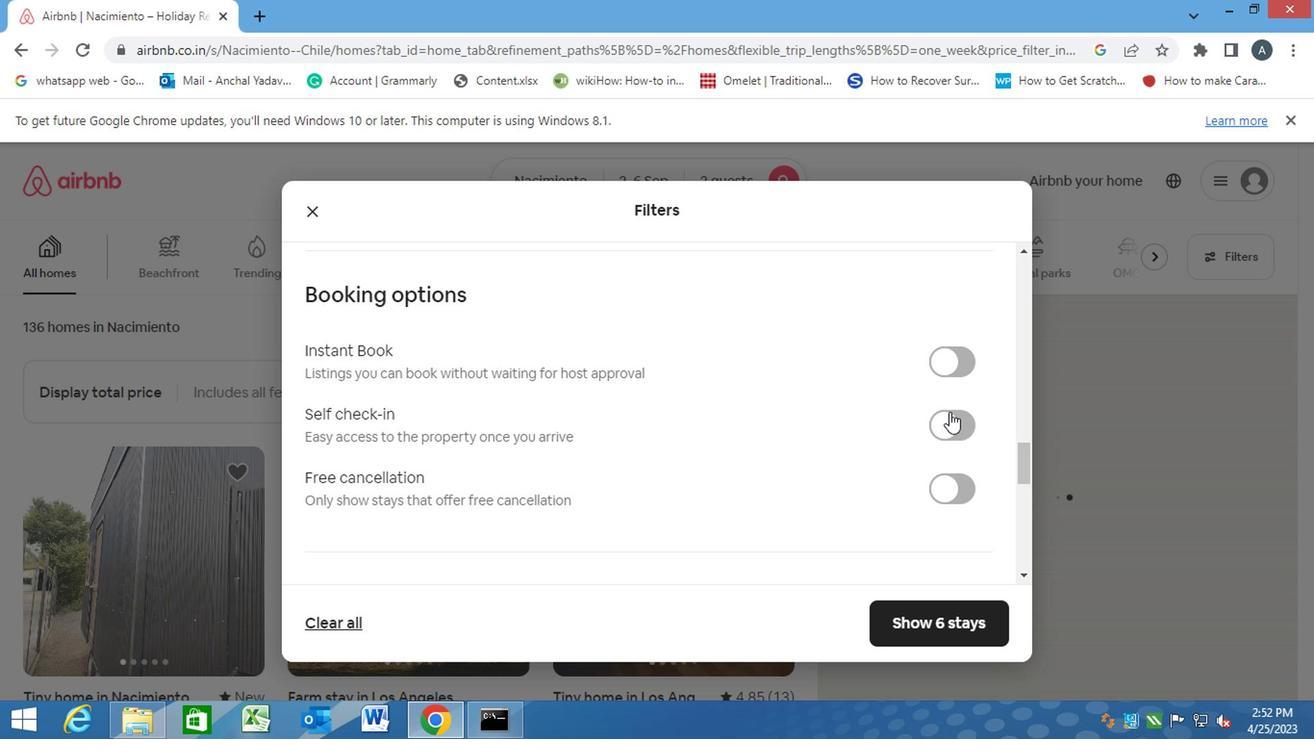 
Action: Mouse pressed left at (943, 418)
Screenshot: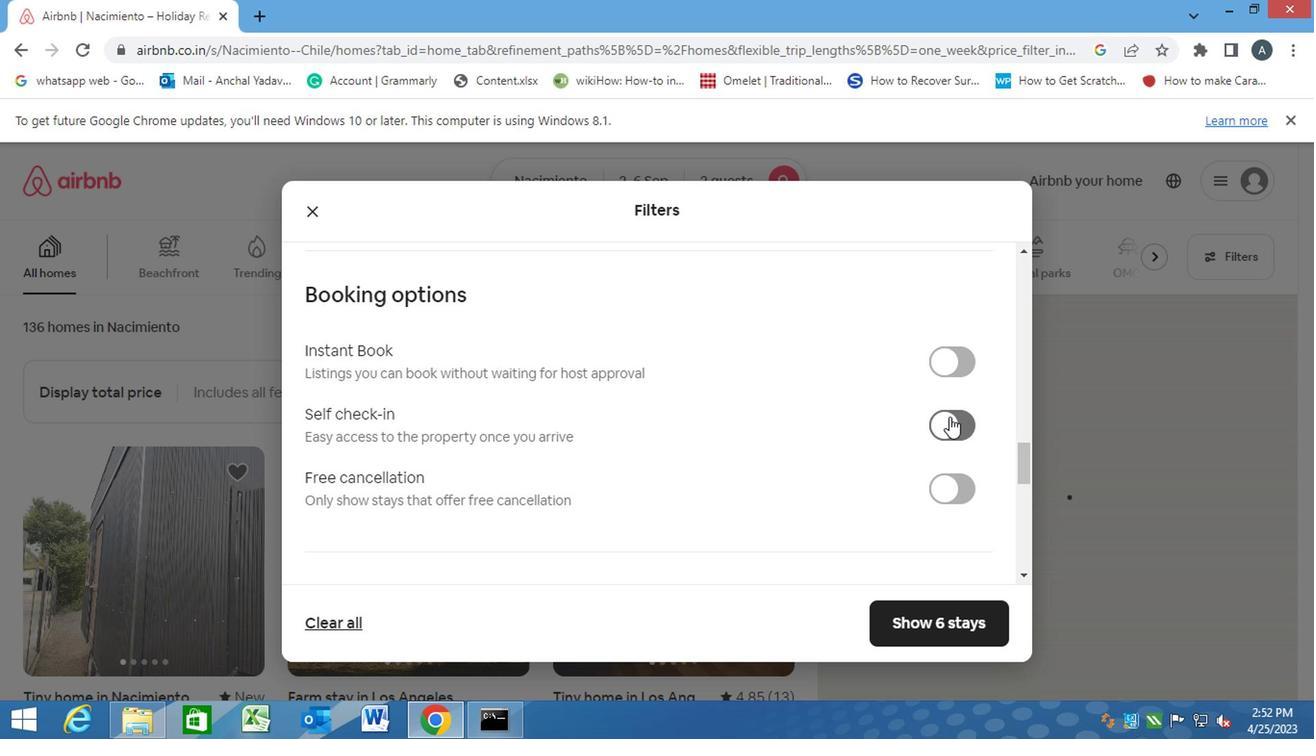 
Action: Mouse moved to (781, 464)
Screenshot: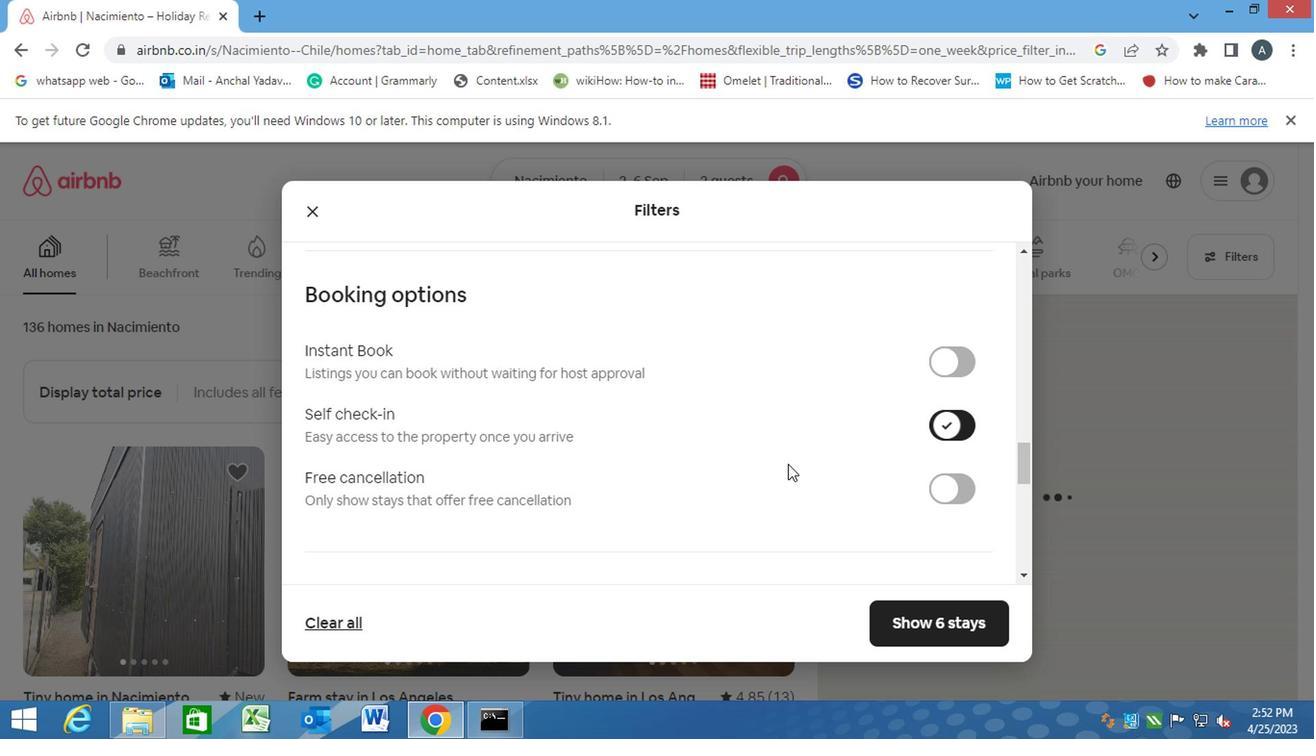 
Action: Mouse scrolled (781, 463) with delta (0, -1)
Screenshot: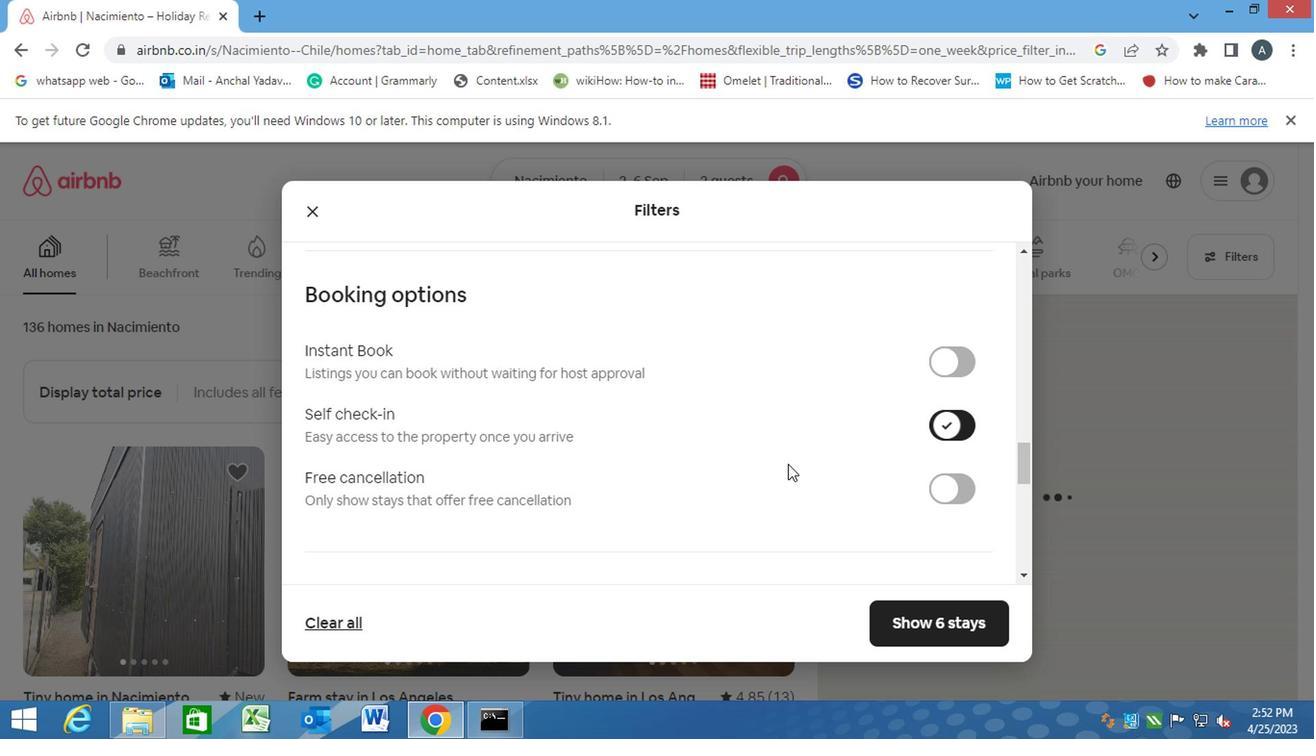 
Action: Mouse moved to (779, 464)
Screenshot: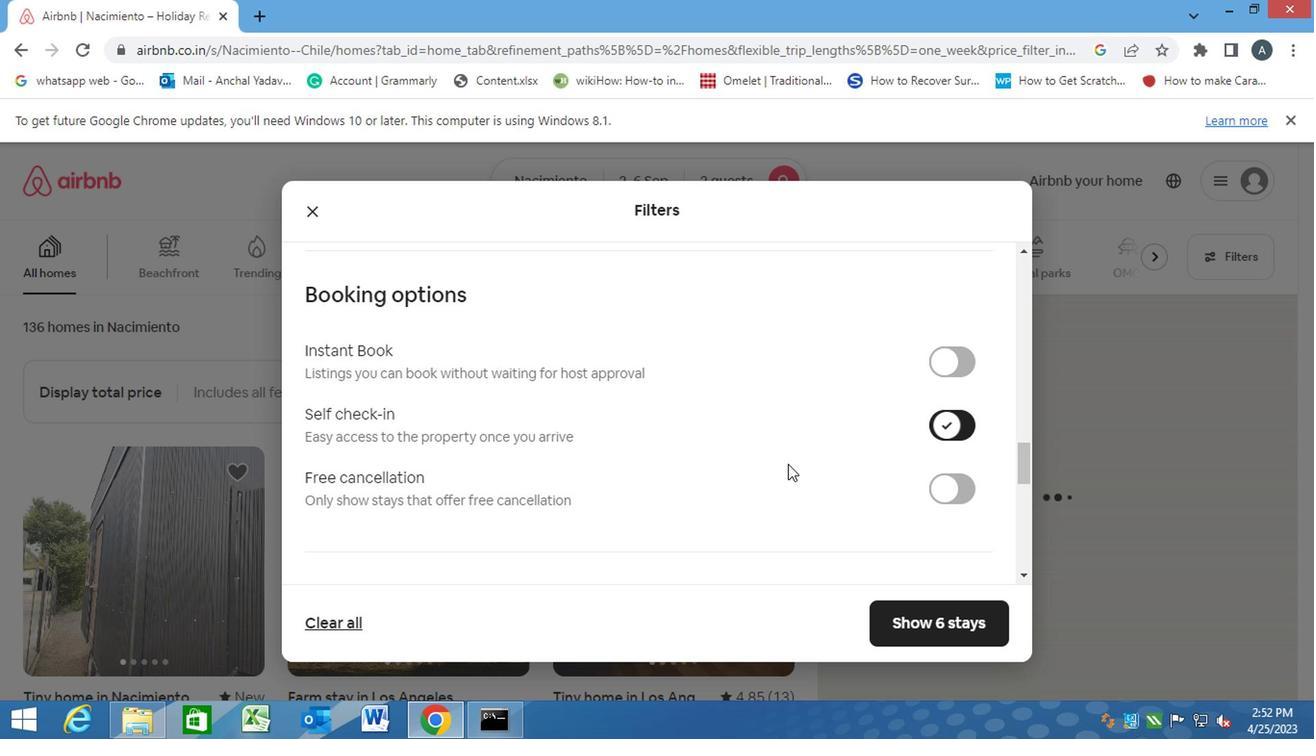 
Action: Mouse scrolled (779, 463) with delta (0, -1)
Screenshot: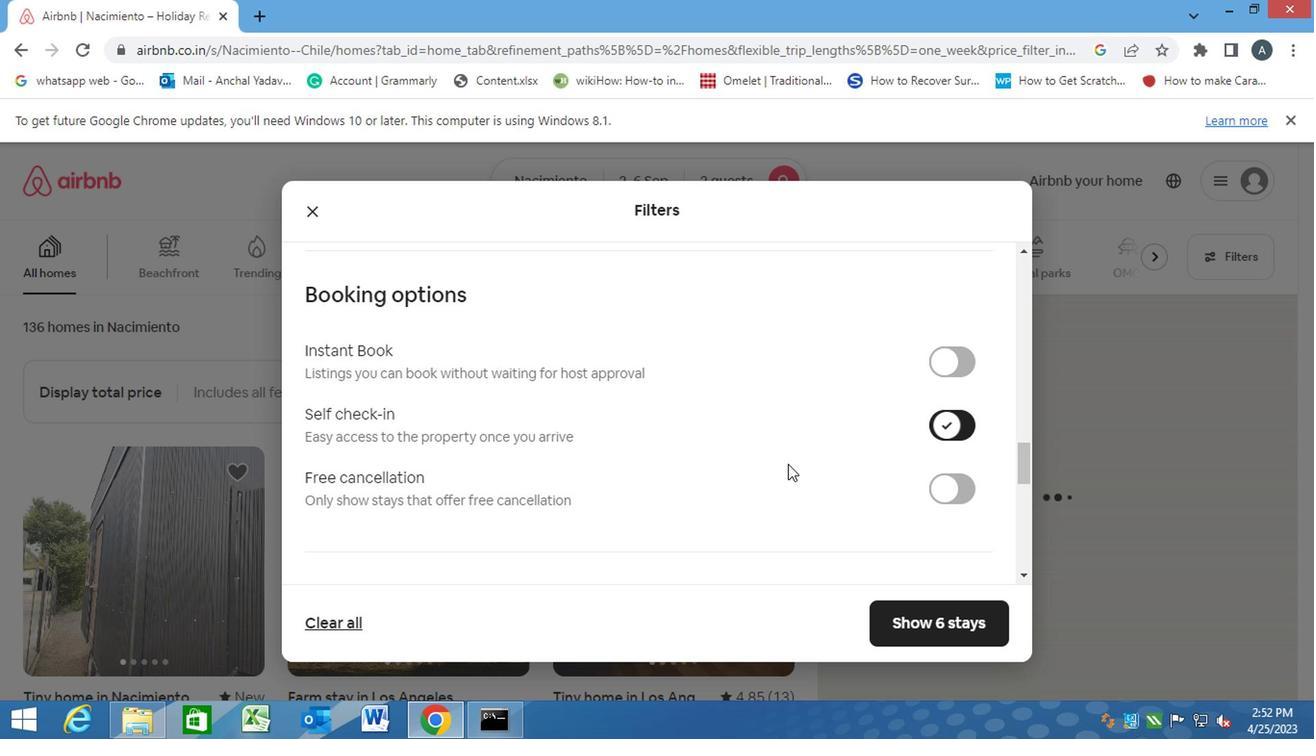 
Action: Mouse scrolled (779, 463) with delta (0, -1)
Screenshot: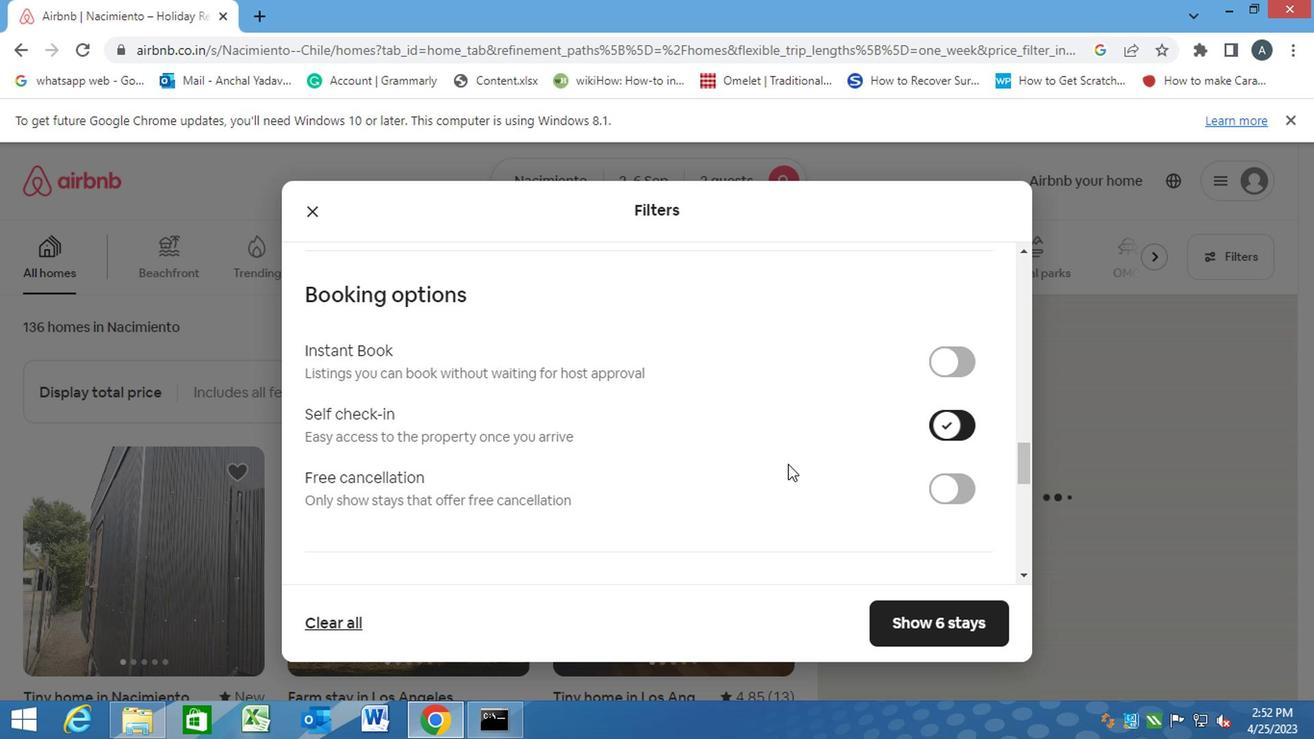 
Action: Mouse moved to (689, 455)
Screenshot: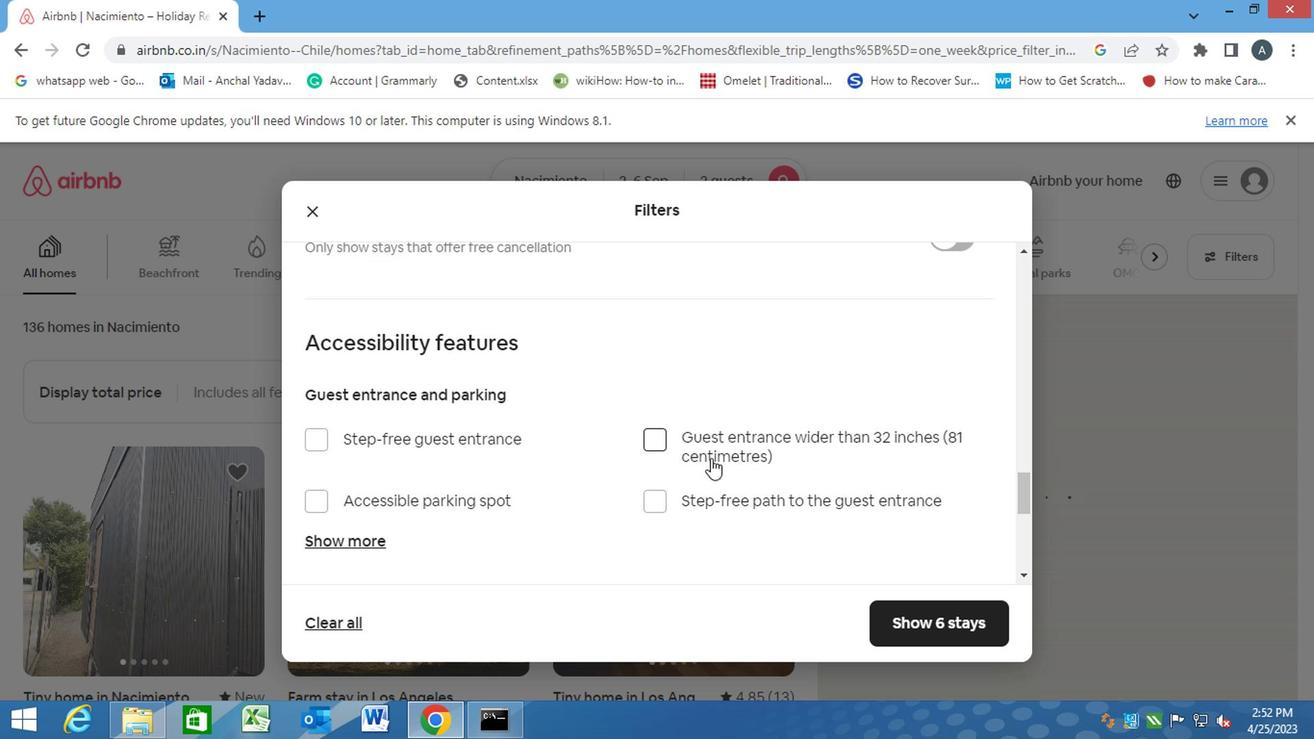 
Action: Mouse scrolled (689, 455) with delta (0, 0)
Screenshot: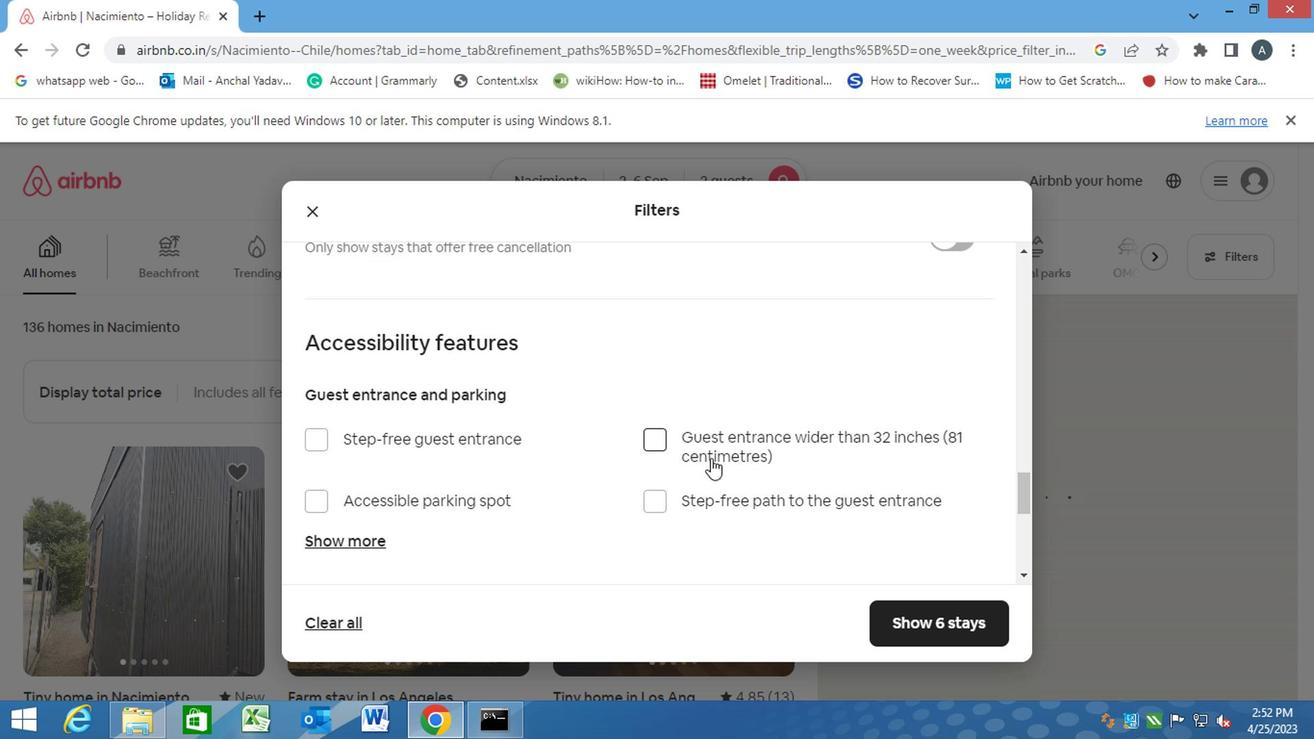 
Action: Mouse scrolled (689, 455) with delta (0, 0)
Screenshot: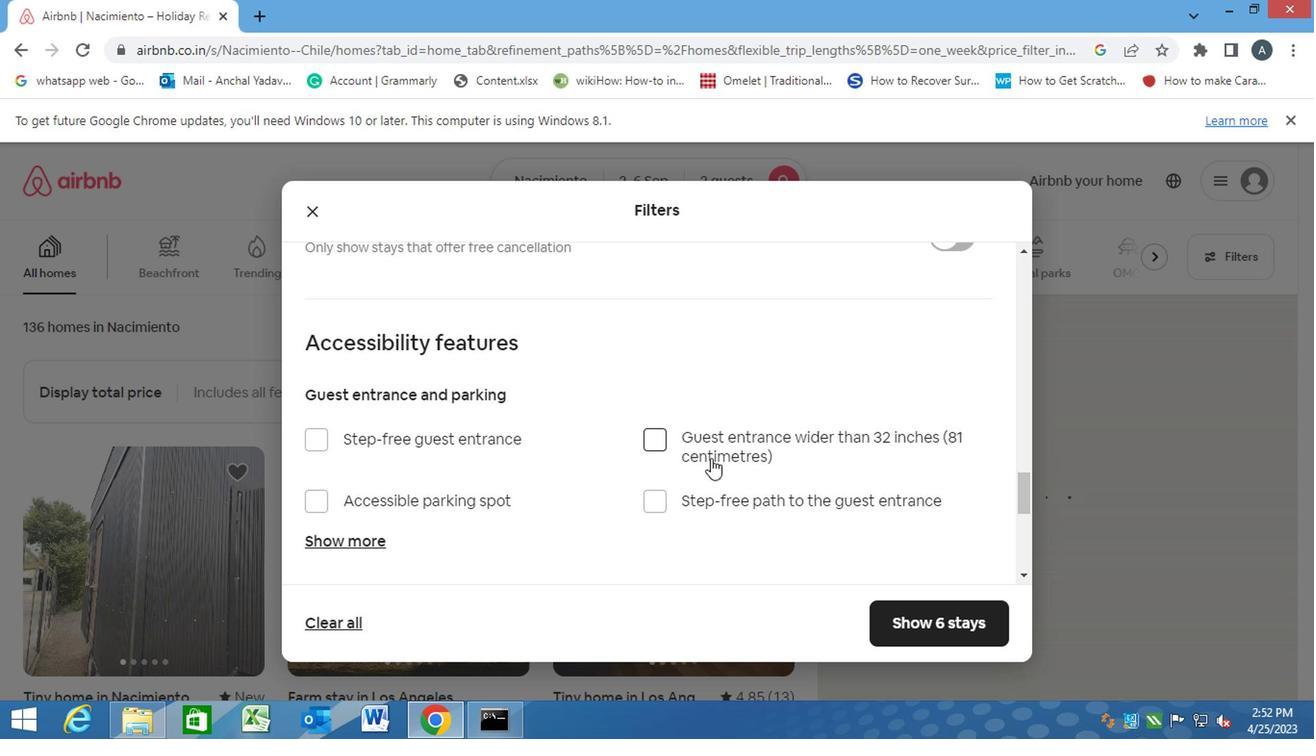 
Action: Mouse scrolled (689, 455) with delta (0, 0)
Screenshot: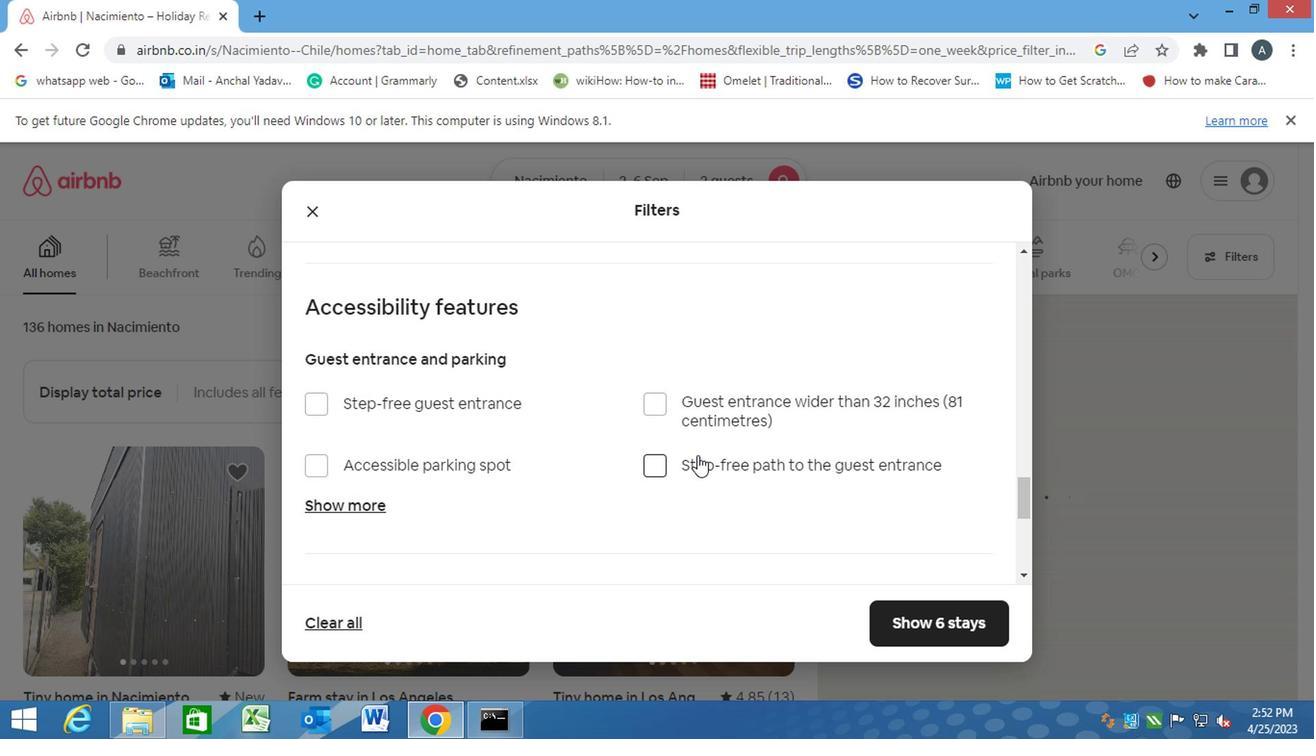 
Action: Mouse moved to (684, 455)
Screenshot: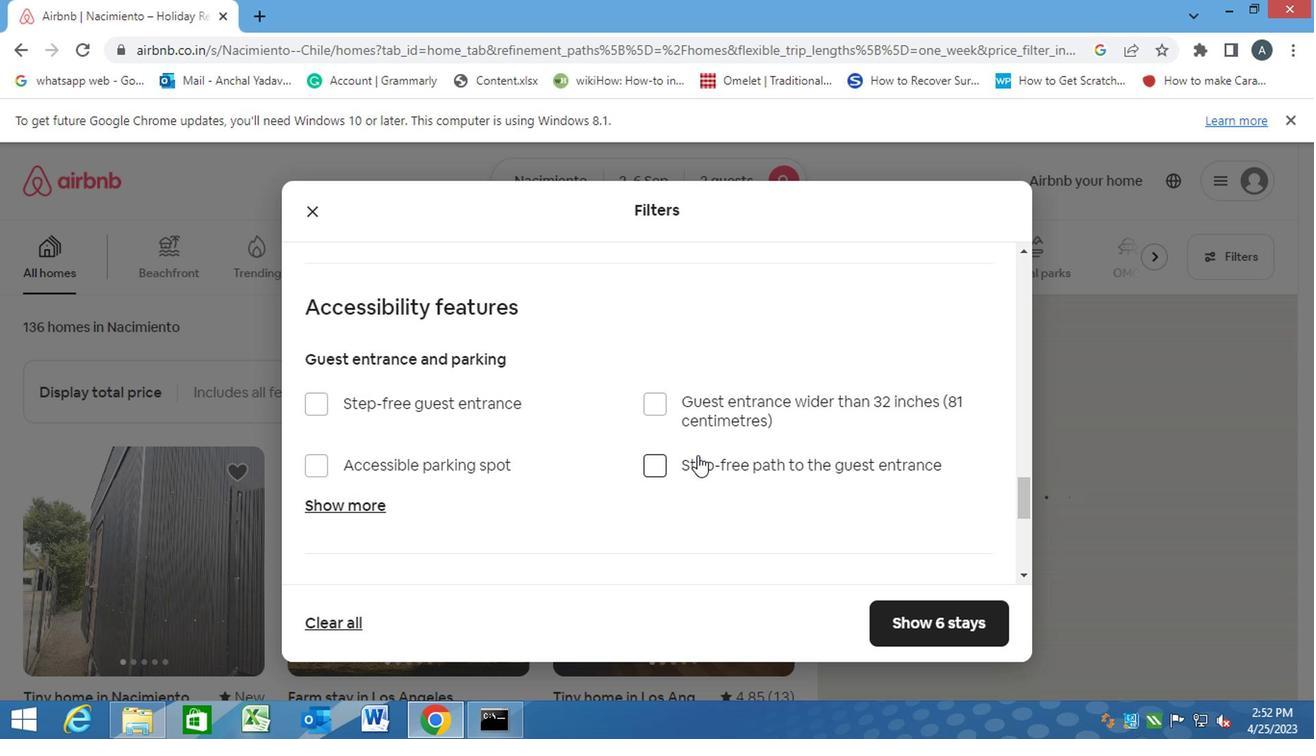 
Action: Mouse scrolled (684, 455) with delta (0, 0)
Screenshot: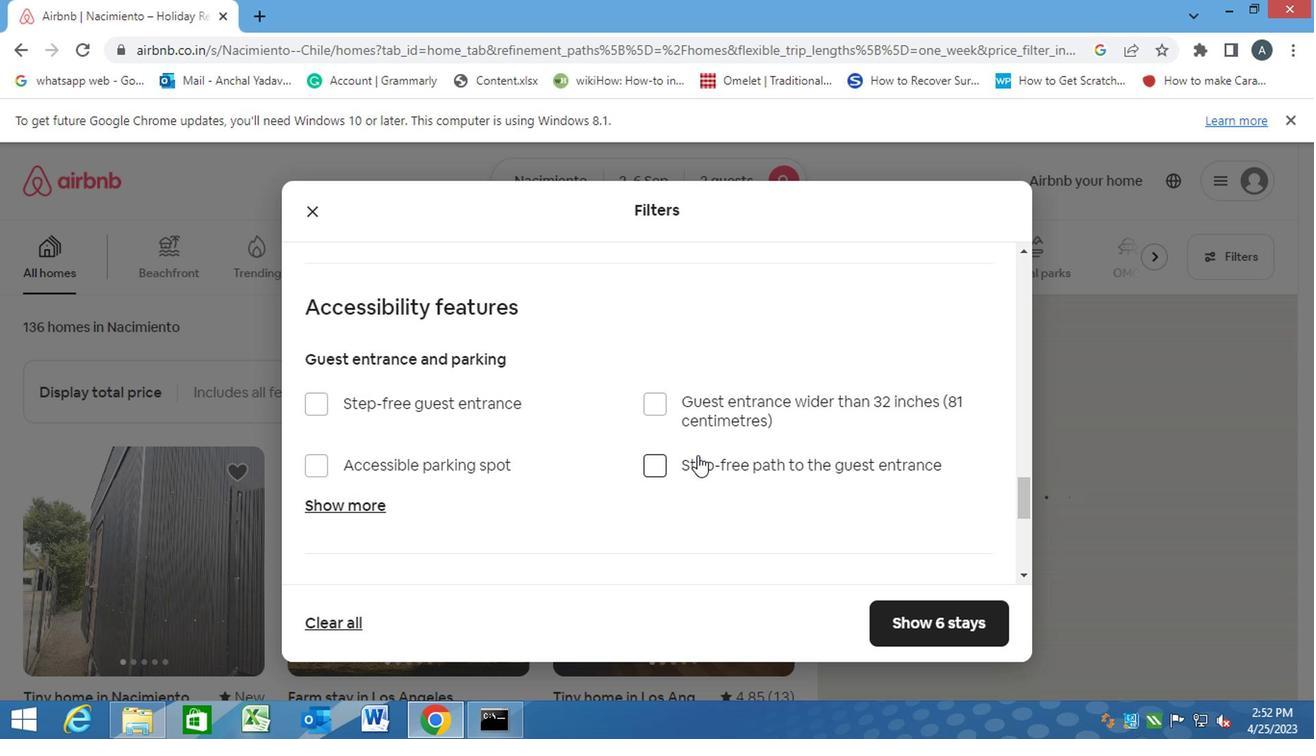 
Action: Mouse moved to (321, 469)
Screenshot: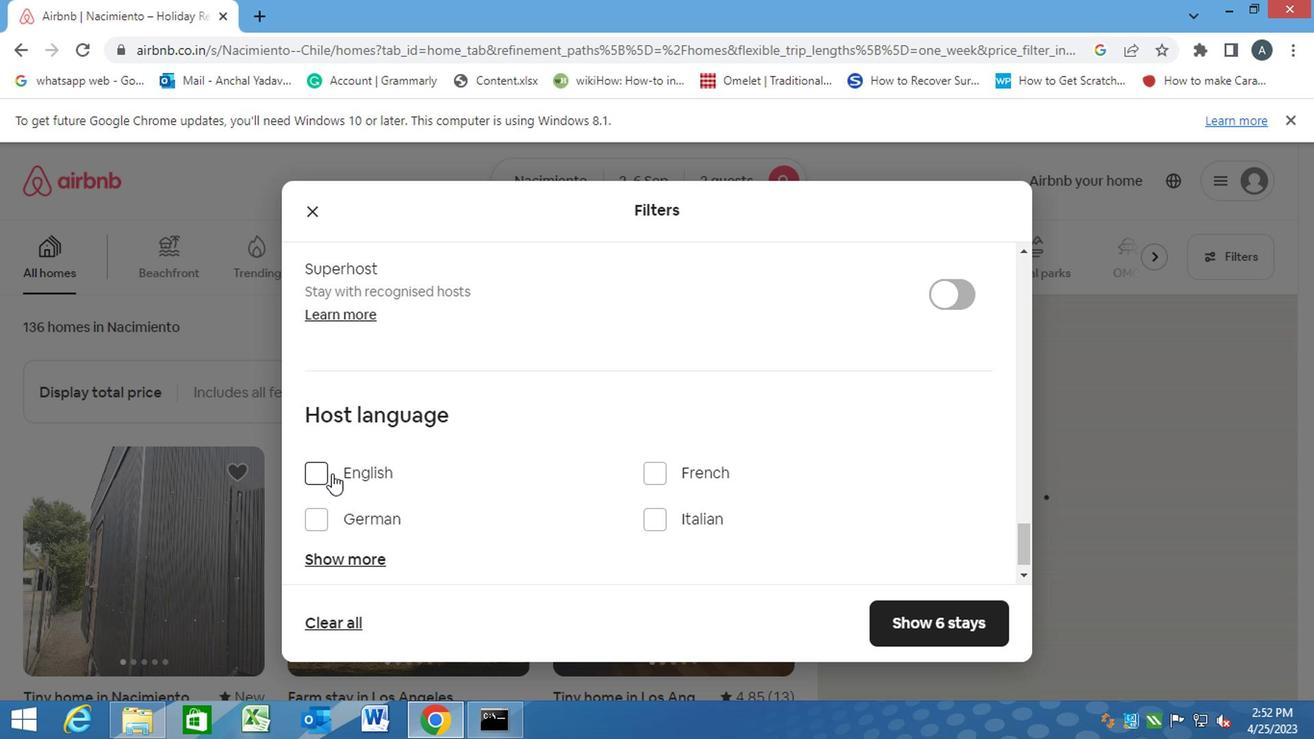 
Action: Mouse pressed left at (321, 469)
Screenshot: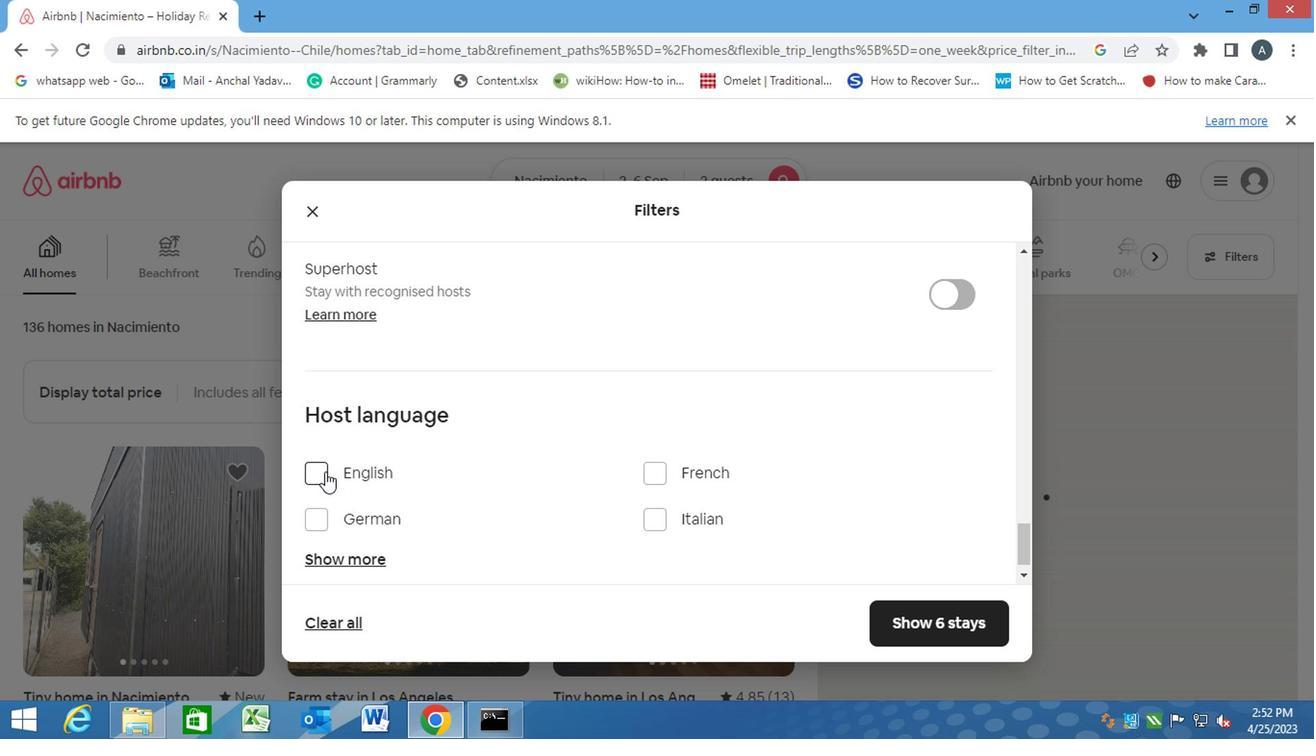 
Action: Mouse moved to (852, 611)
Screenshot: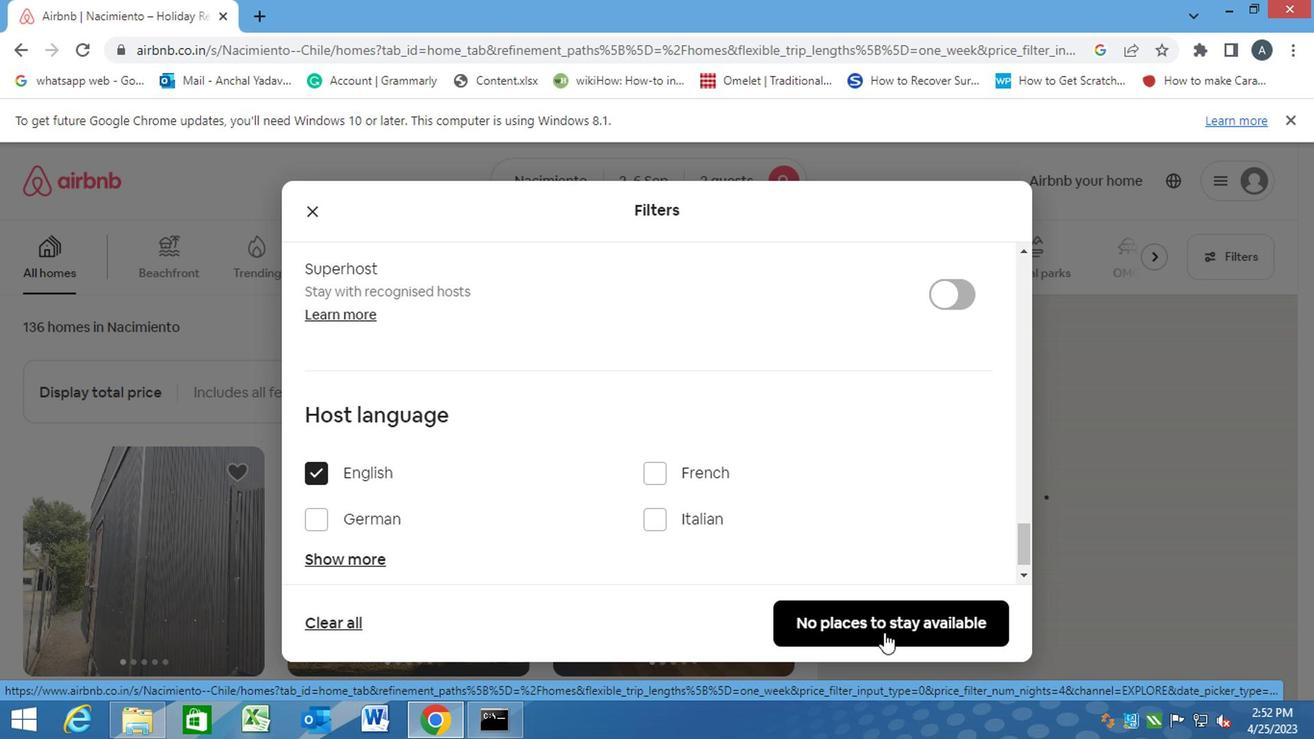 
Action: Mouse pressed left at (852, 611)
Screenshot: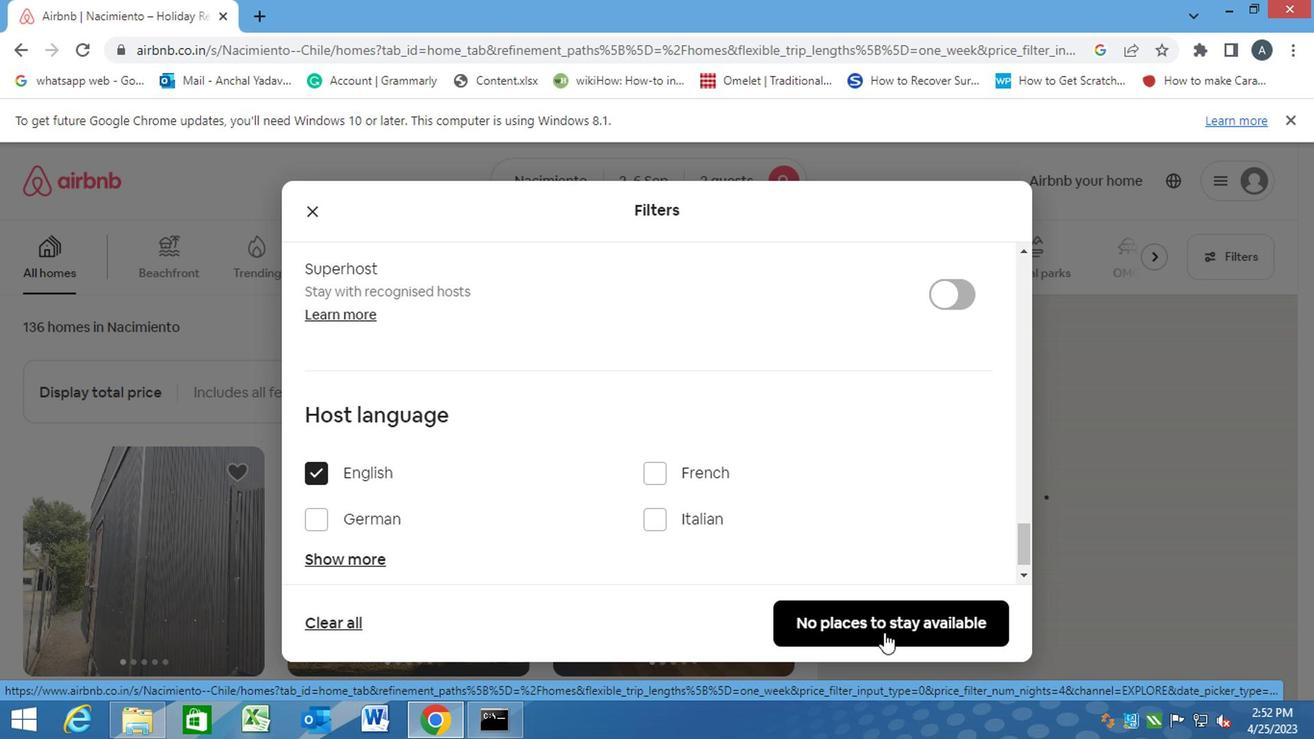 
